 Task: Find a house or guest house in Ilanskiy, Russia for 3 guests from 12th to 15th August, with 2 bedrooms, 3 beds, 1 bathroom, and a washing machine, priced between ₹12,000 and ₹16,000.
Action: Mouse moved to (540, 133)
Screenshot: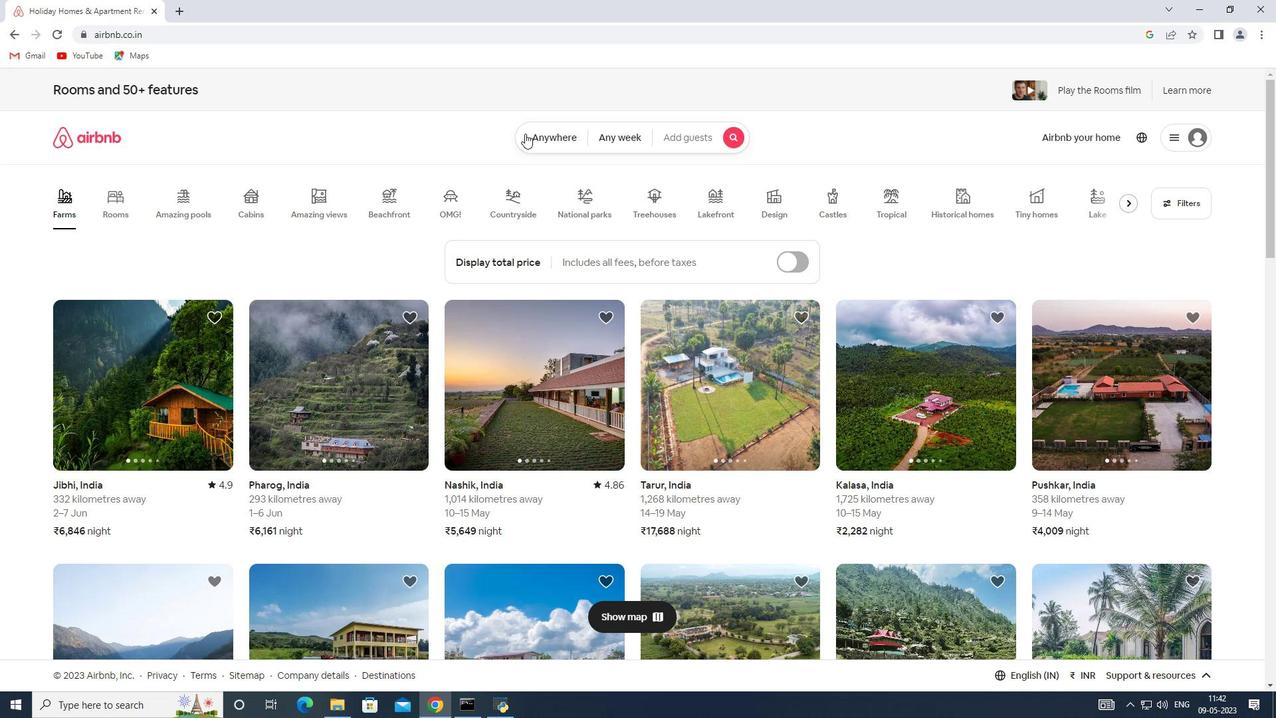 
Action: Mouse pressed left at (540, 133)
Screenshot: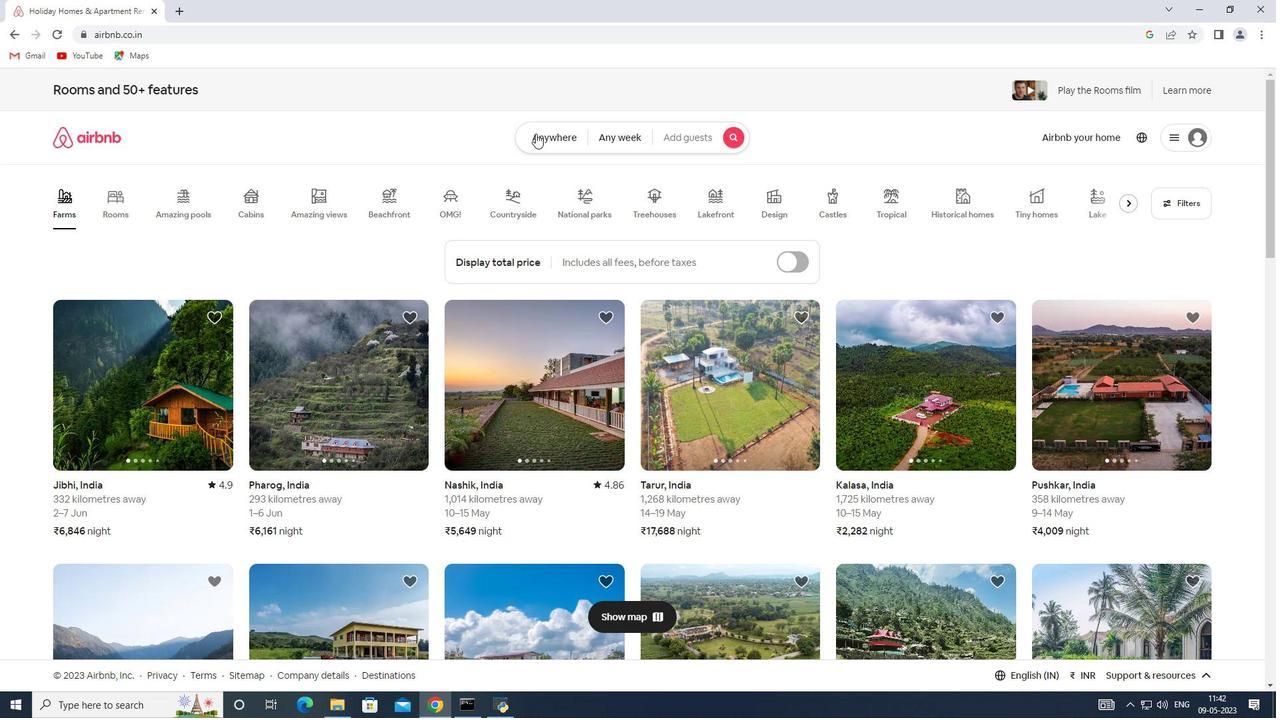 
Action: Mouse moved to (386, 186)
Screenshot: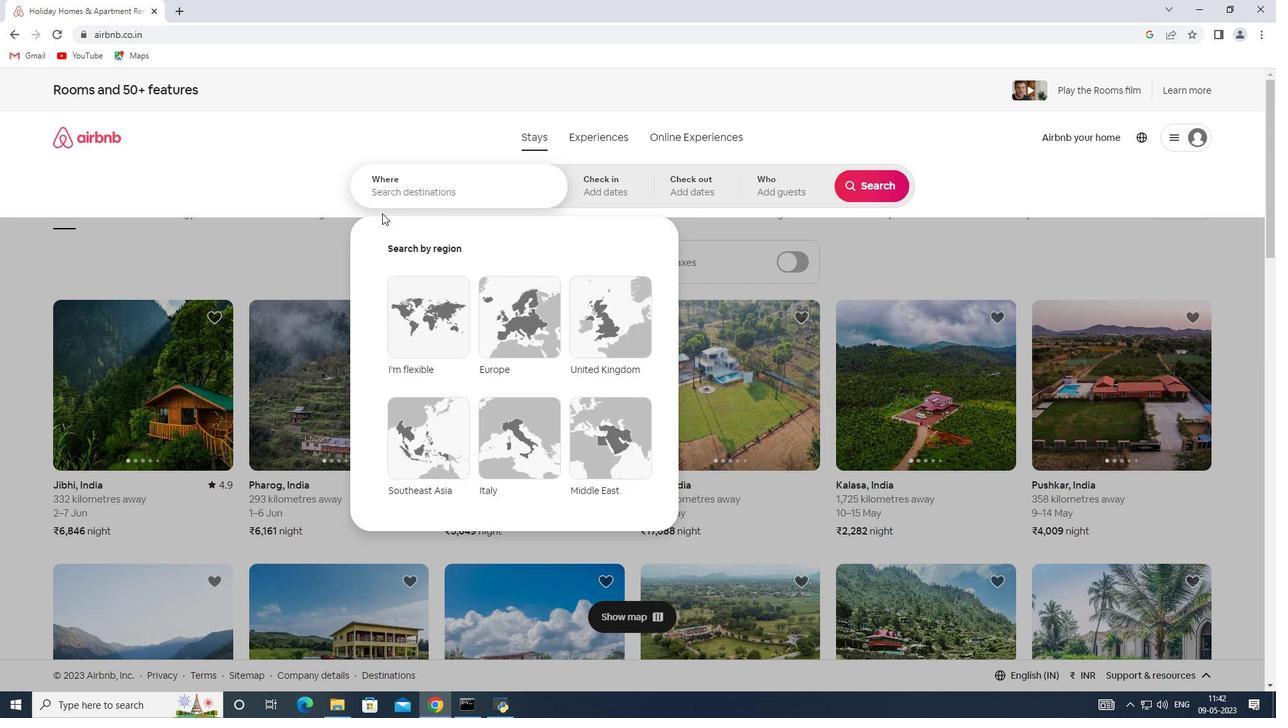 
Action: Mouse pressed left at (386, 186)
Screenshot: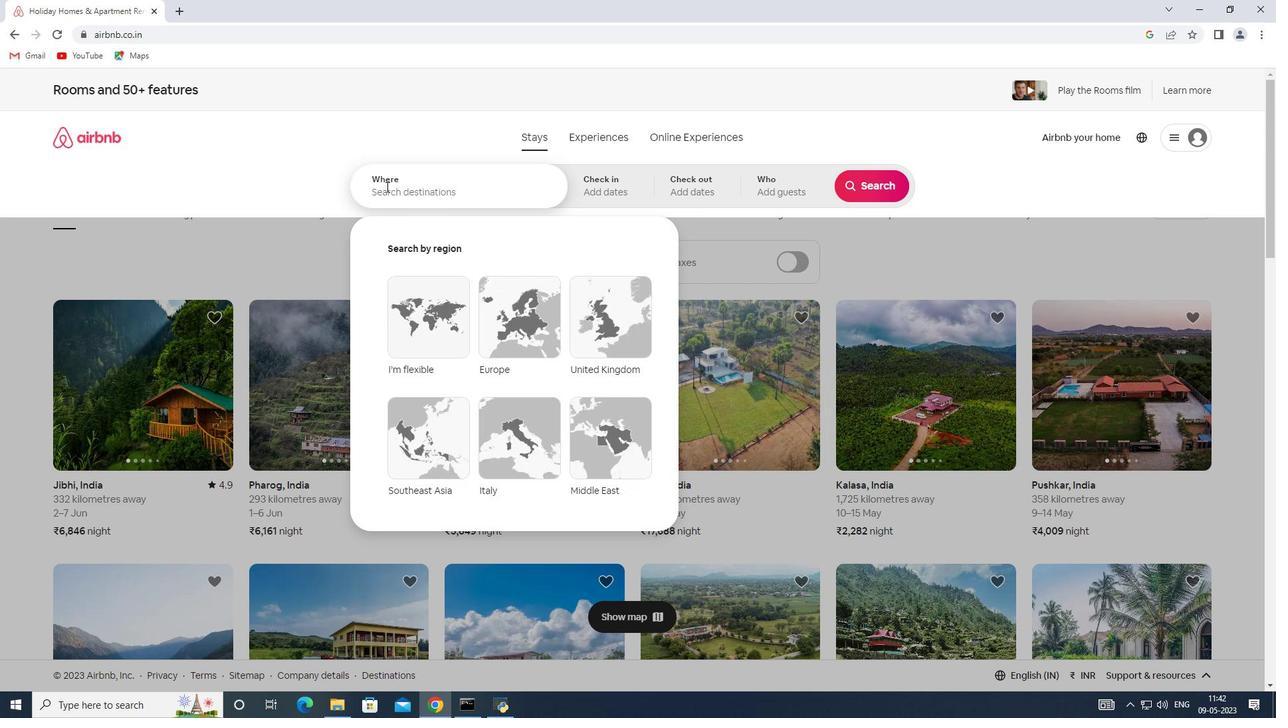 
Action: Mouse moved to (392, 188)
Screenshot: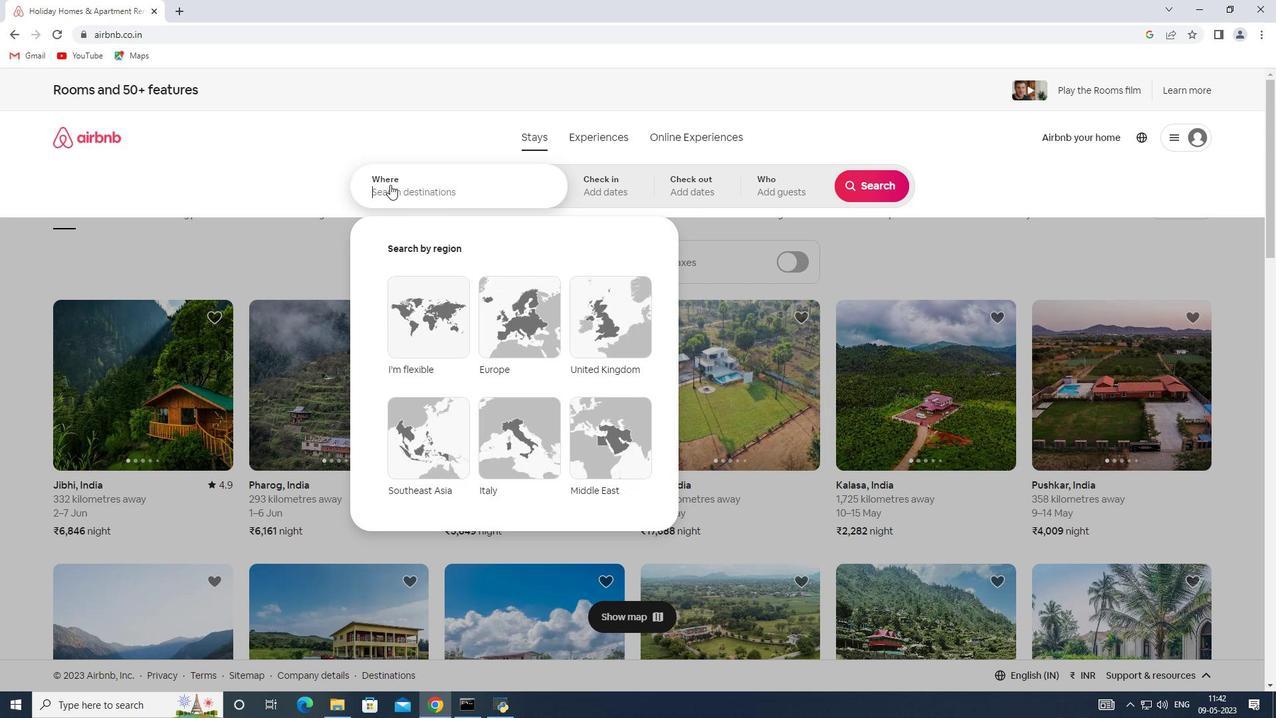 
Action: Key pressed <Key.shift>I<Key.shift>Ianskiy,<Key.shift>Russia
Screenshot: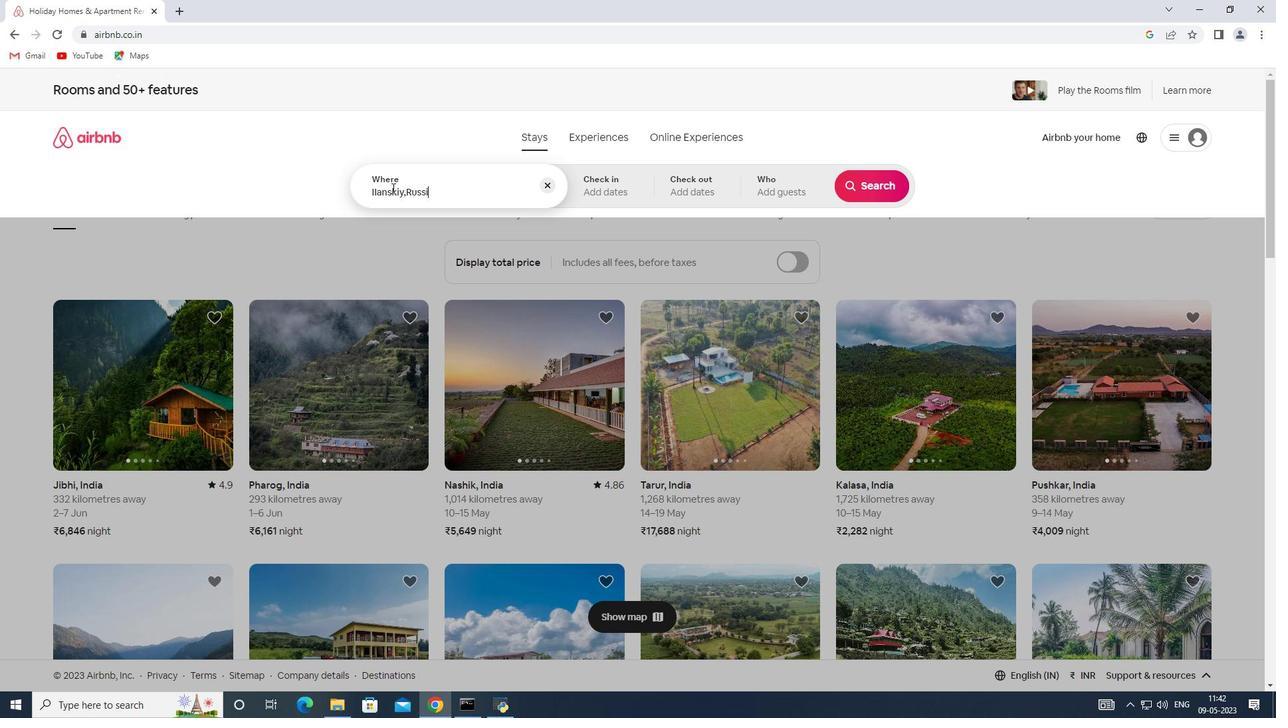 
Action: Mouse moved to (600, 190)
Screenshot: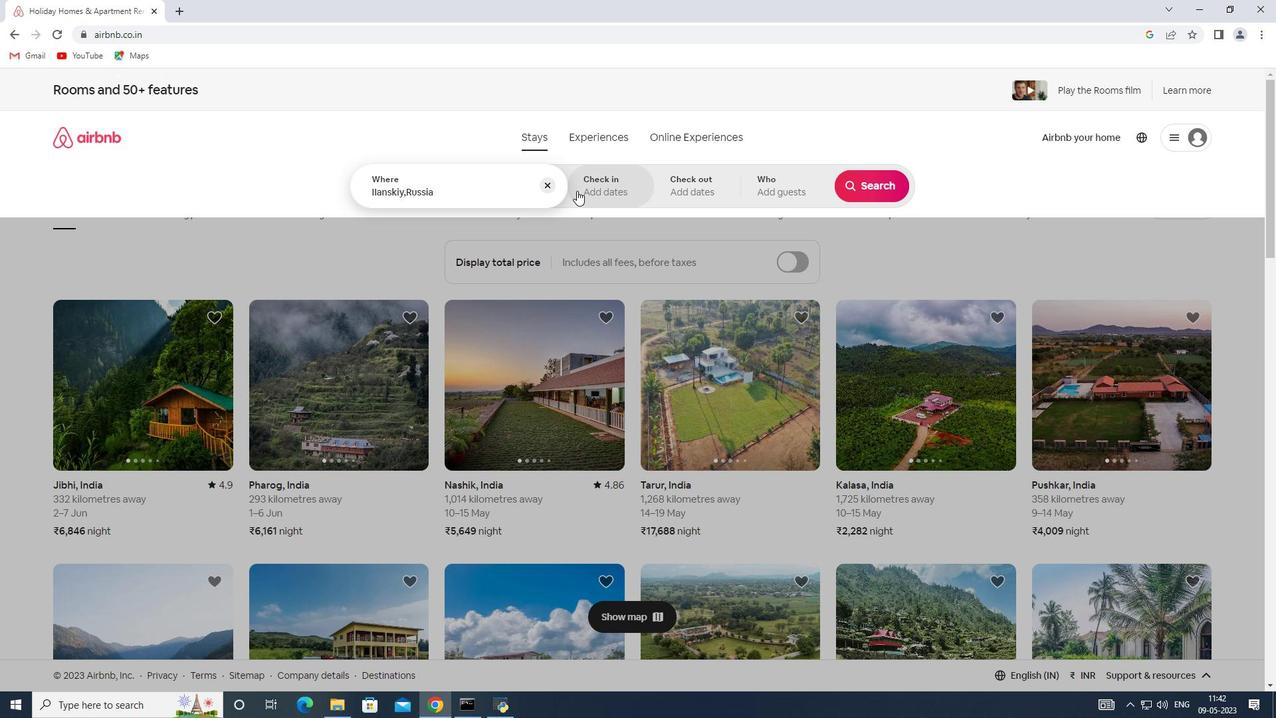 
Action: Mouse pressed left at (600, 190)
Screenshot: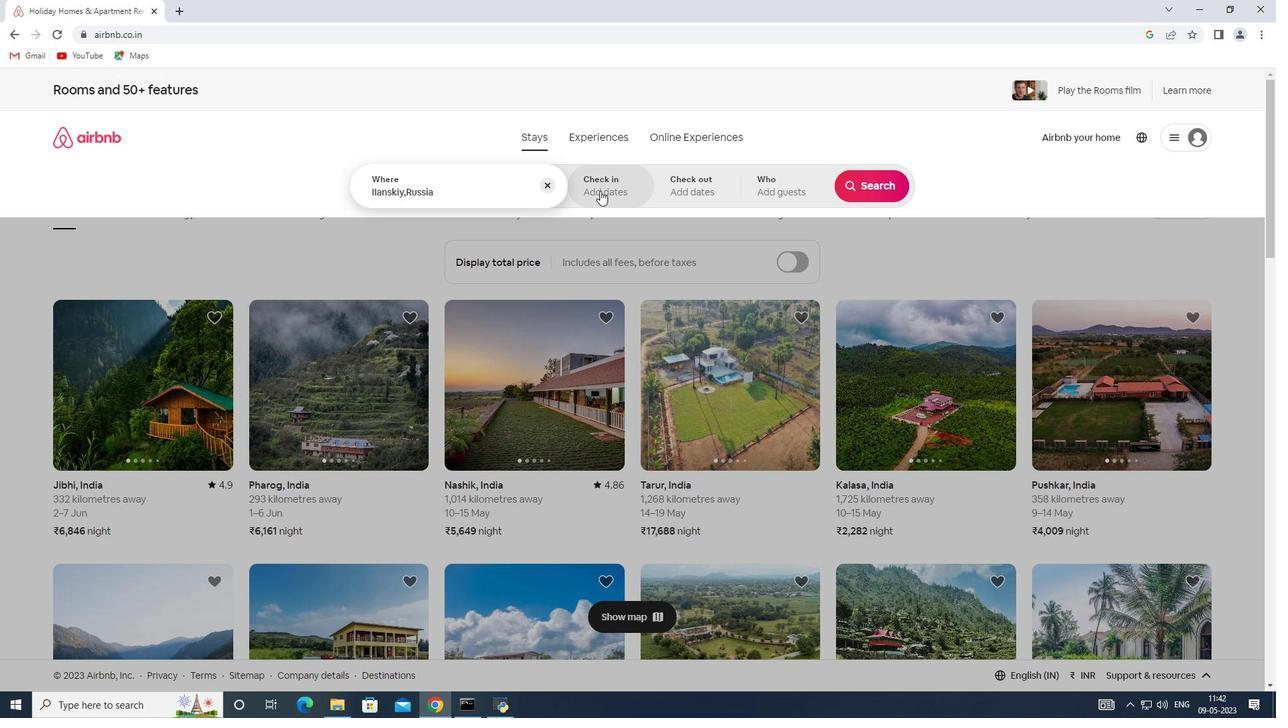 
Action: Mouse moved to (868, 295)
Screenshot: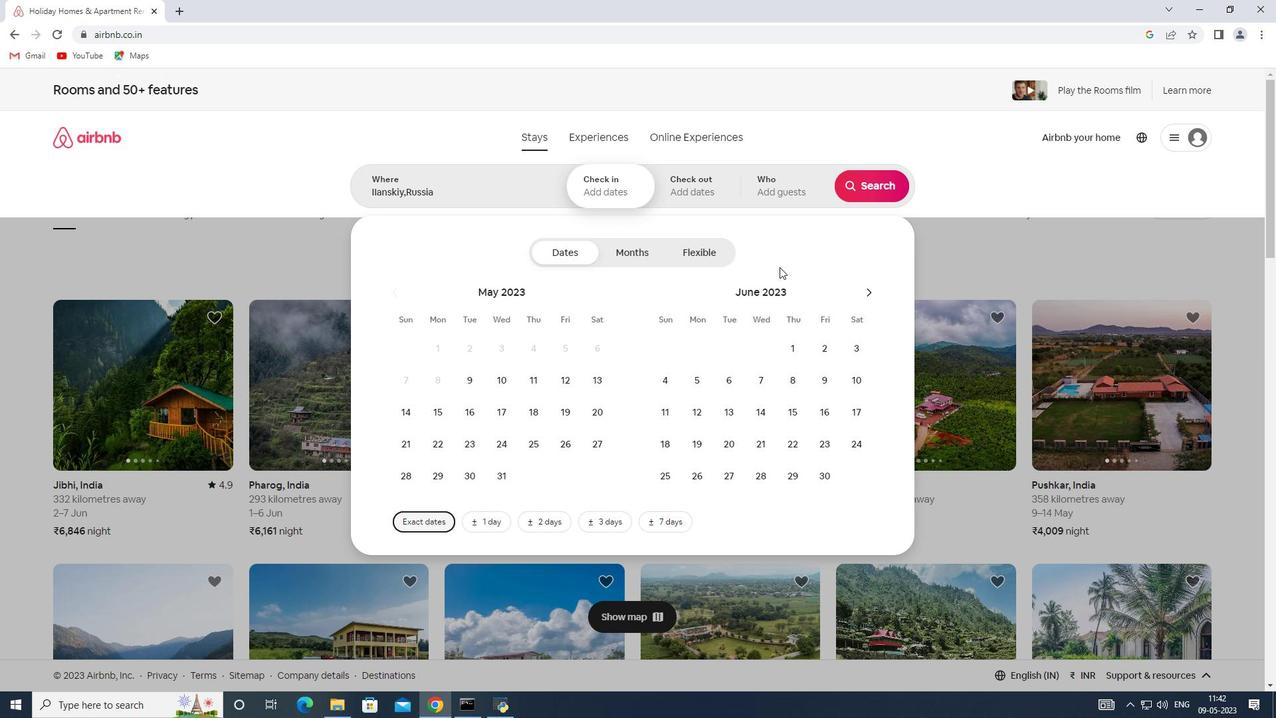 
Action: Mouse pressed left at (868, 295)
Screenshot: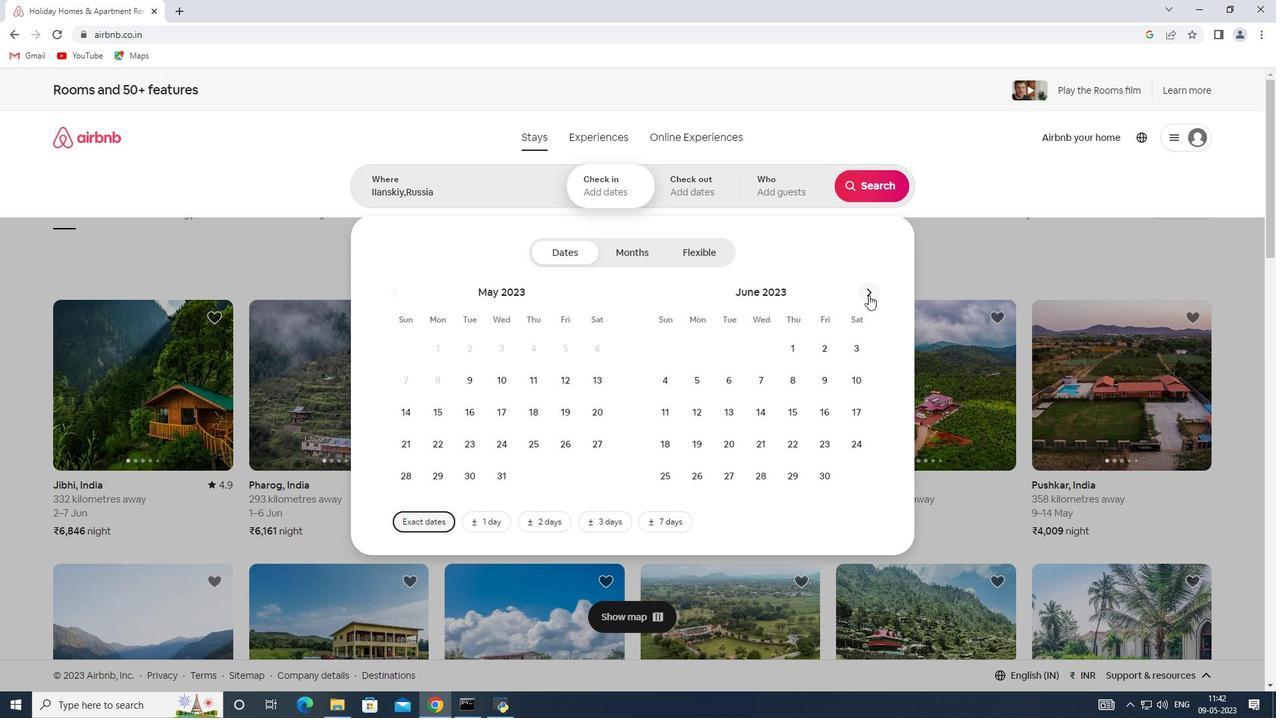 
Action: Mouse pressed left at (868, 295)
Screenshot: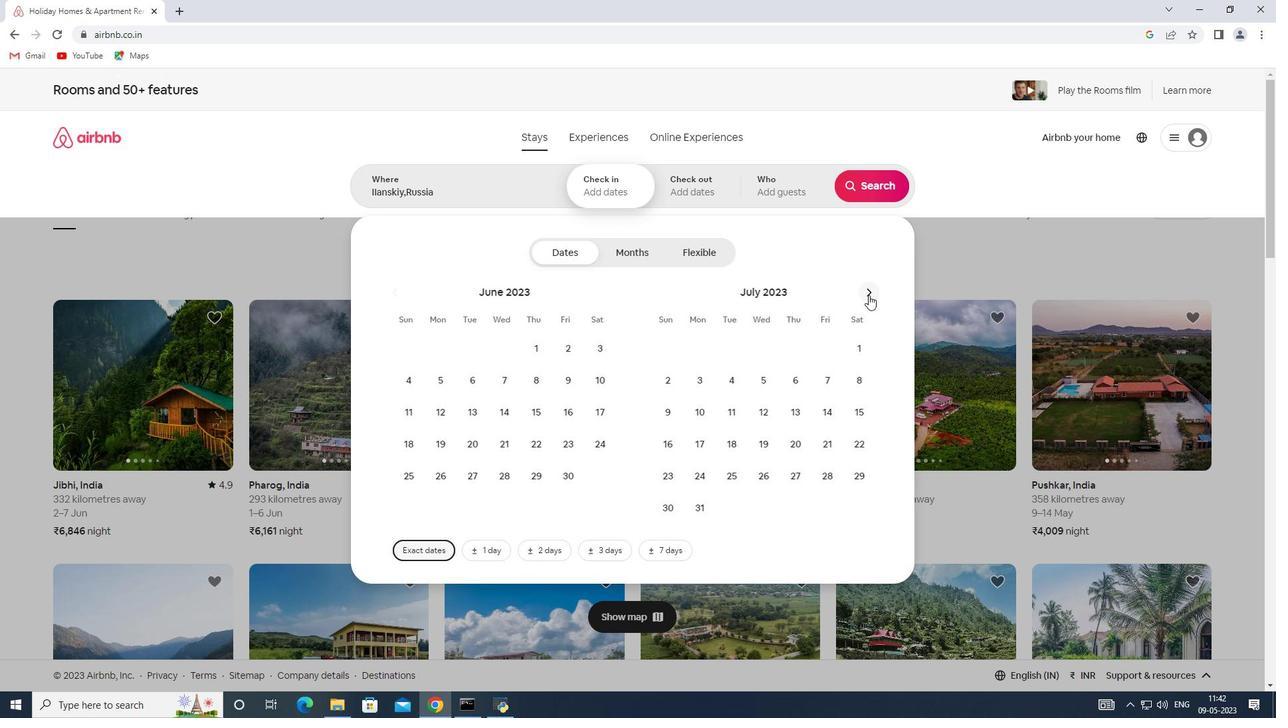 
Action: Mouse moved to (848, 380)
Screenshot: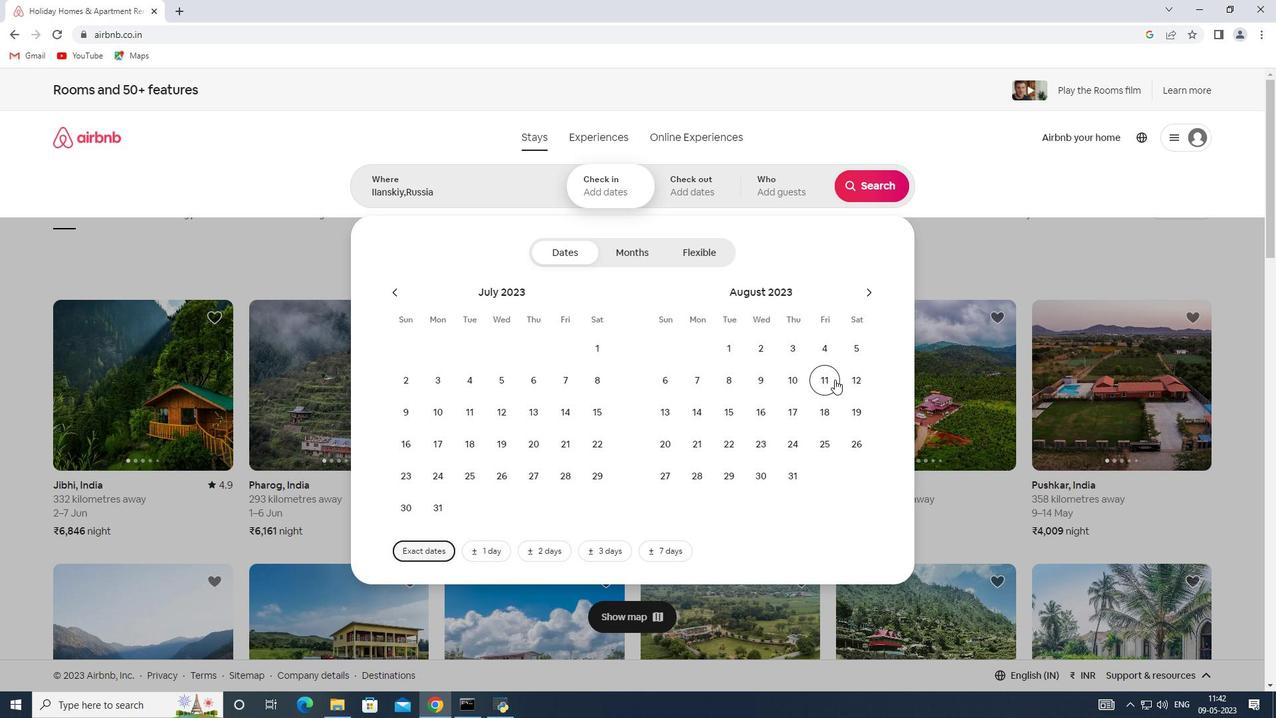 
Action: Mouse pressed left at (848, 380)
Screenshot: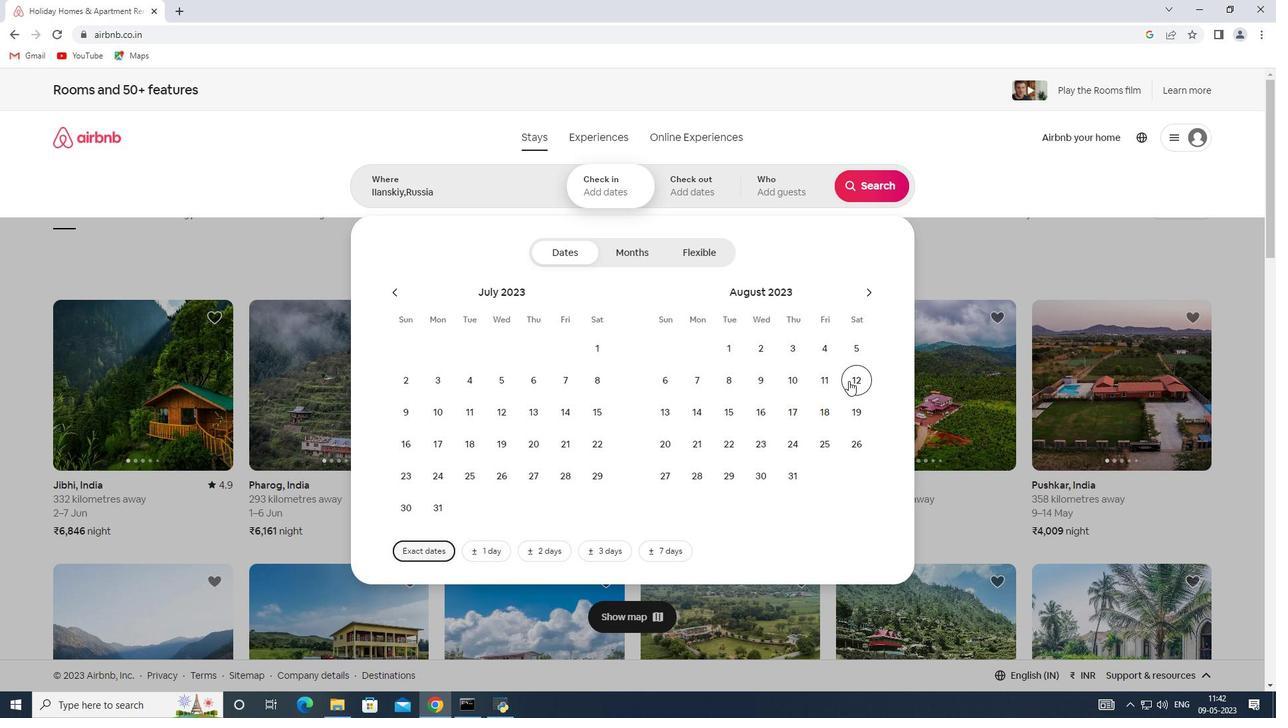 
Action: Mouse moved to (725, 410)
Screenshot: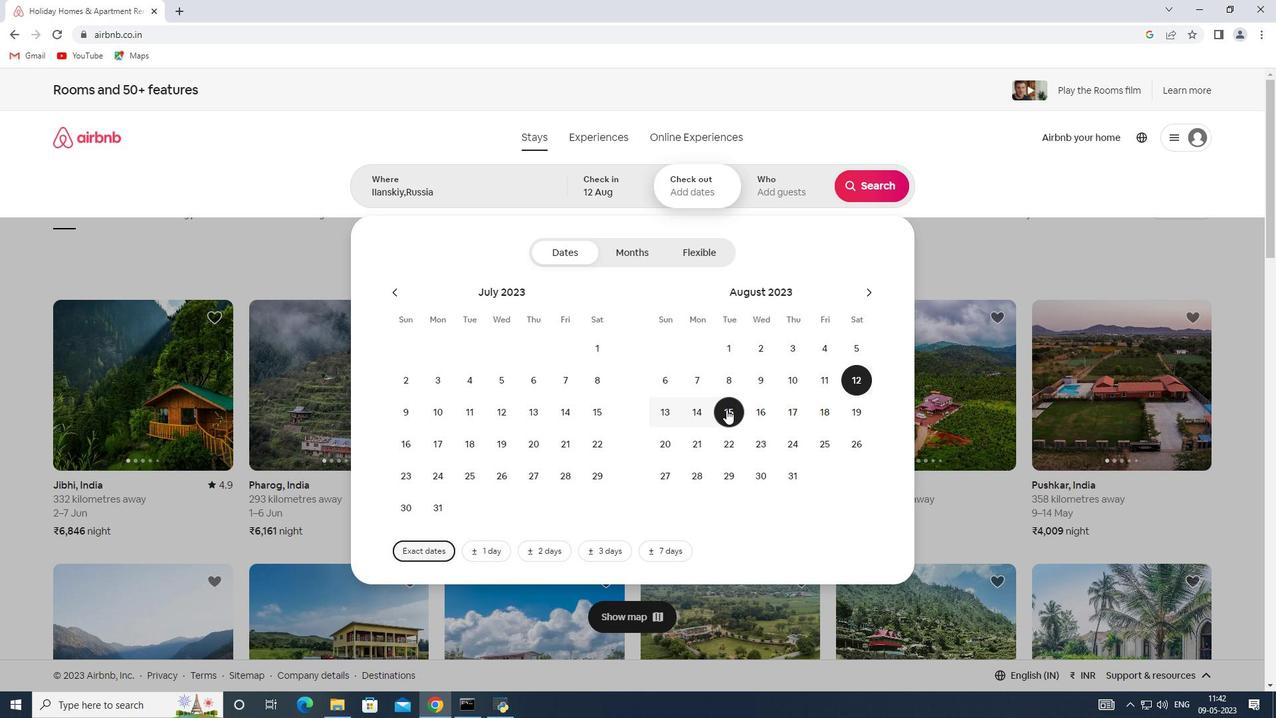 
Action: Mouse pressed left at (725, 410)
Screenshot: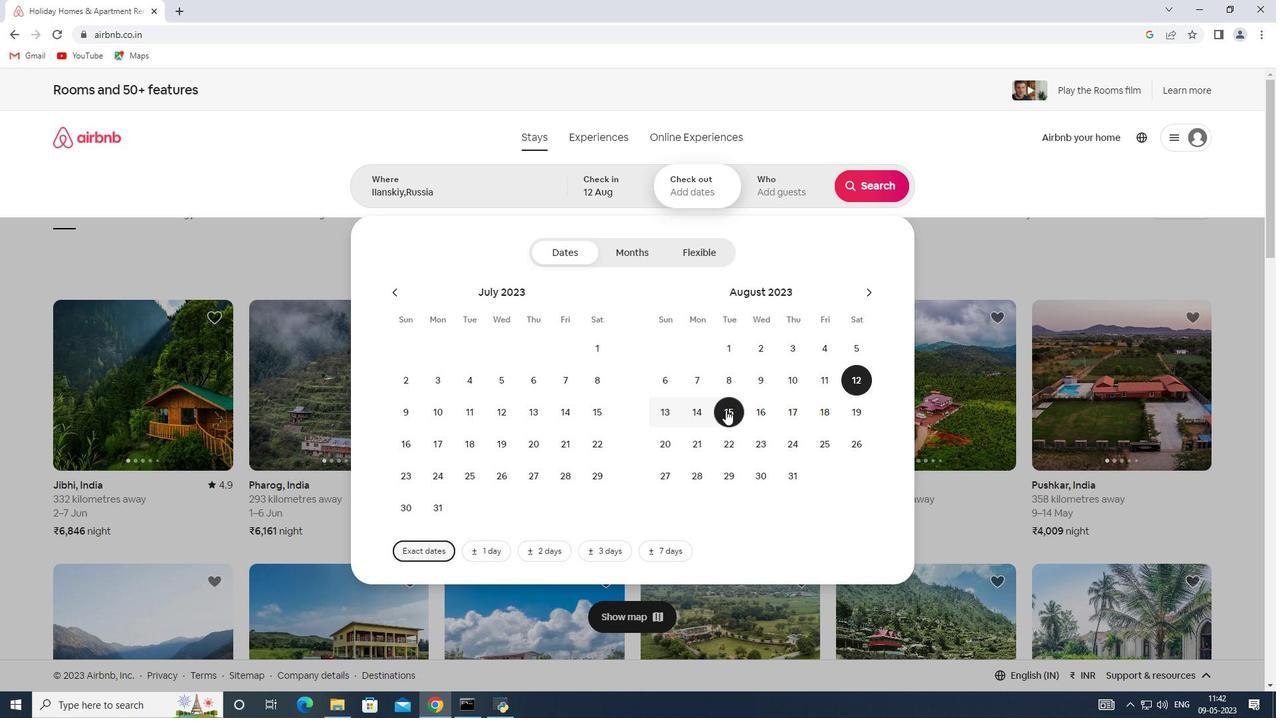 
Action: Mouse moved to (779, 194)
Screenshot: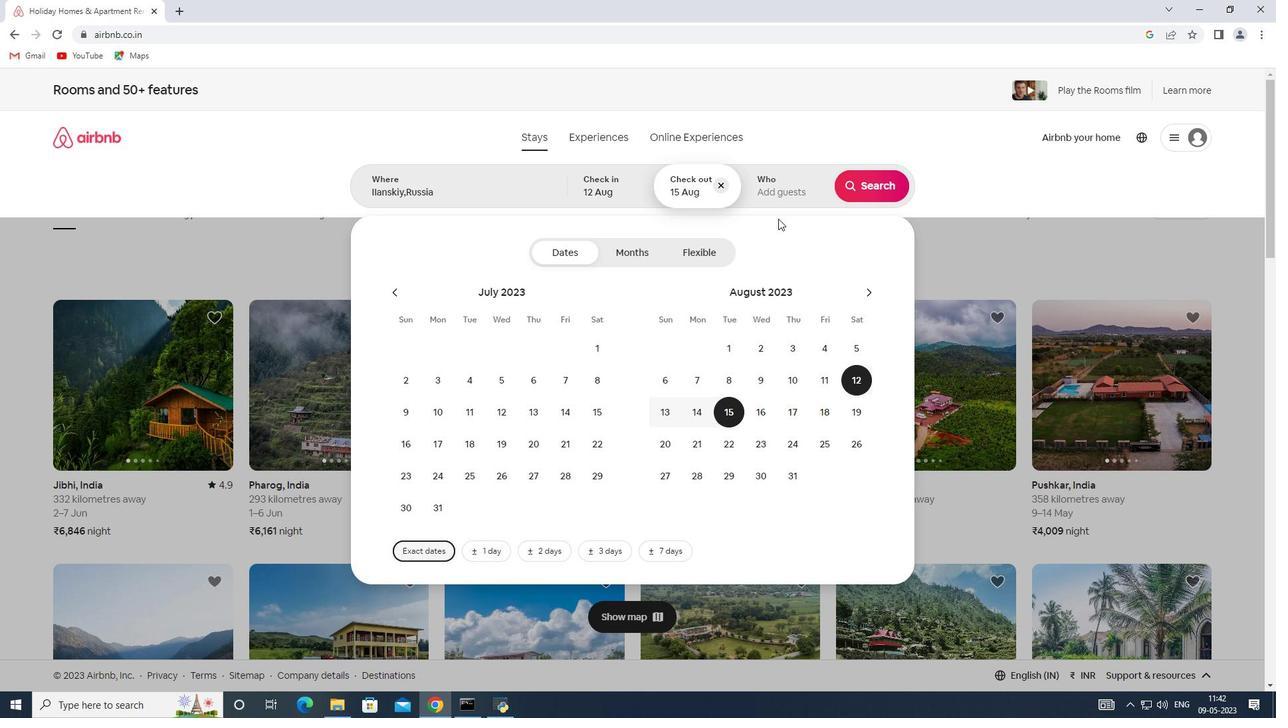 
Action: Mouse pressed left at (779, 194)
Screenshot: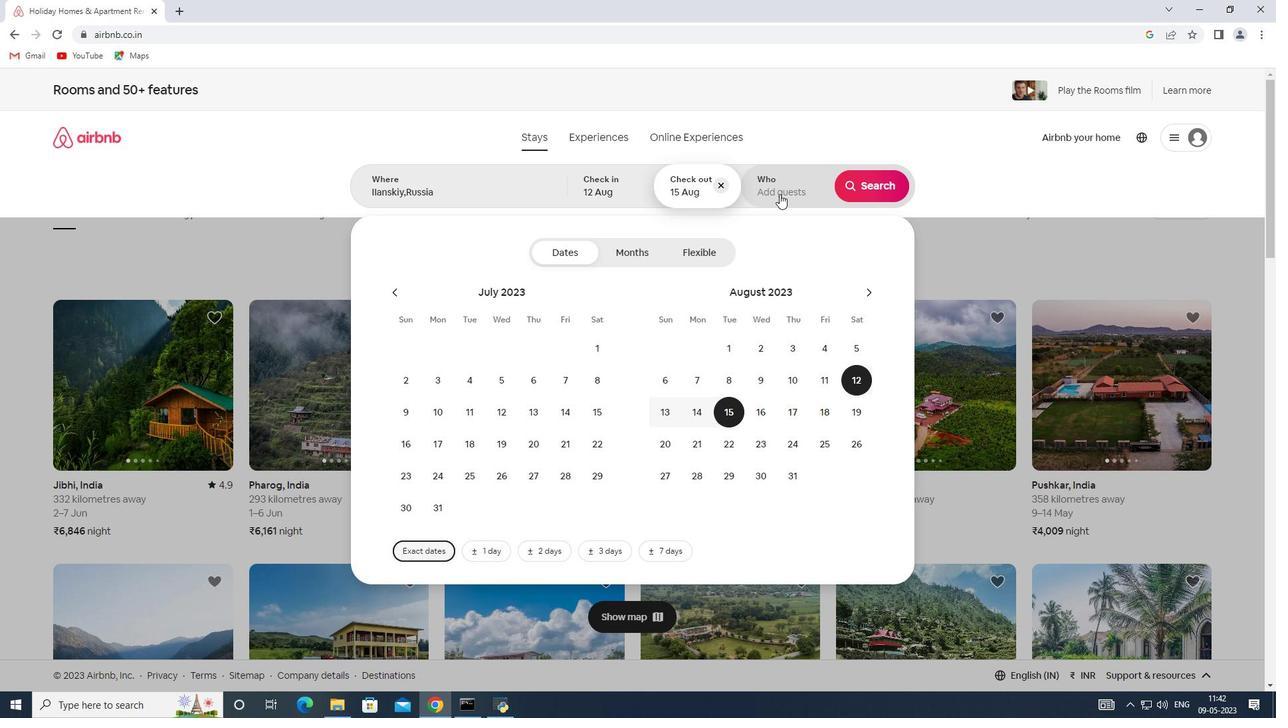 
Action: Mouse moved to (868, 262)
Screenshot: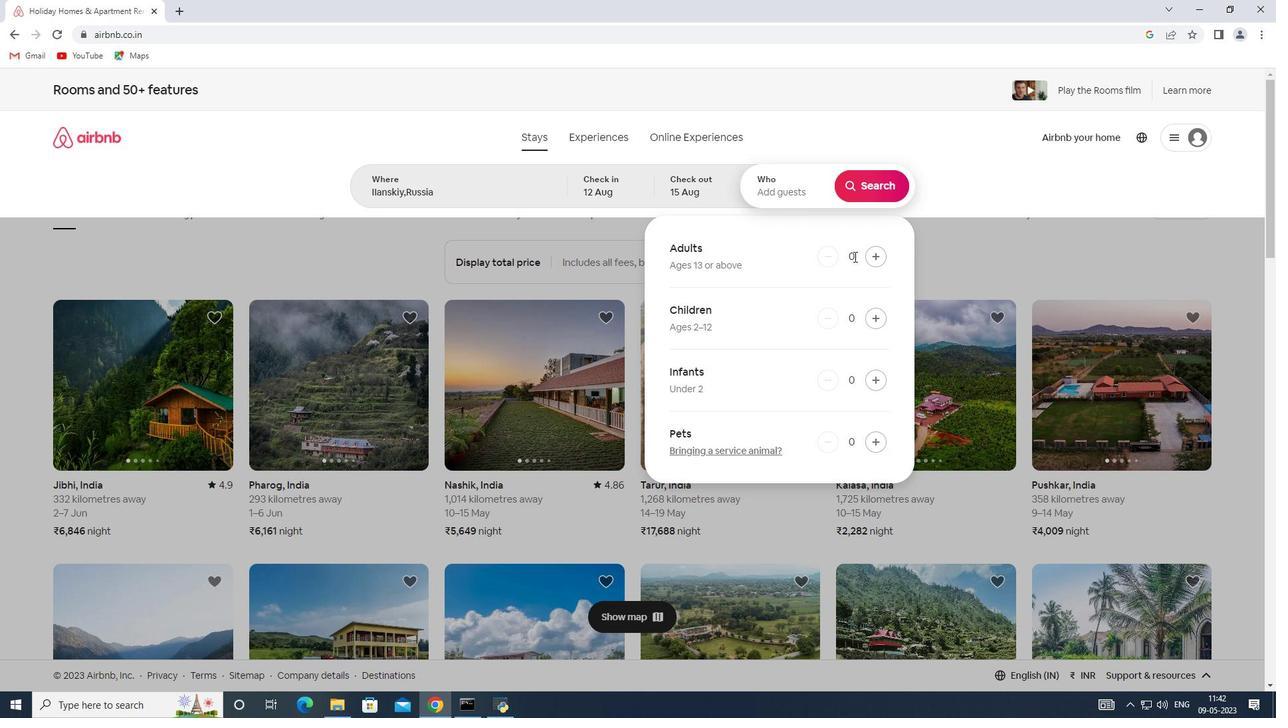 
Action: Mouse pressed left at (868, 262)
Screenshot: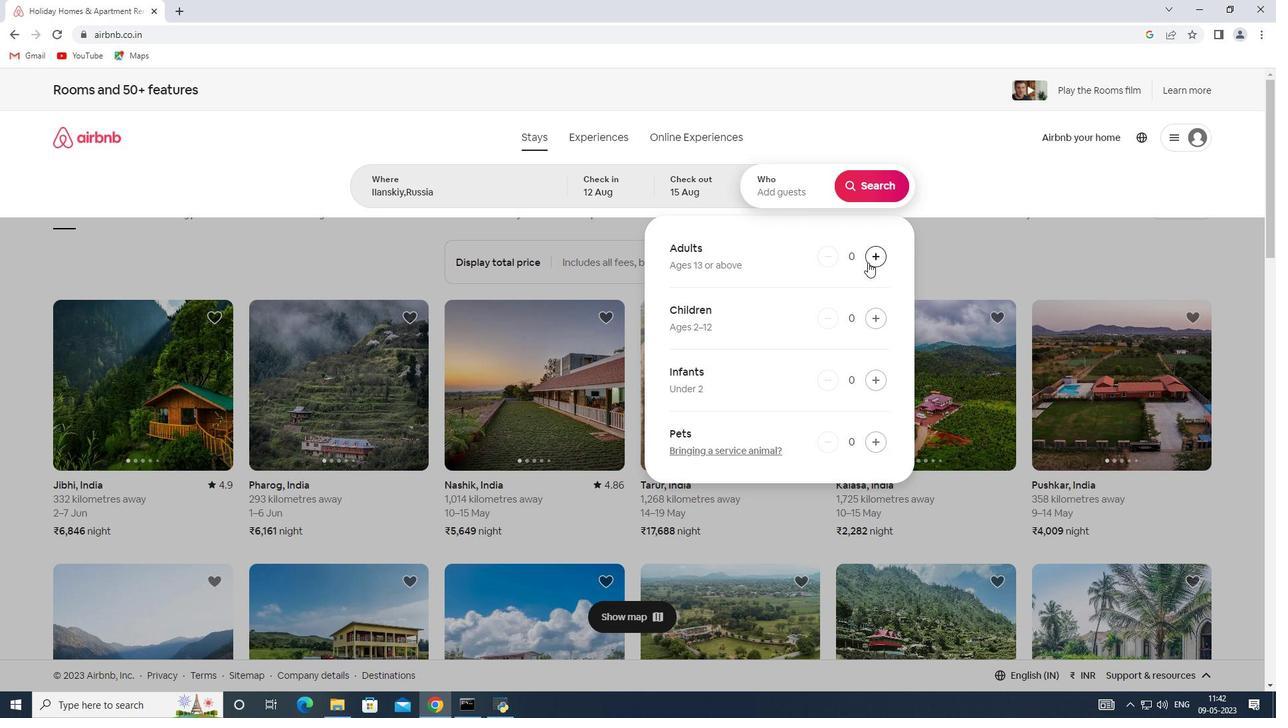 
Action: Mouse pressed left at (868, 262)
Screenshot: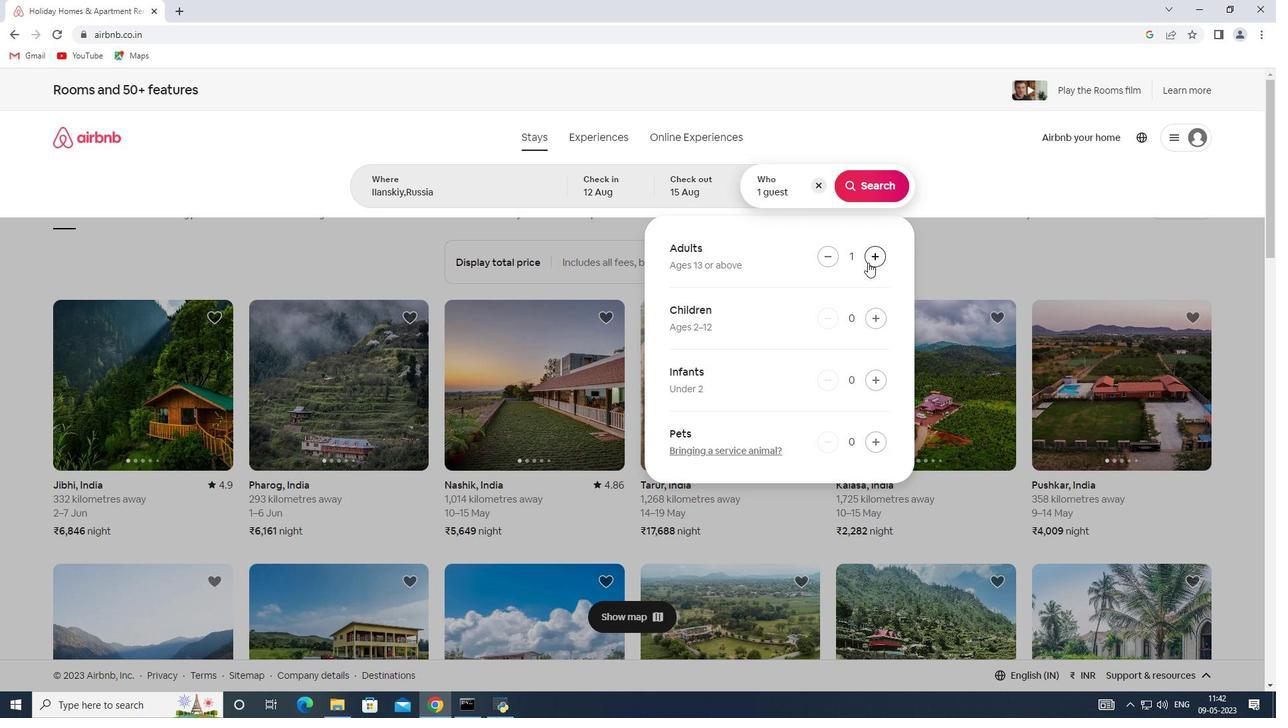 
Action: Mouse pressed left at (868, 262)
Screenshot: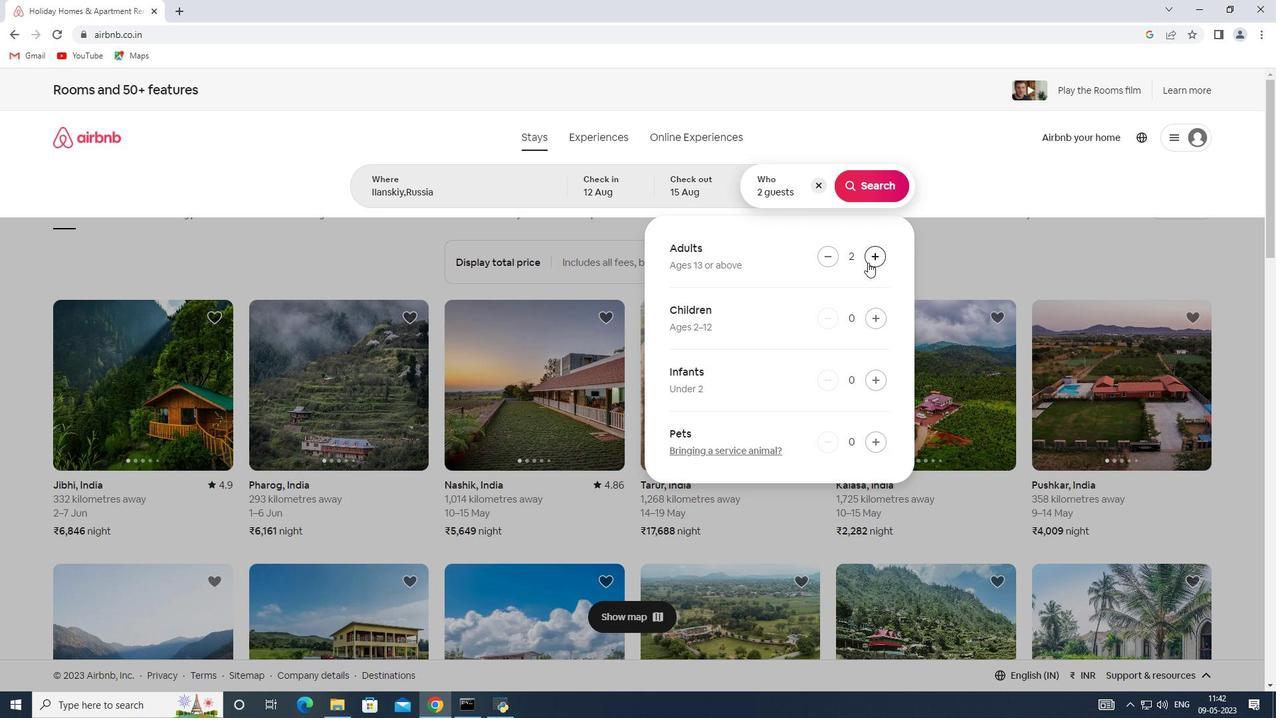 
Action: Mouse moved to (873, 196)
Screenshot: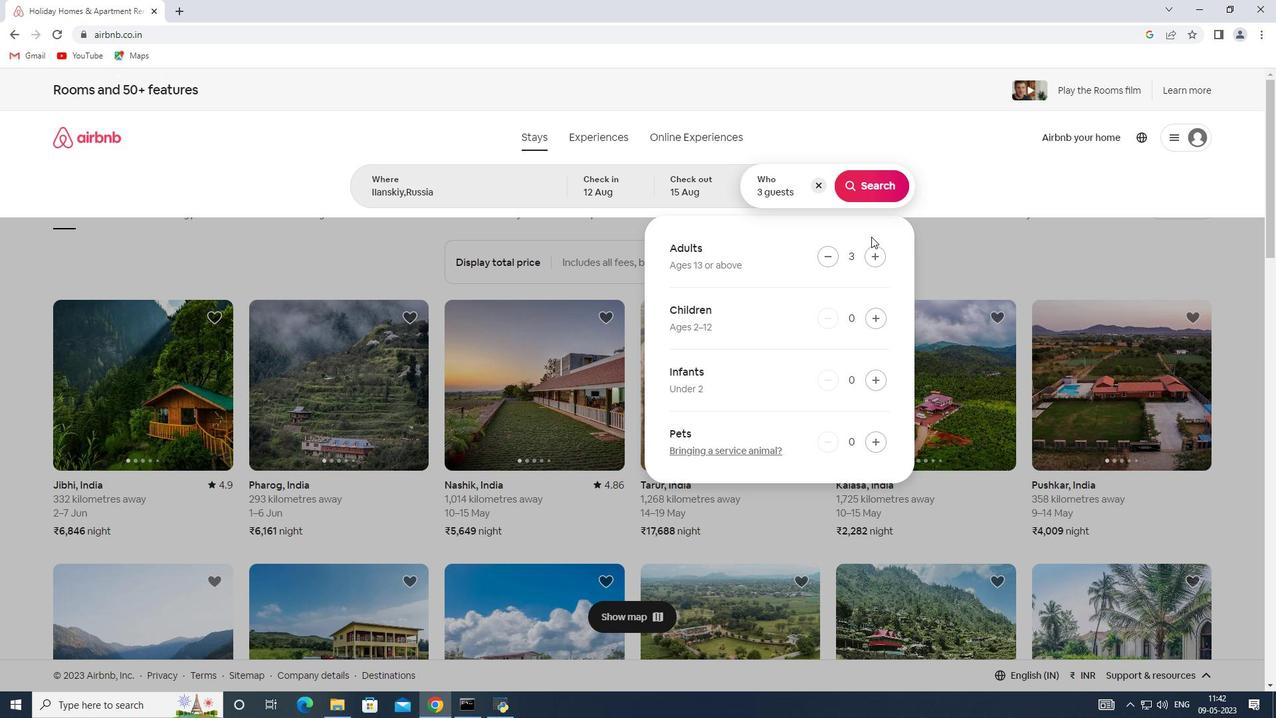 
Action: Mouse pressed left at (873, 196)
Screenshot: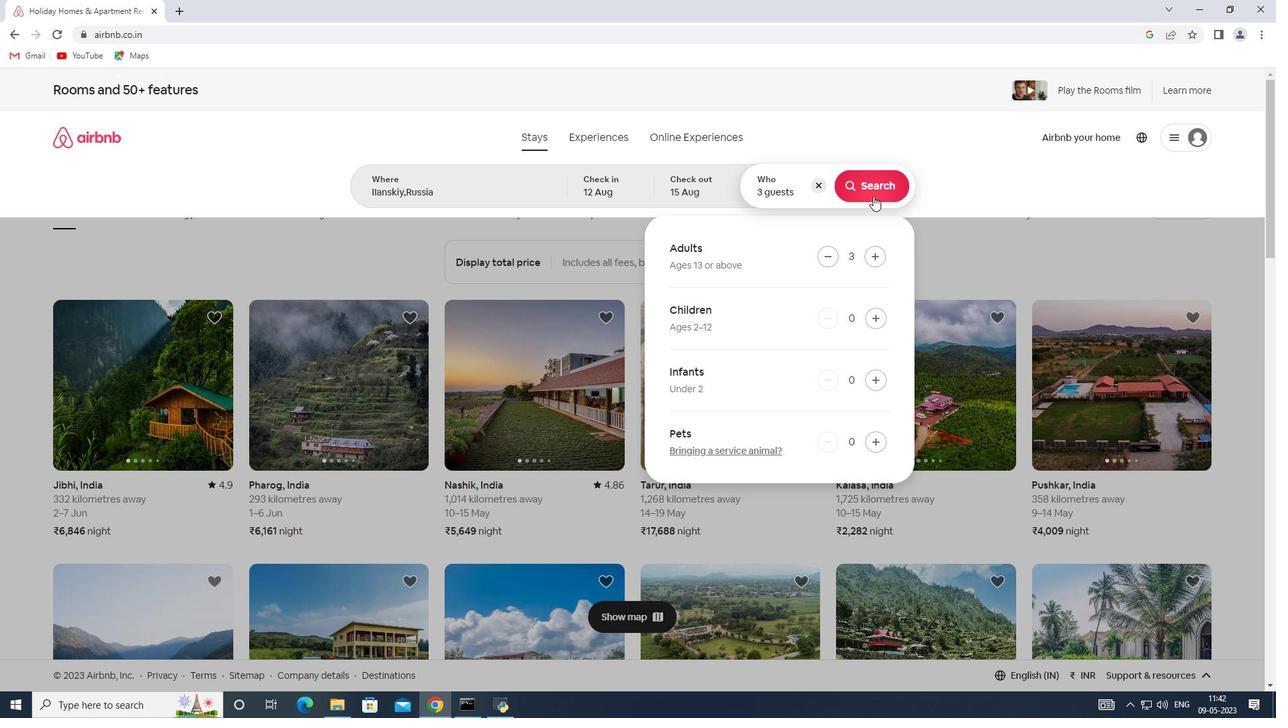 
Action: Mouse moved to (1215, 151)
Screenshot: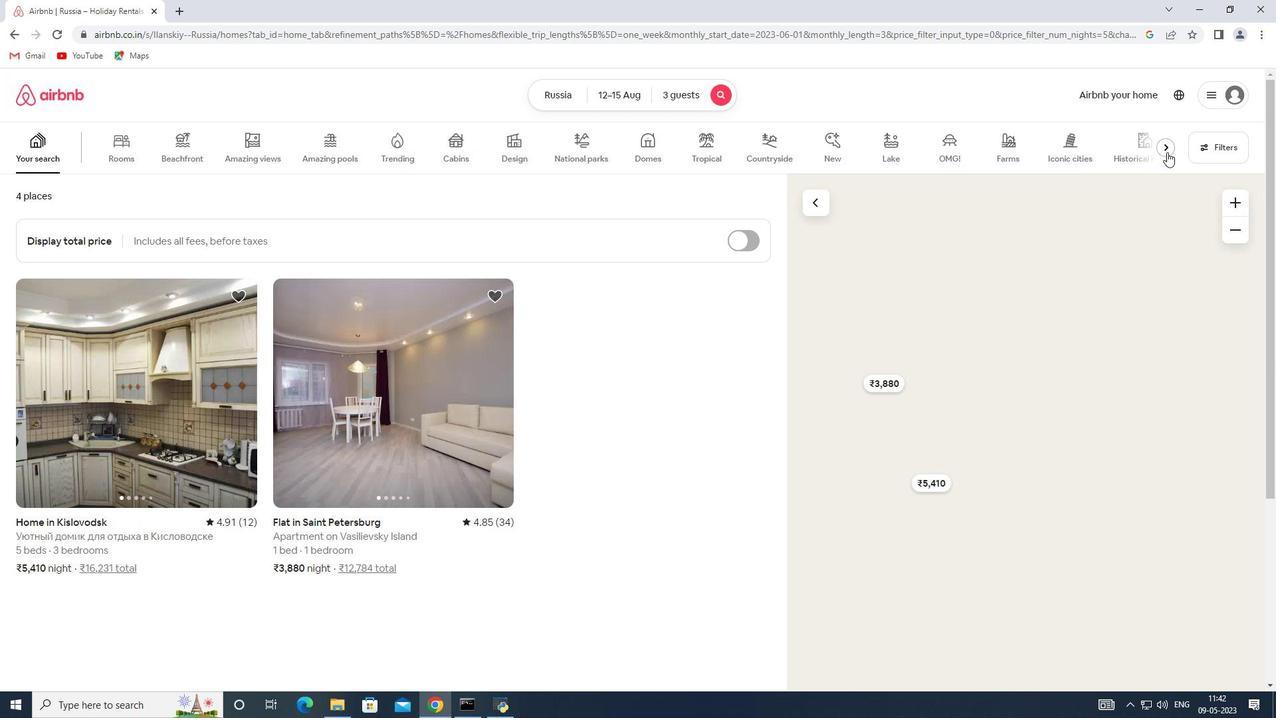
Action: Mouse pressed left at (1215, 151)
Screenshot: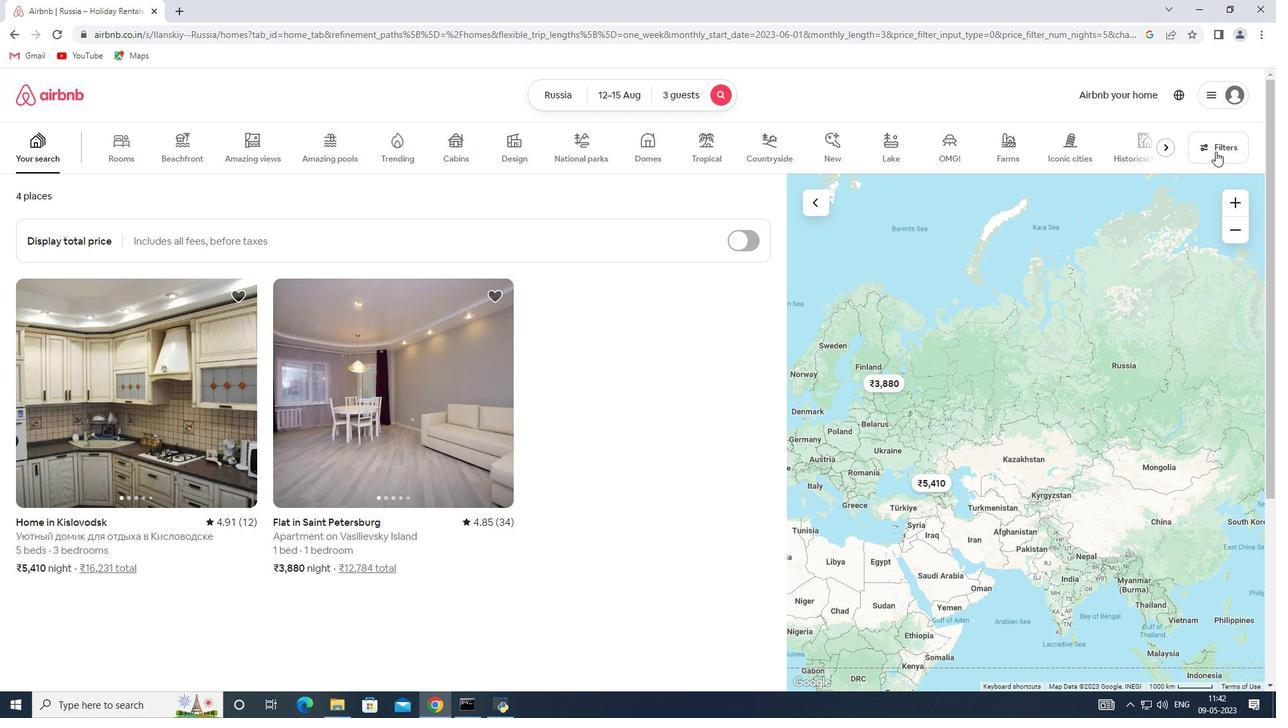 
Action: Mouse moved to (467, 477)
Screenshot: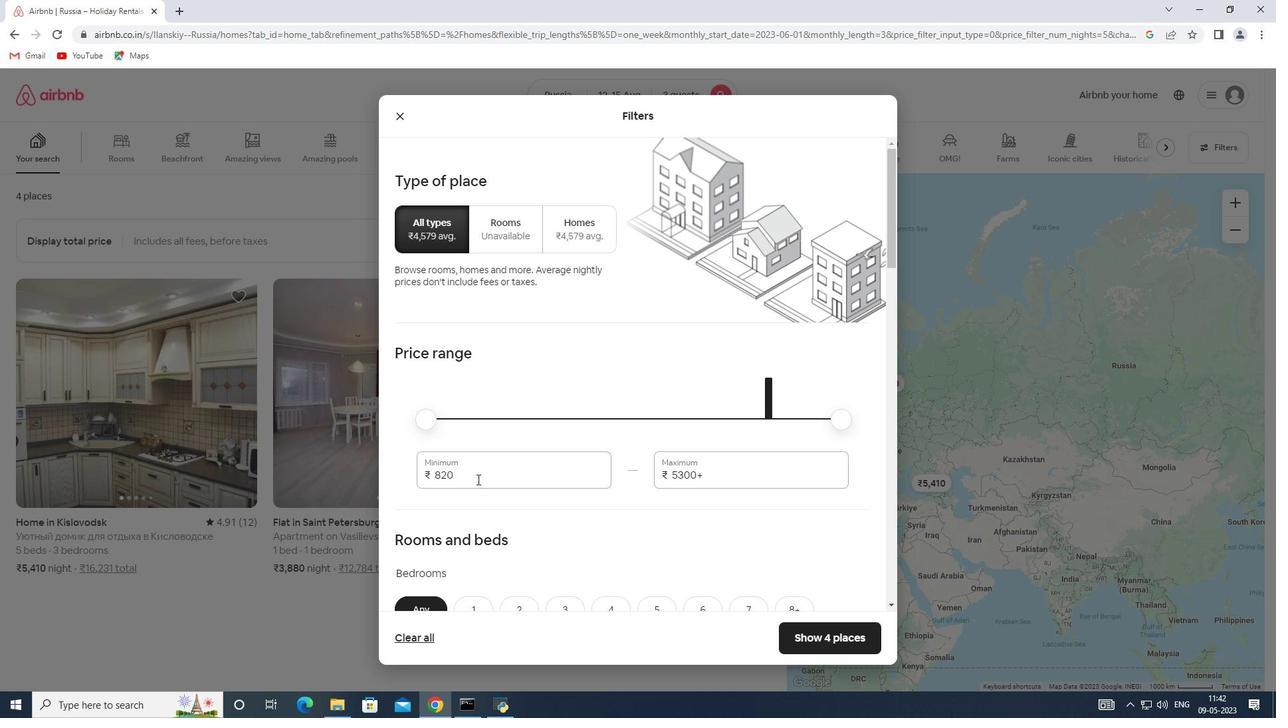 
Action: Mouse pressed left at (467, 477)
Screenshot: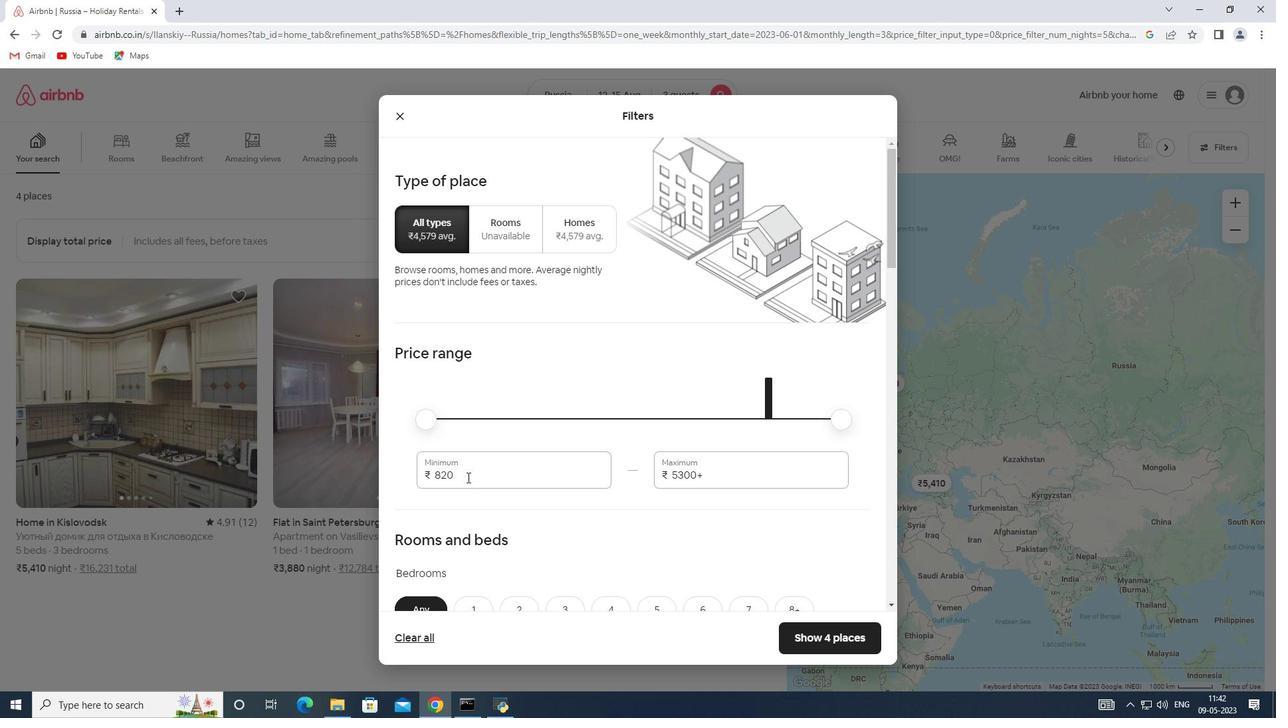 
Action: Mouse moved to (411, 471)
Screenshot: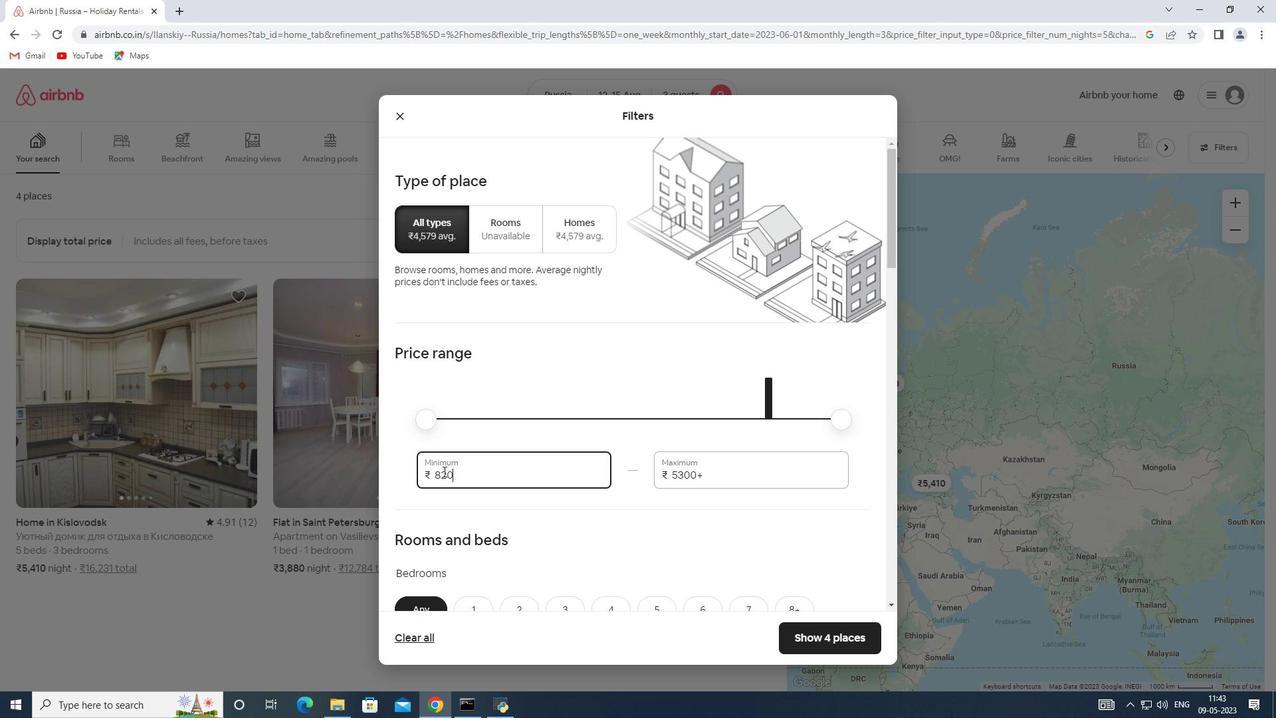 
Action: Key pressed 12000
Screenshot: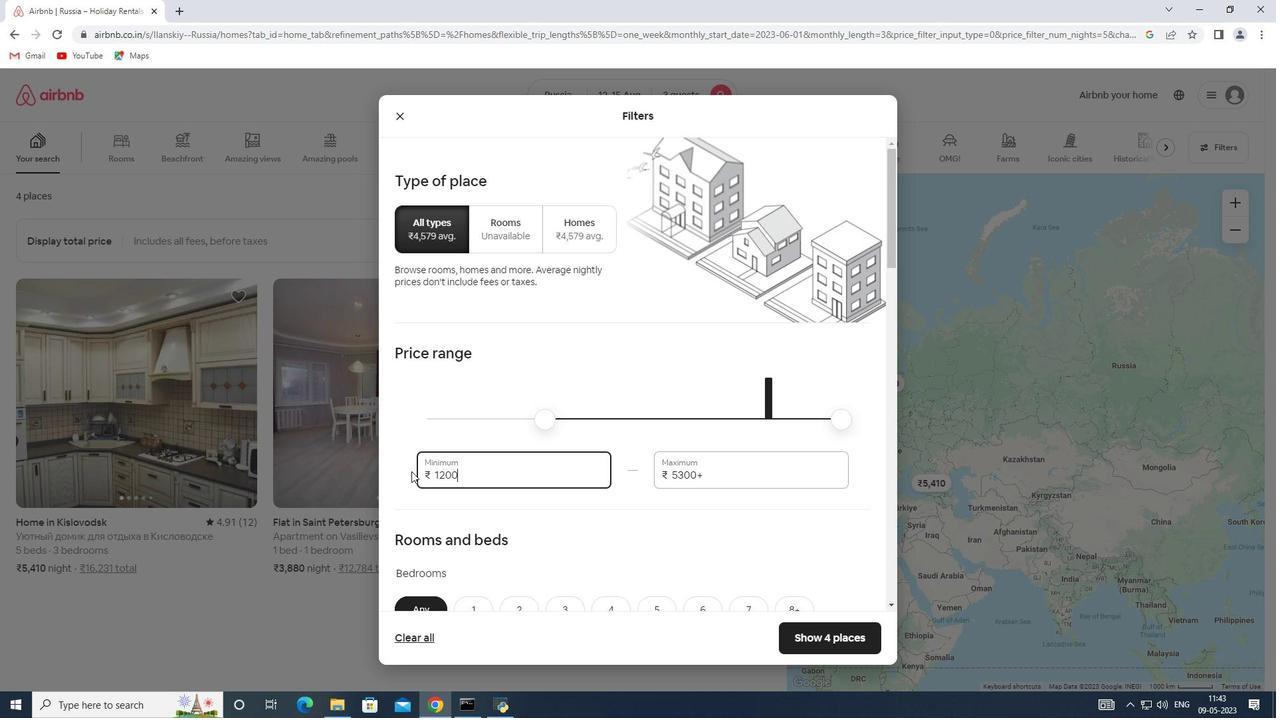 
Action: Mouse moved to (710, 473)
Screenshot: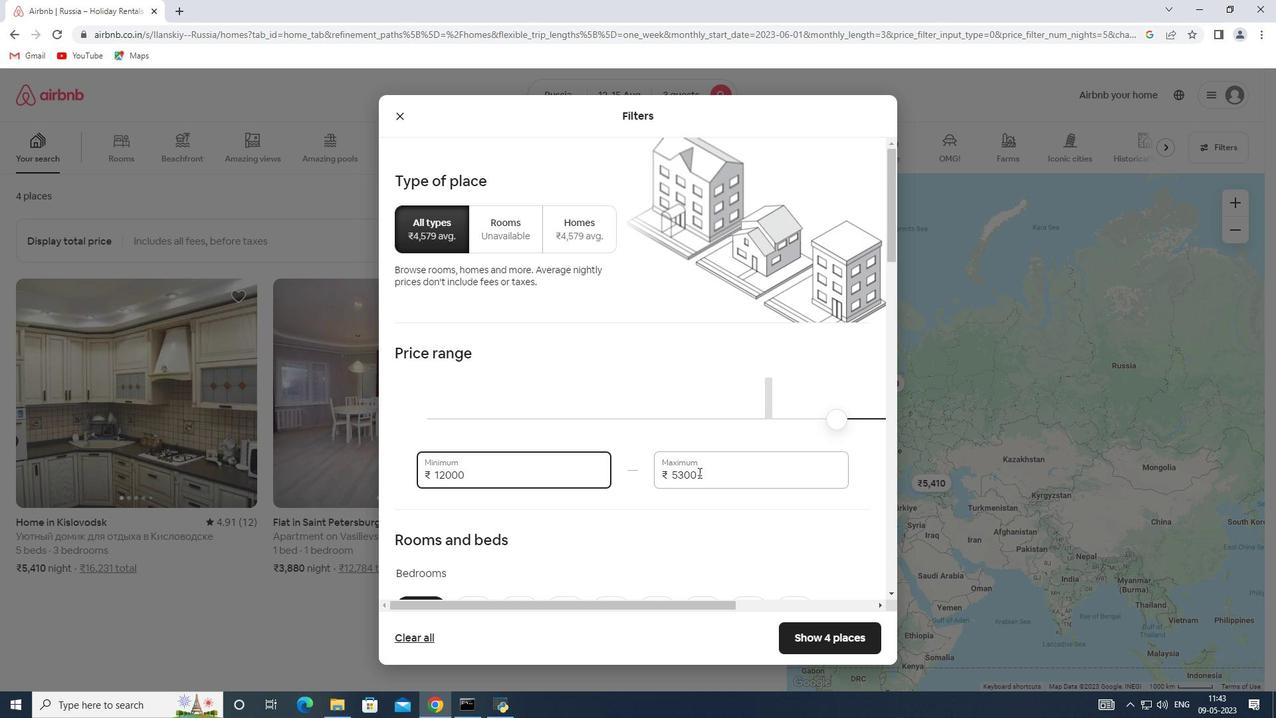 
Action: Mouse pressed left at (710, 473)
Screenshot: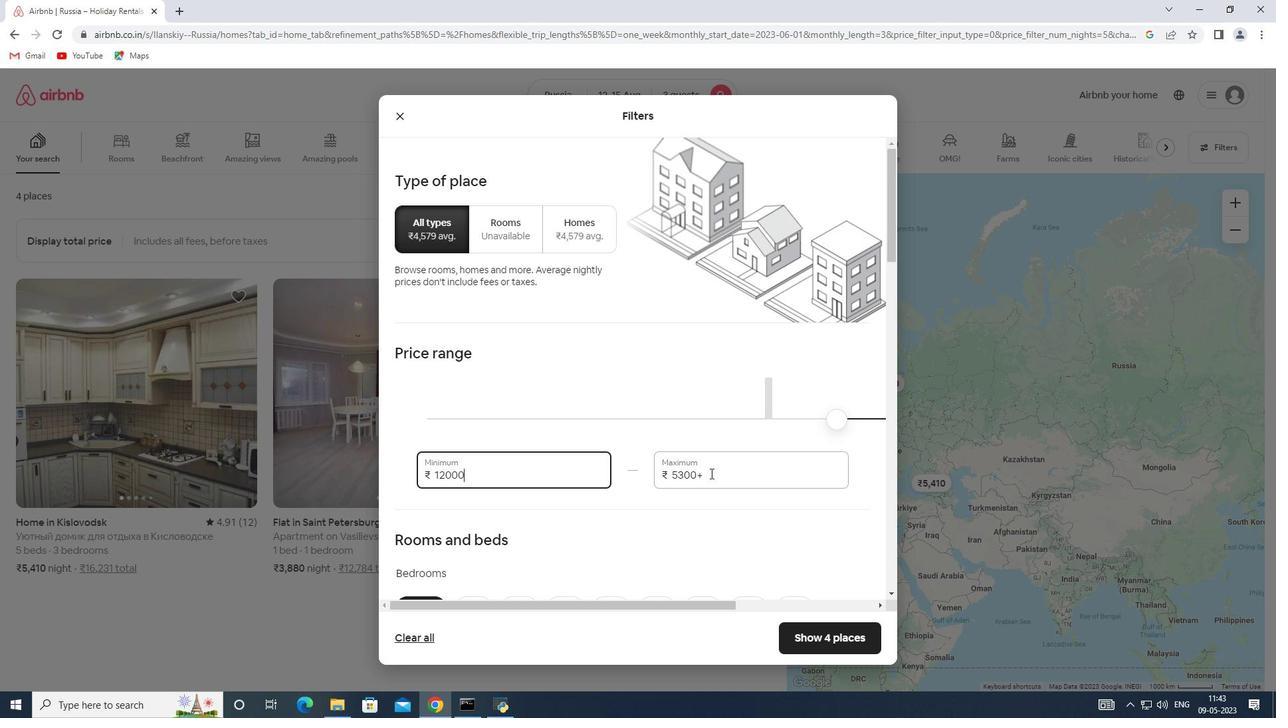 
Action: Mouse moved to (653, 471)
Screenshot: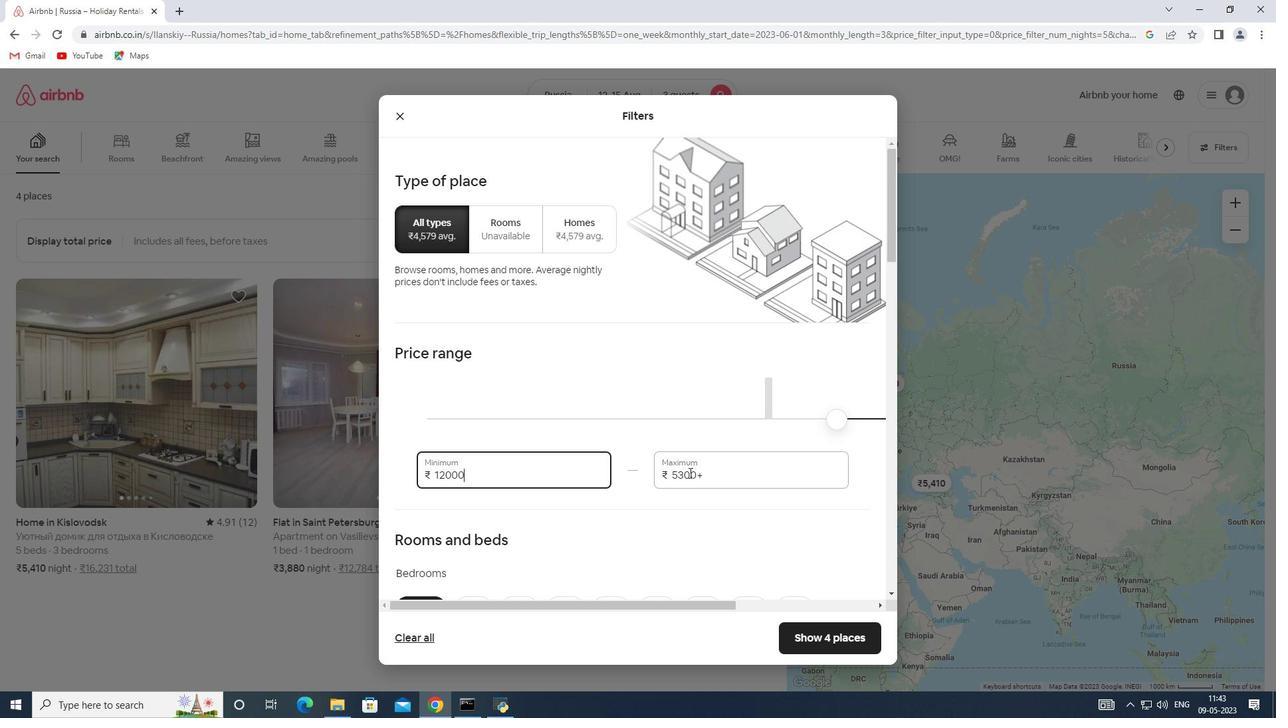 
Action: Key pressed 16000
Screenshot: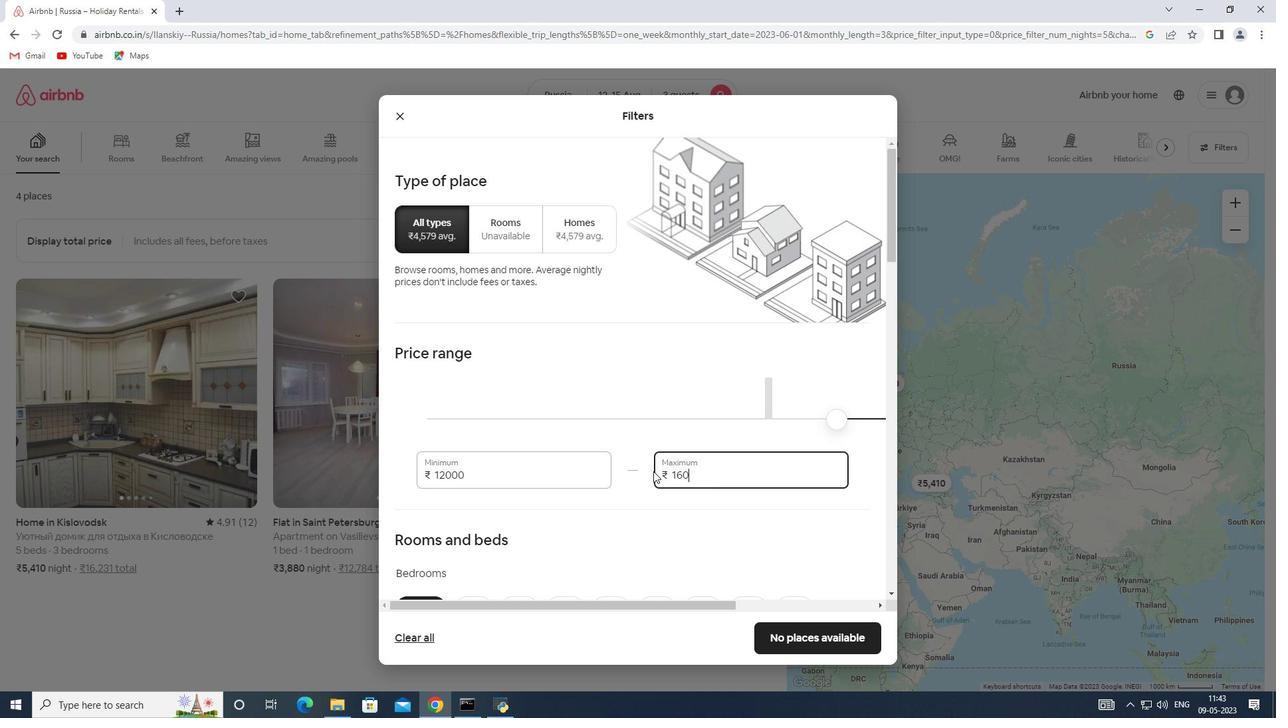 
Action: Mouse scrolled (653, 470) with delta (0, 0)
Screenshot: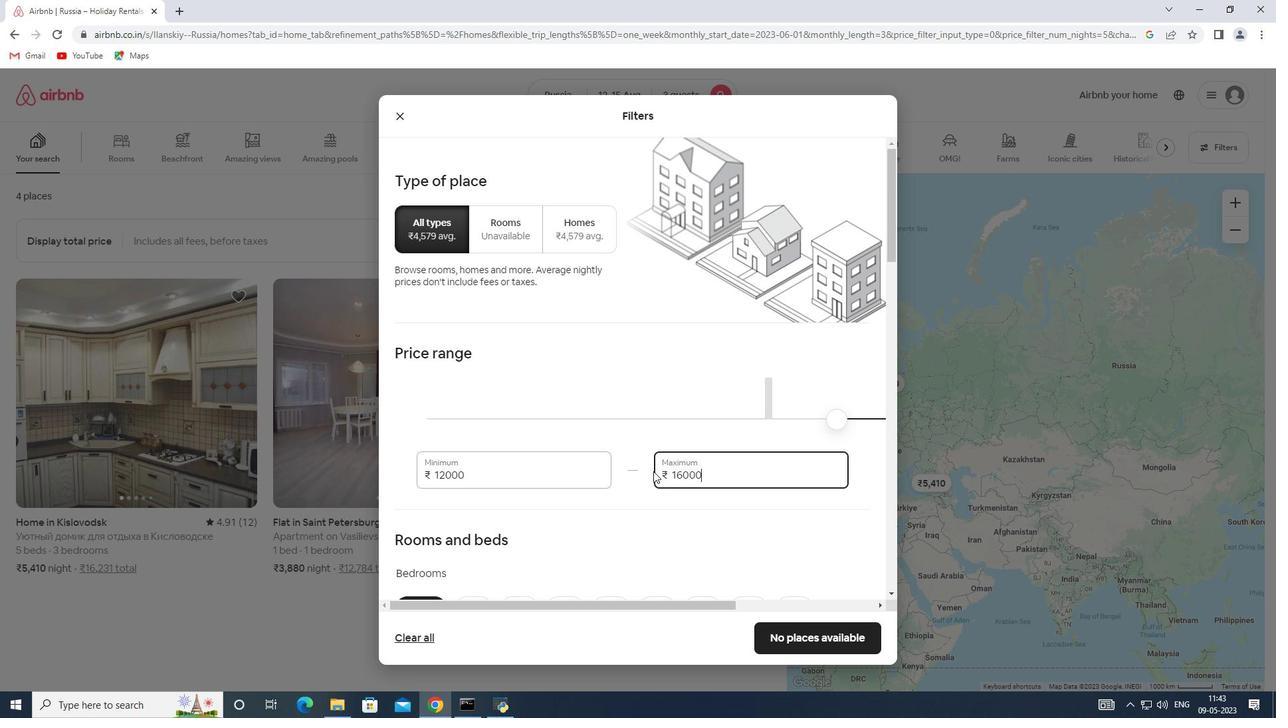 
Action: Mouse scrolled (653, 470) with delta (0, 0)
Screenshot: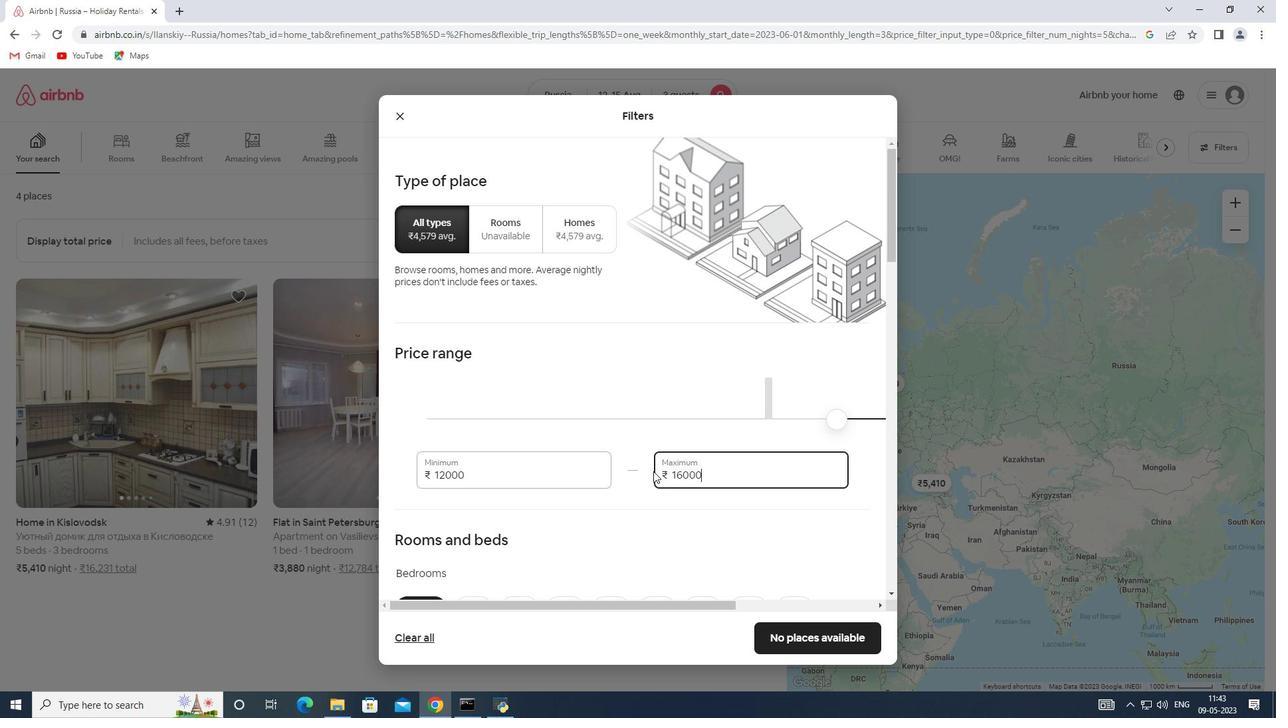 
Action: Mouse scrolled (653, 470) with delta (0, 0)
Screenshot: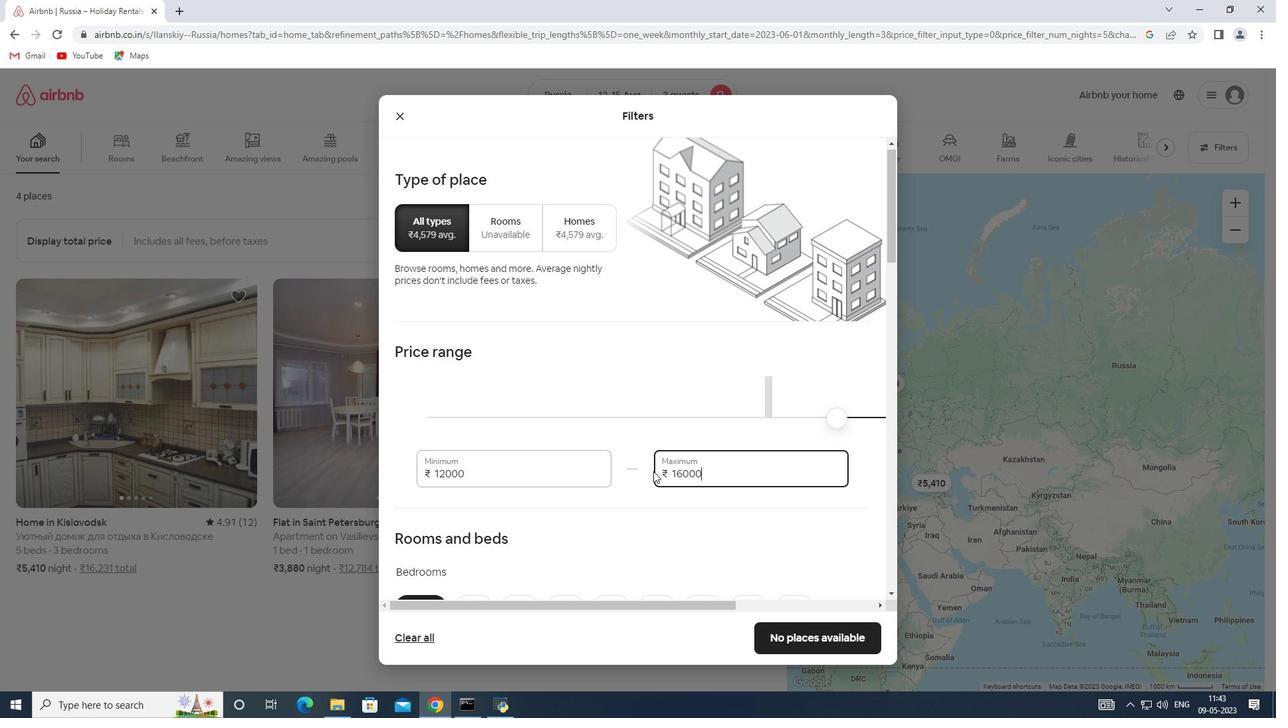 
Action: Mouse scrolled (653, 470) with delta (0, 0)
Screenshot: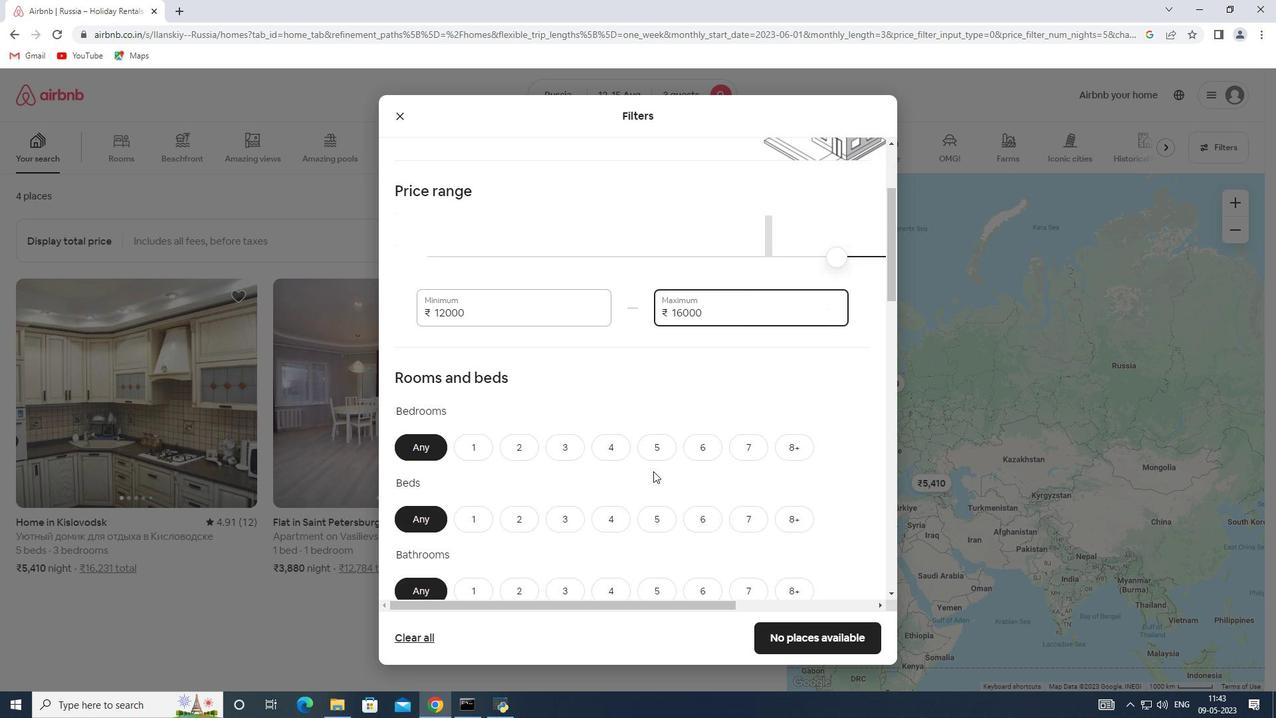 
Action: Mouse moved to (527, 340)
Screenshot: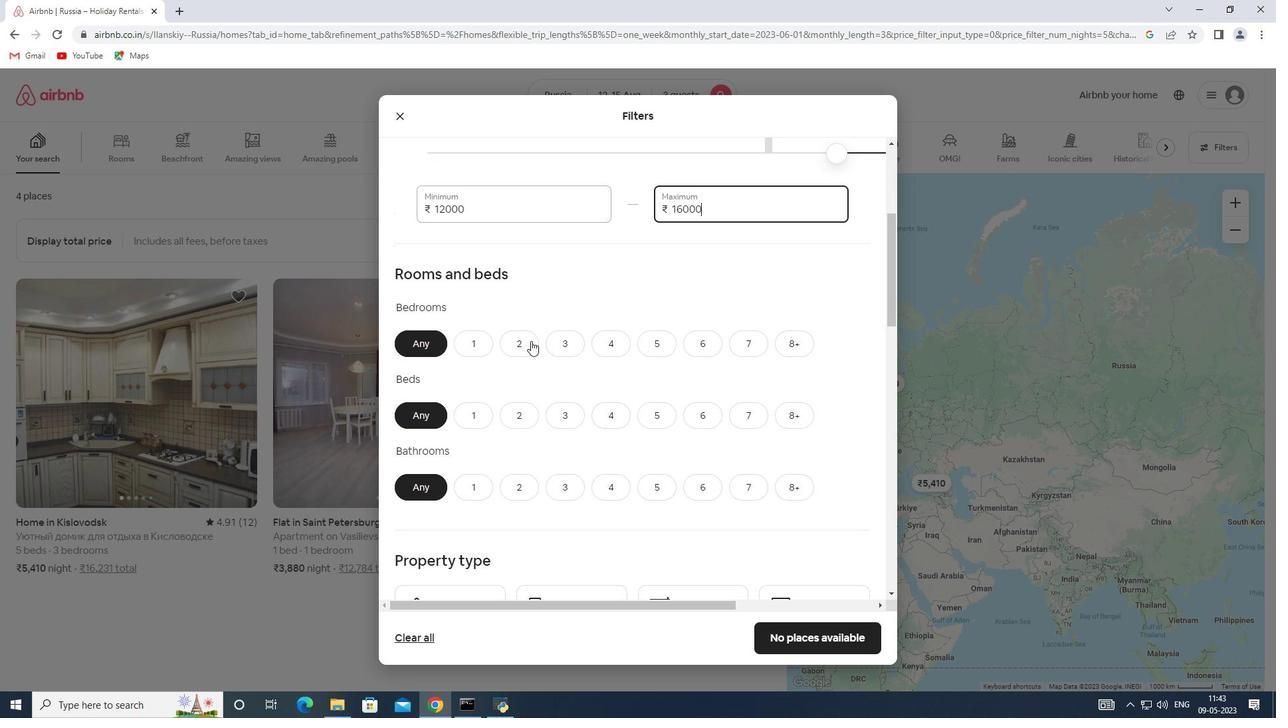 
Action: Mouse pressed left at (527, 340)
Screenshot: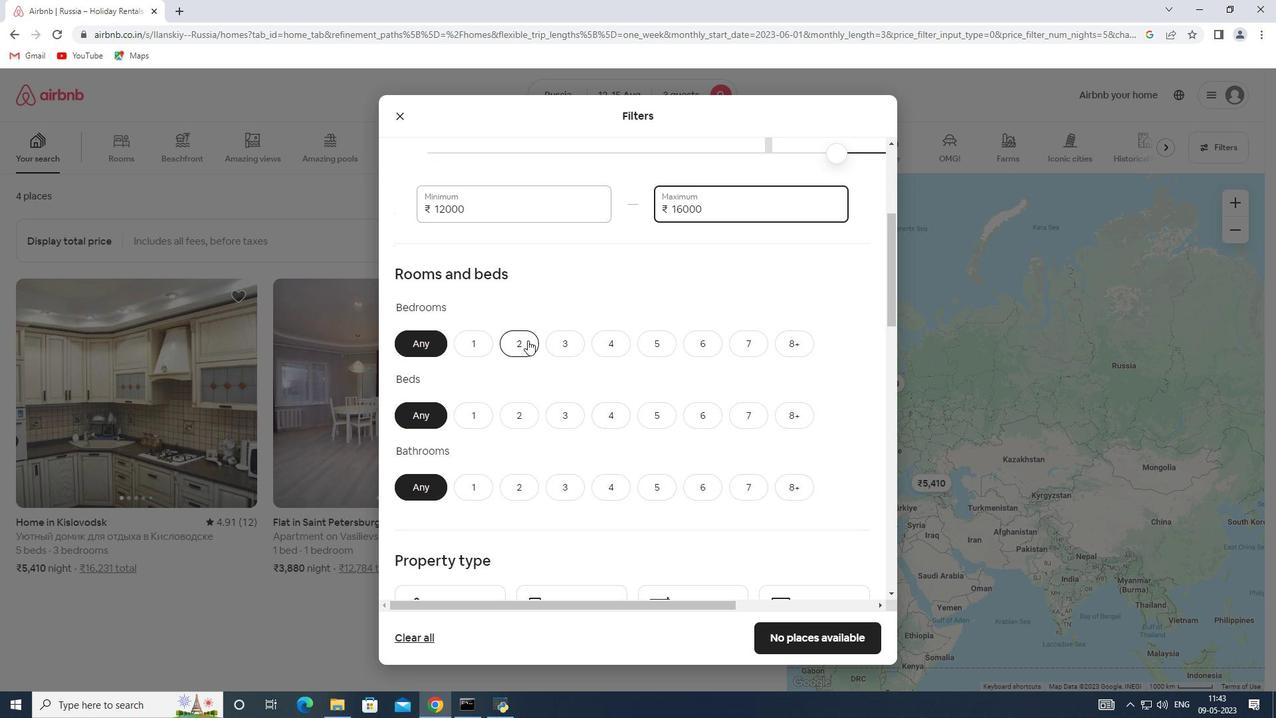 
Action: Mouse moved to (571, 416)
Screenshot: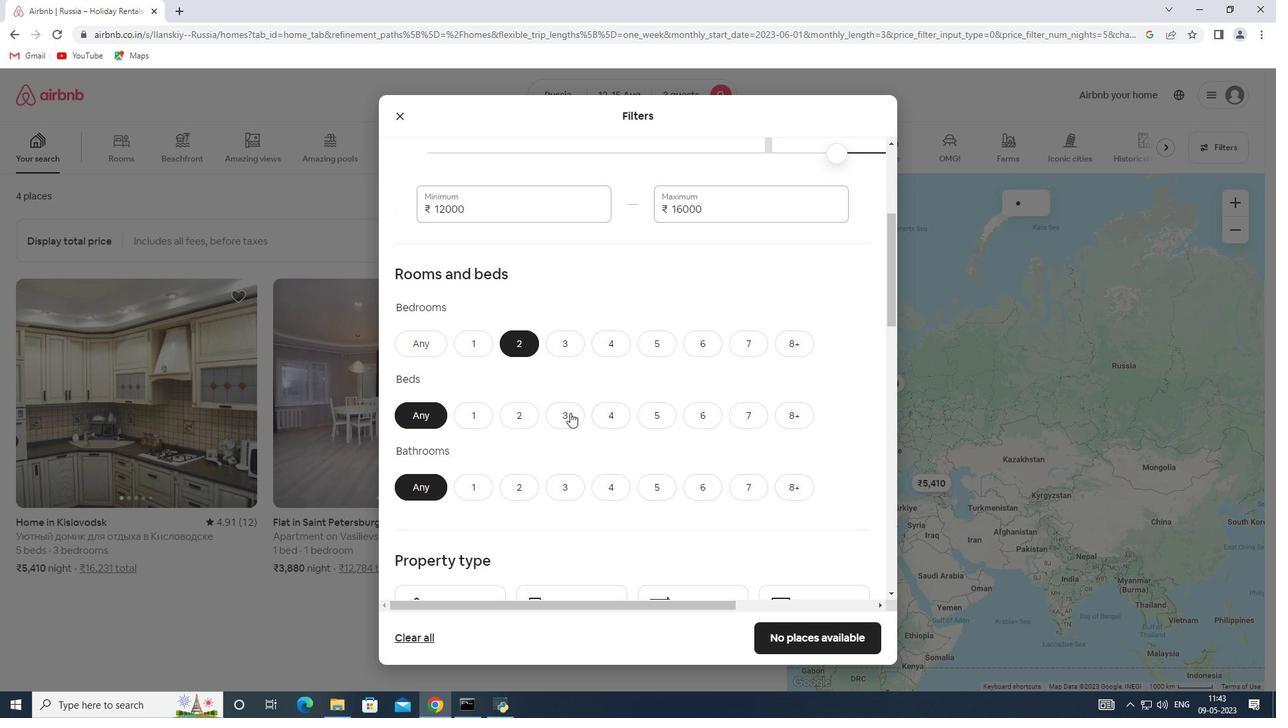 
Action: Mouse pressed left at (571, 416)
Screenshot: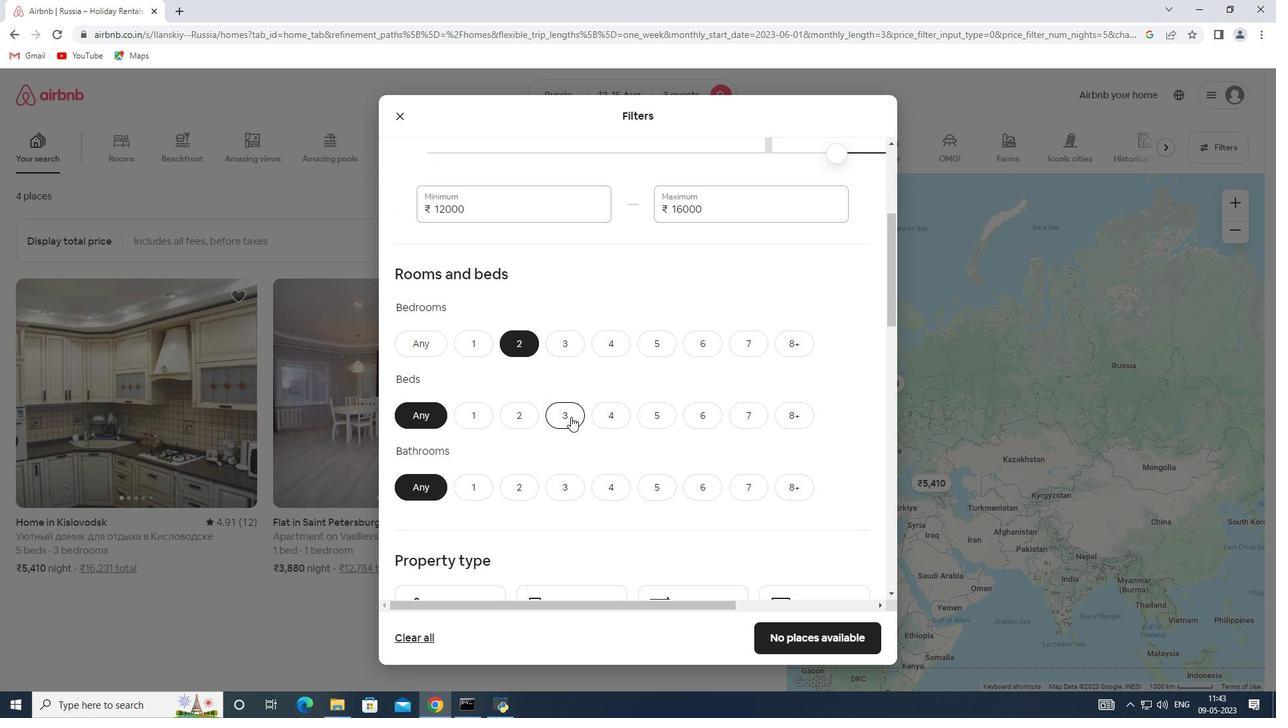 
Action: Mouse moved to (472, 491)
Screenshot: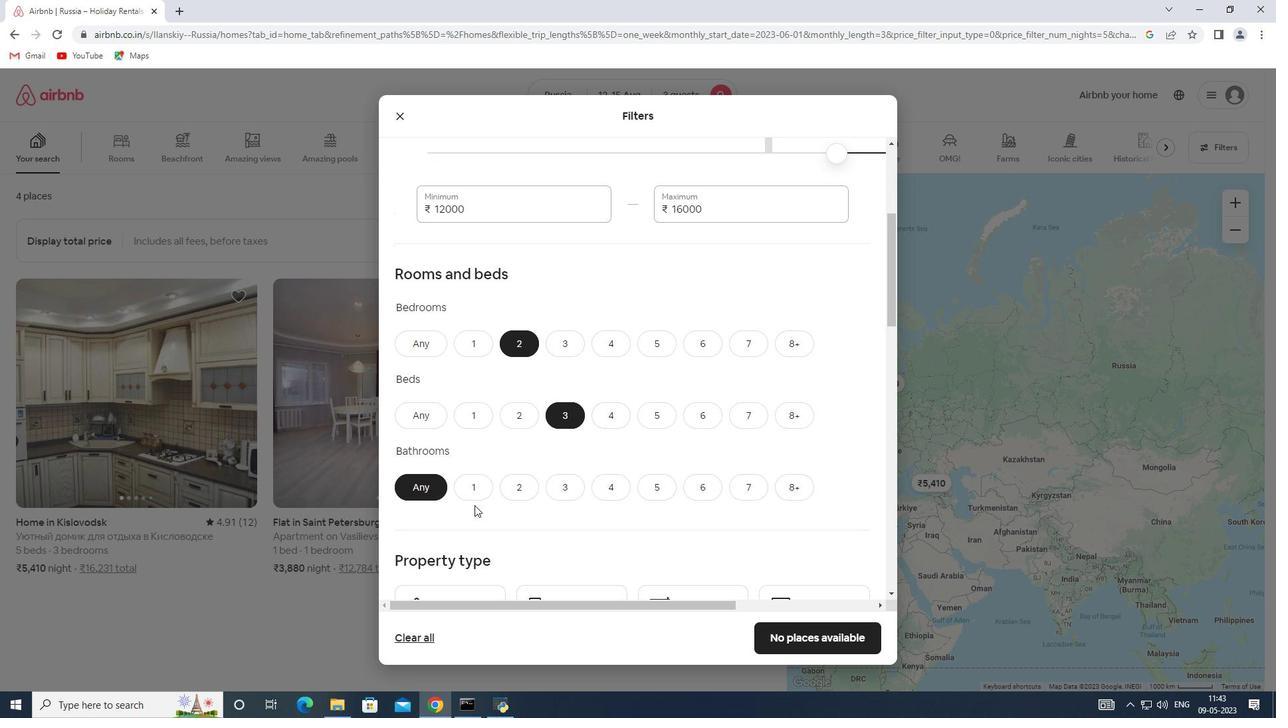 
Action: Mouse pressed left at (472, 491)
Screenshot: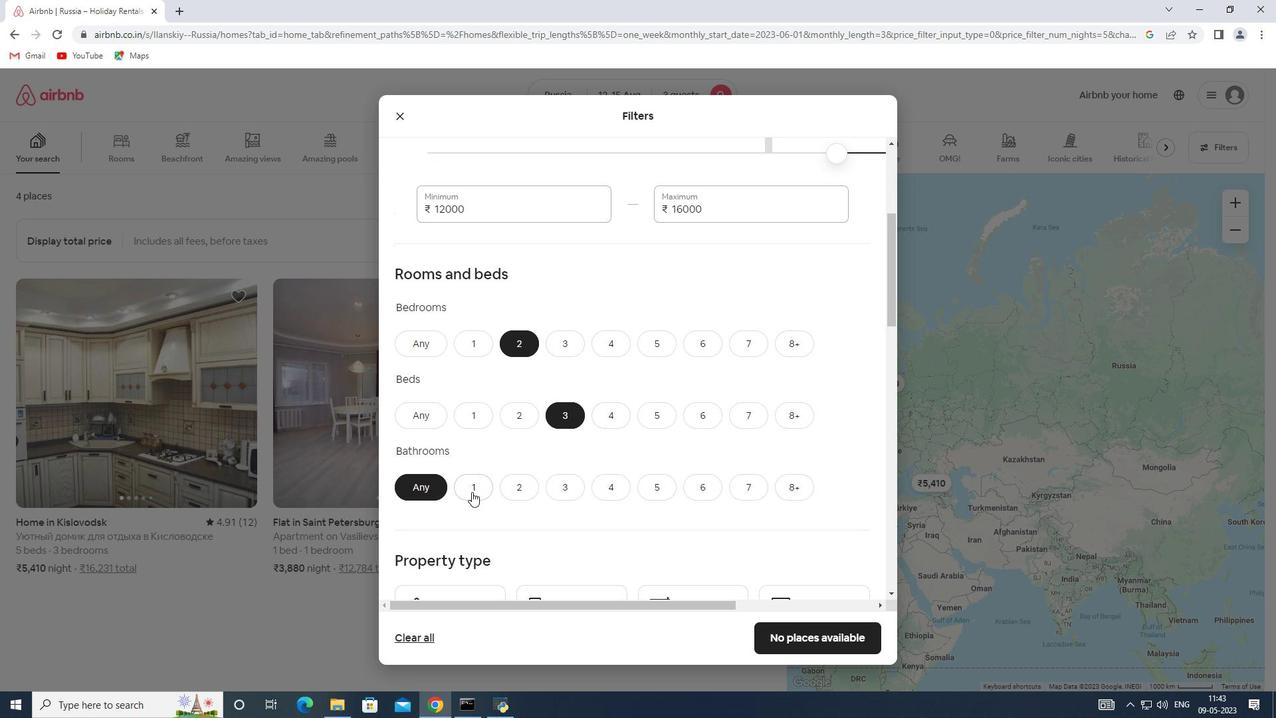
Action: Mouse moved to (555, 432)
Screenshot: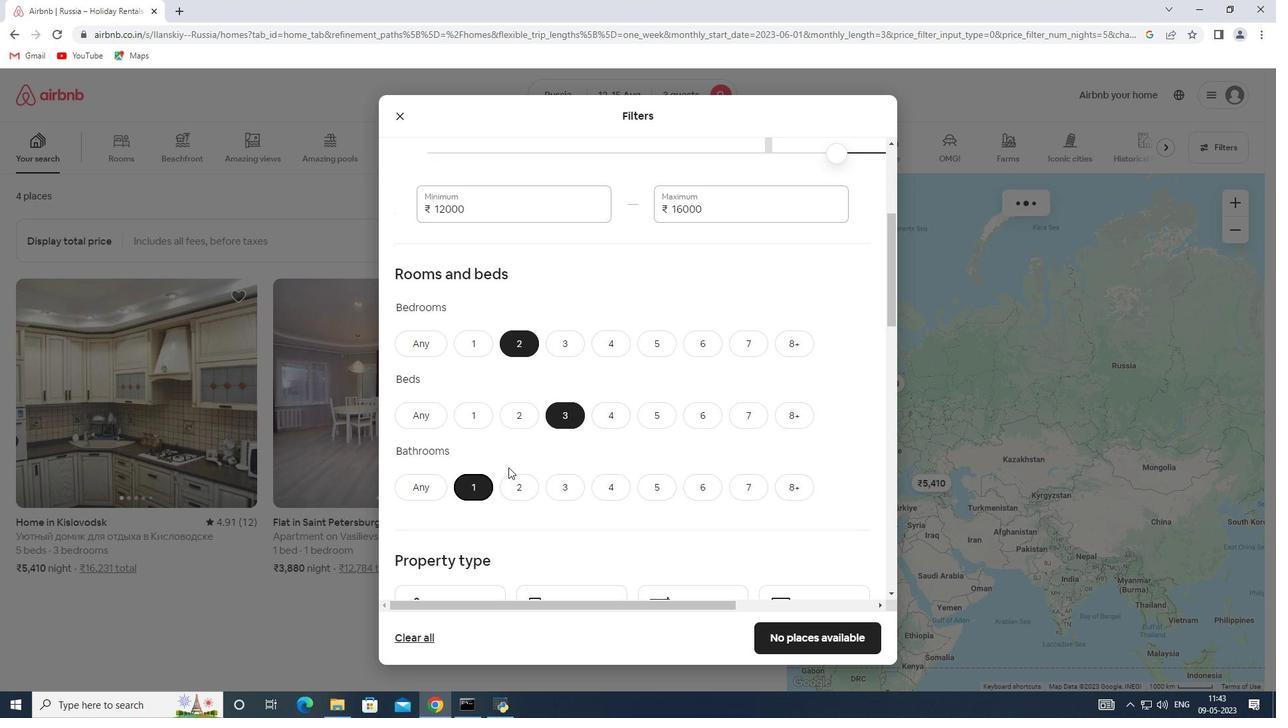 
Action: Mouse scrolled (555, 432) with delta (0, 0)
Screenshot: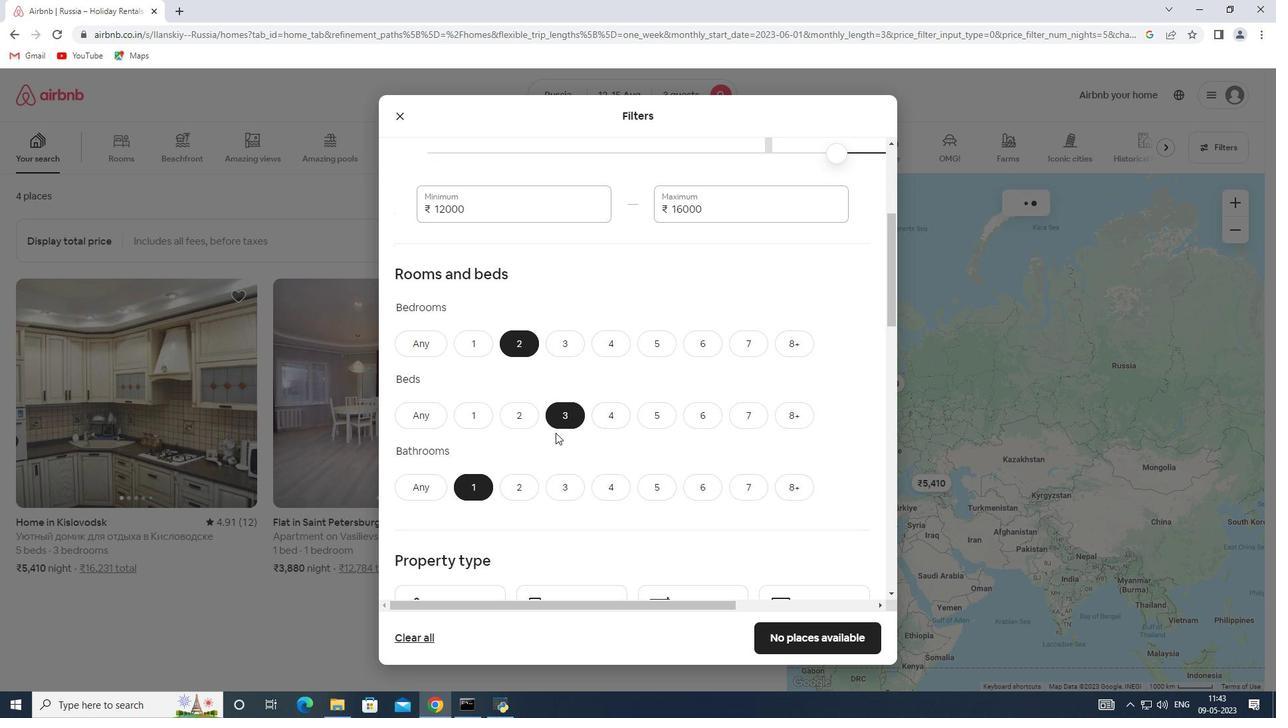 
Action: Mouse scrolled (555, 432) with delta (0, 0)
Screenshot: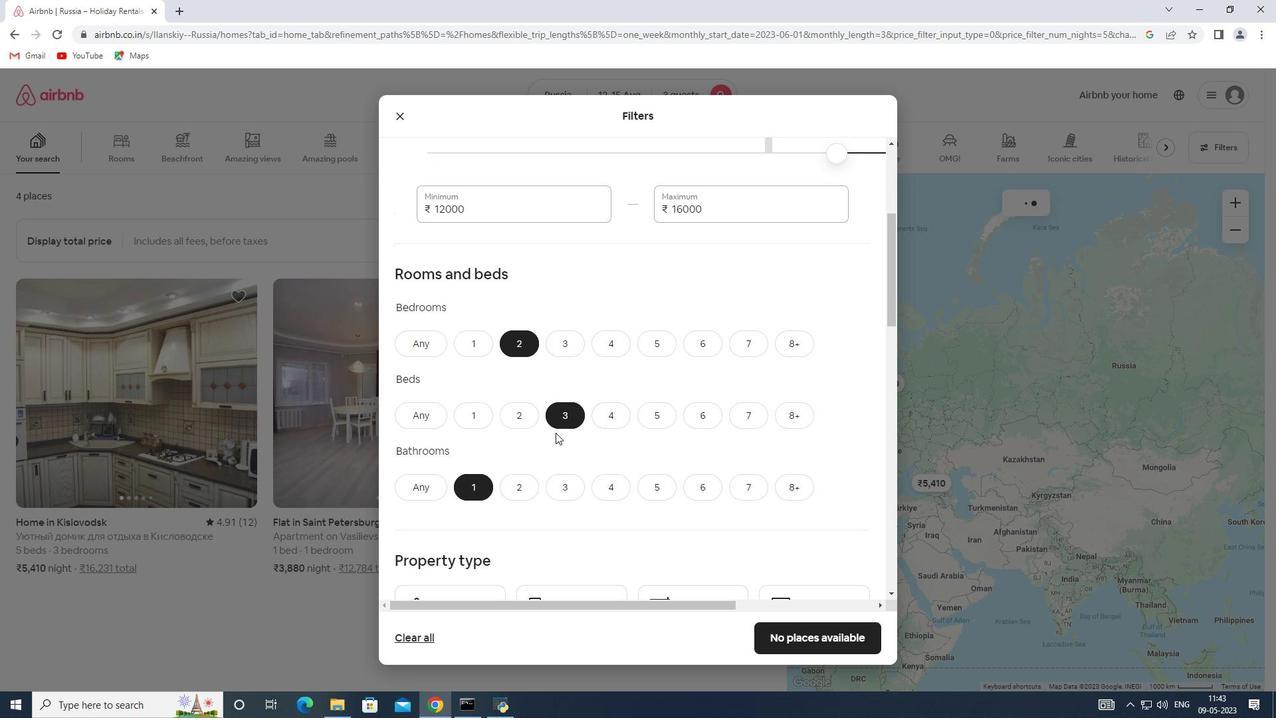 
Action: Mouse scrolled (555, 432) with delta (0, 0)
Screenshot: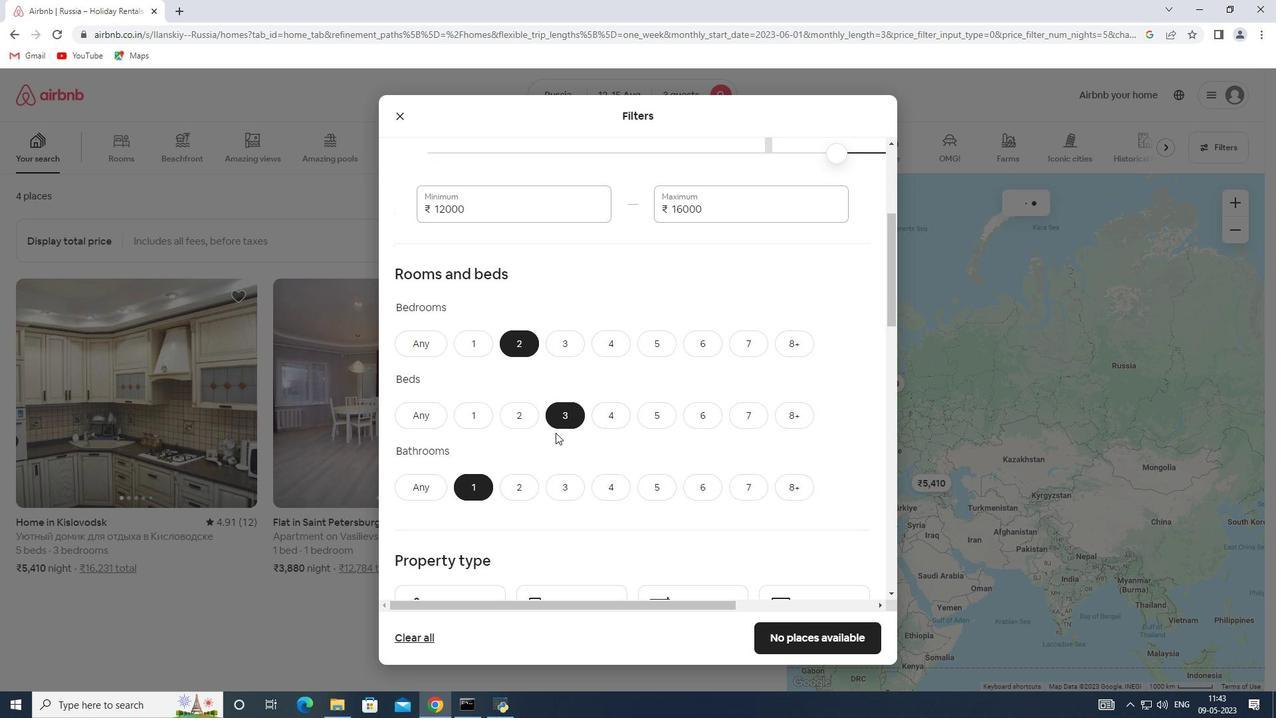 
Action: Mouse moved to (555, 432)
Screenshot: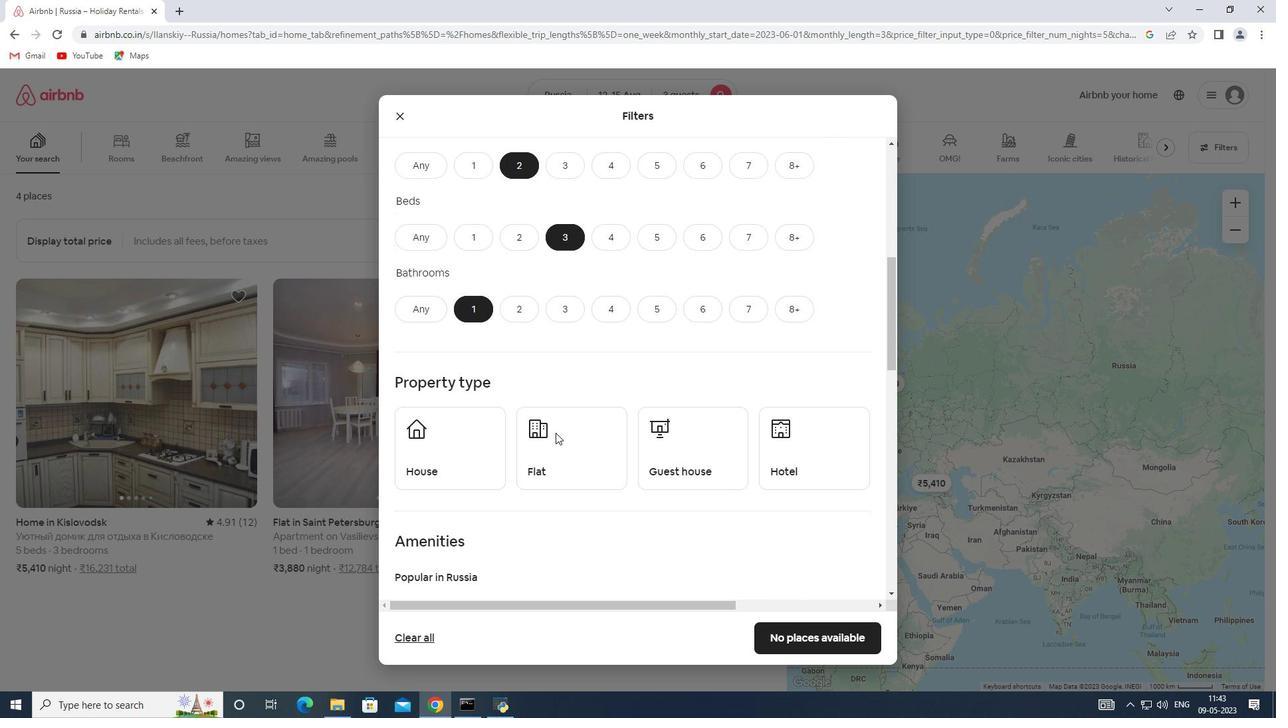 
Action: Mouse scrolled (555, 431) with delta (0, 0)
Screenshot: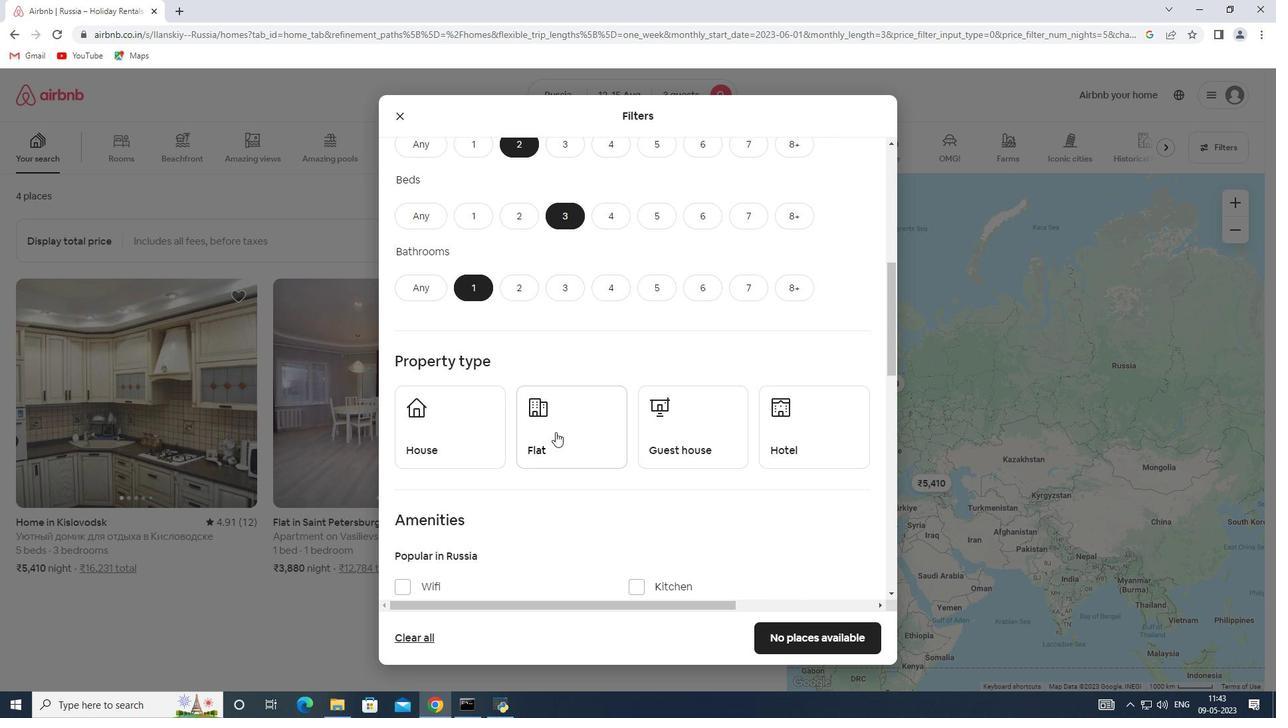 
Action: Mouse moved to (485, 384)
Screenshot: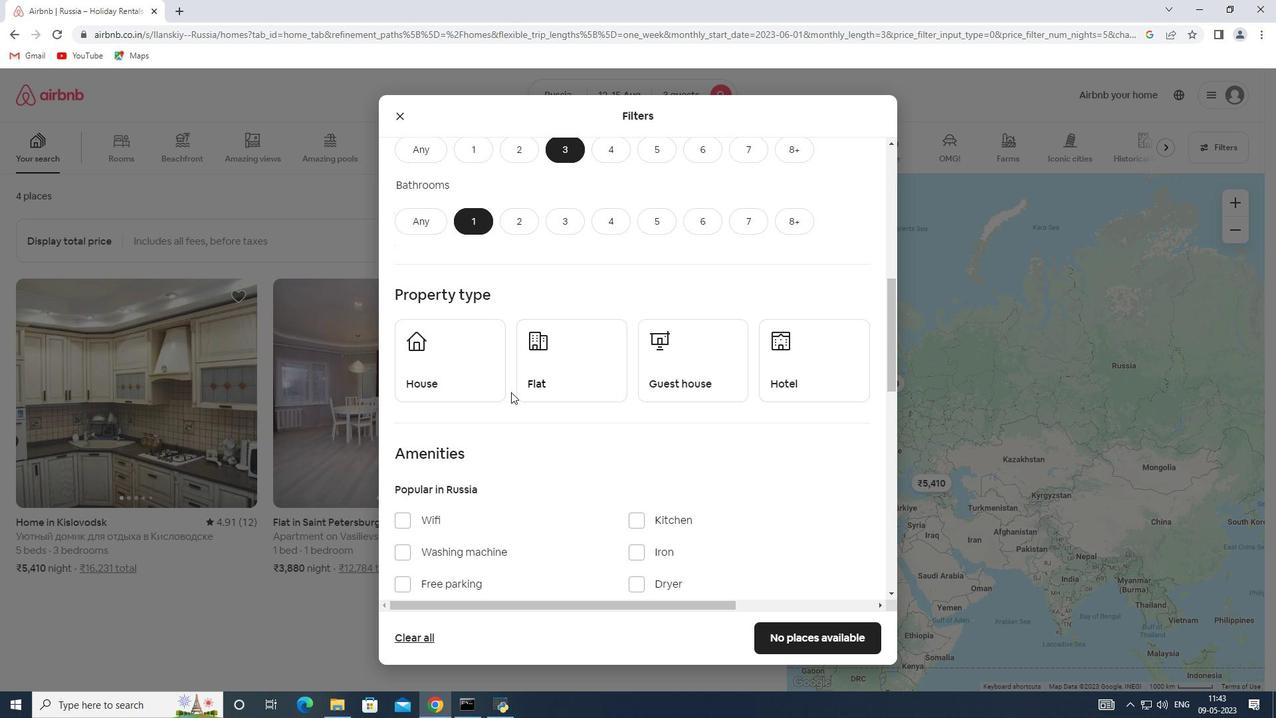 
Action: Mouse pressed left at (485, 384)
Screenshot: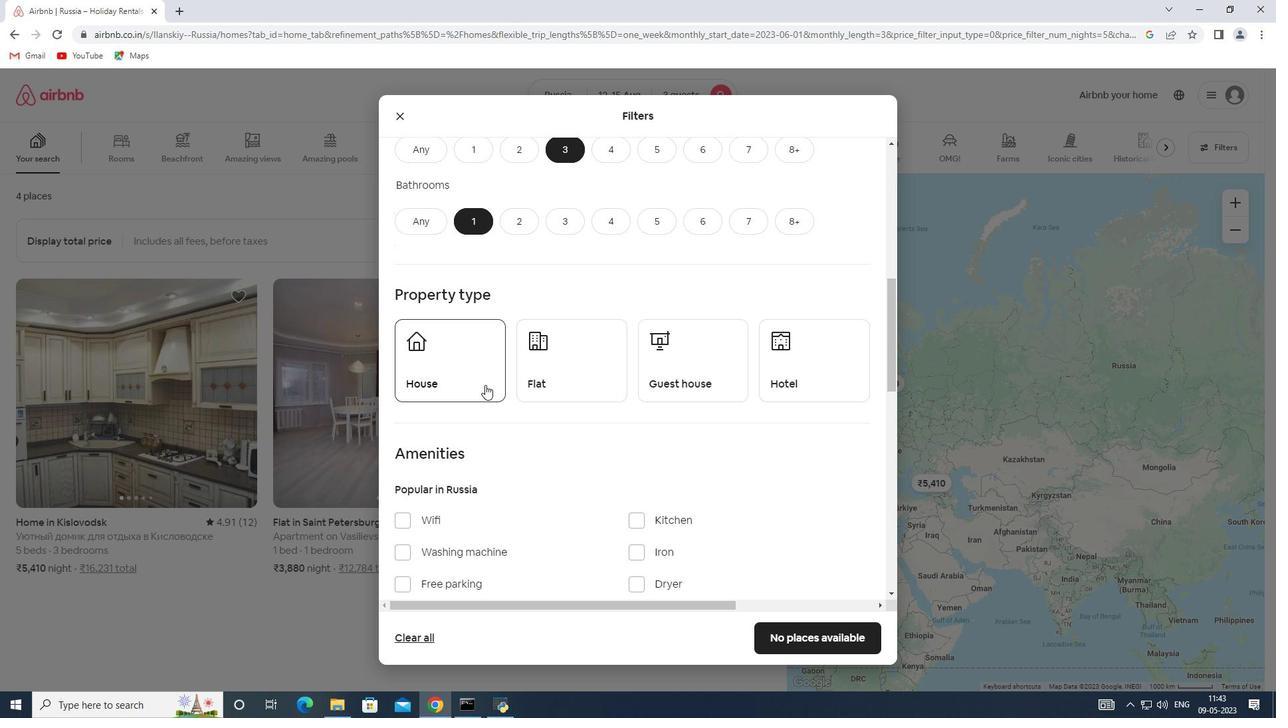 
Action: Mouse moved to (552, 375)
Screenshot: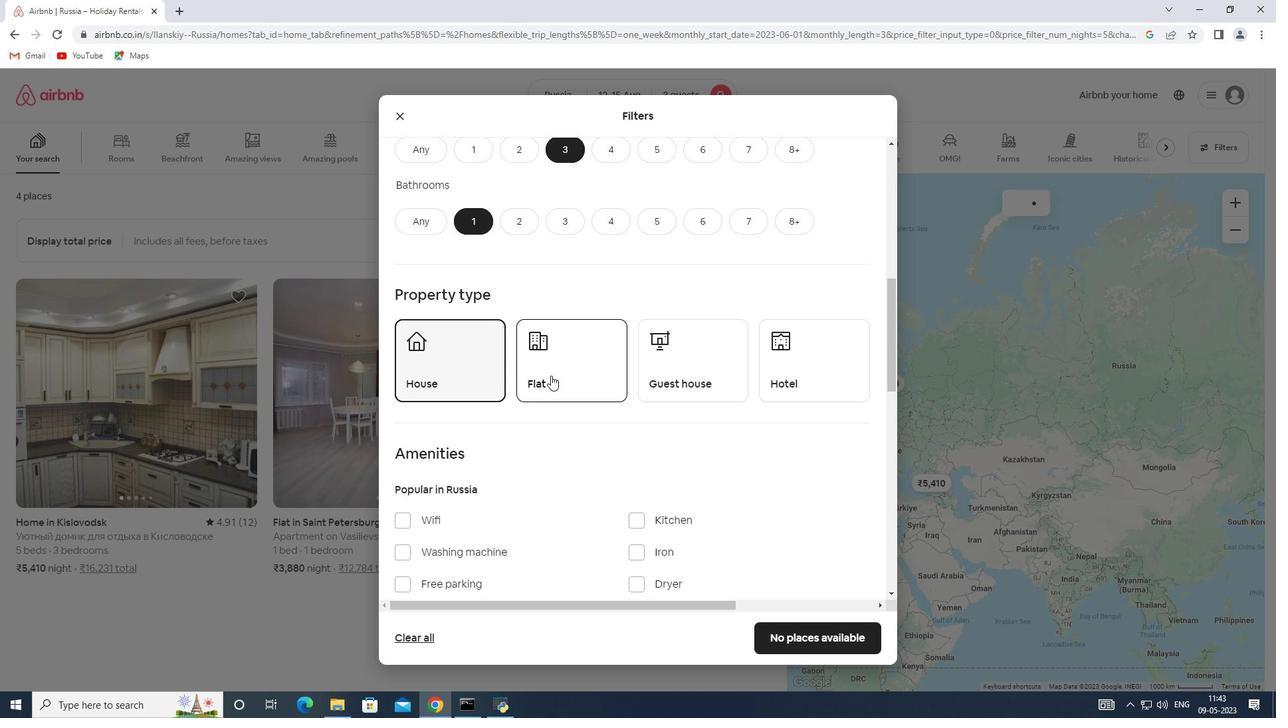 
Action: Mouse pressed left at (552, 375)
Screenshot: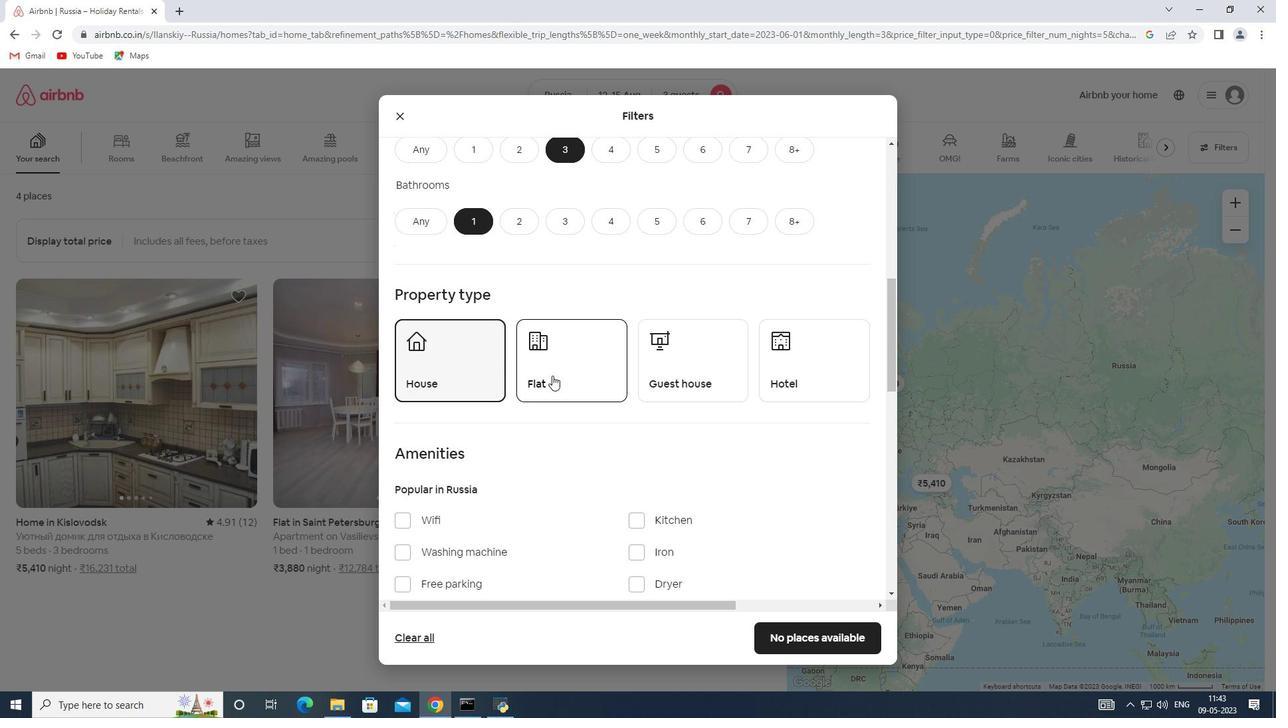 
Action: Mouse moved to (704, 364)
Screenshot: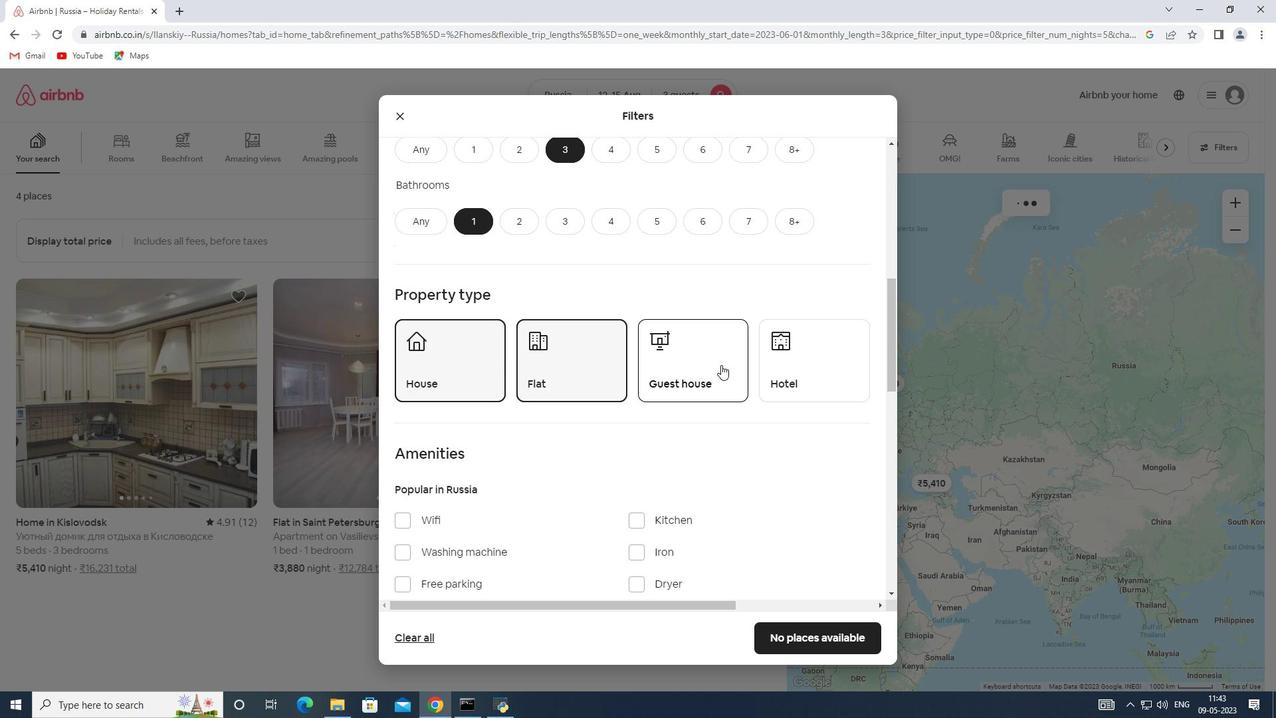 
Action: Mouse pressed left at (704, 364)
Screenshot: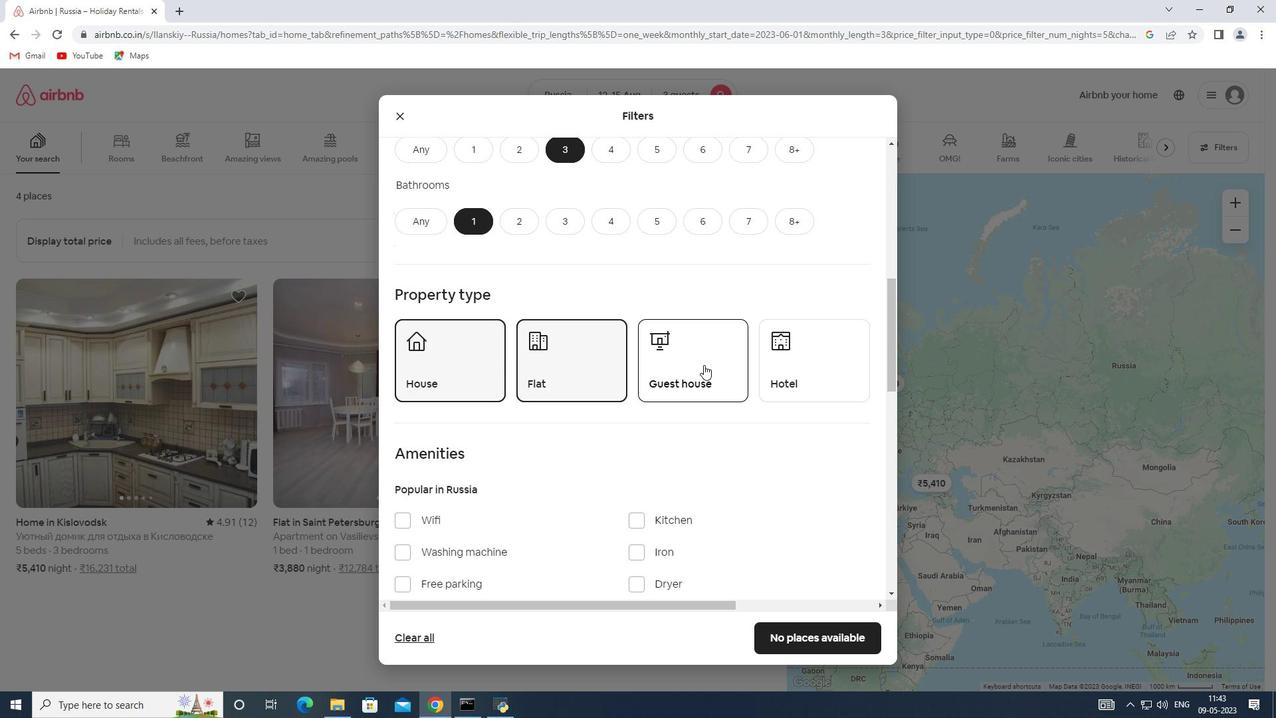 
Action: Mouse scrolled (704, 364) with delta (0, 0)
Screenshot: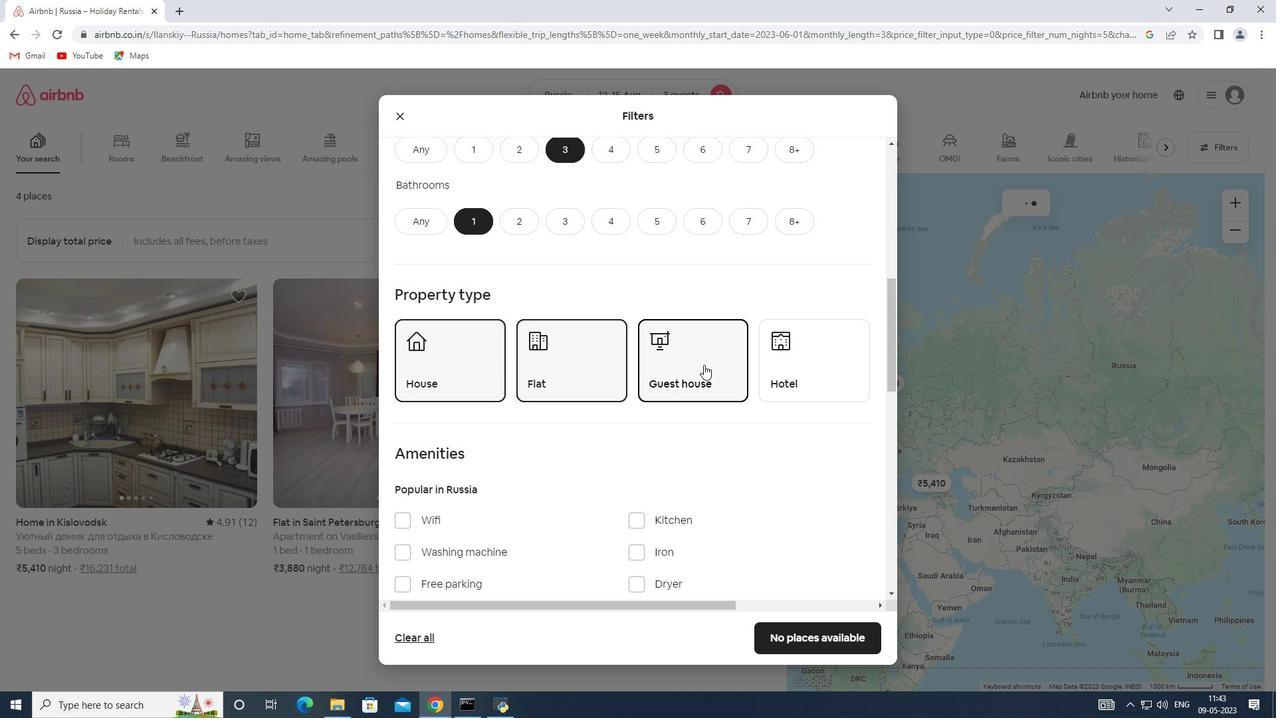 
Action: Mouse scrolled (704, 364) with delta (0, 0)
Screenshot: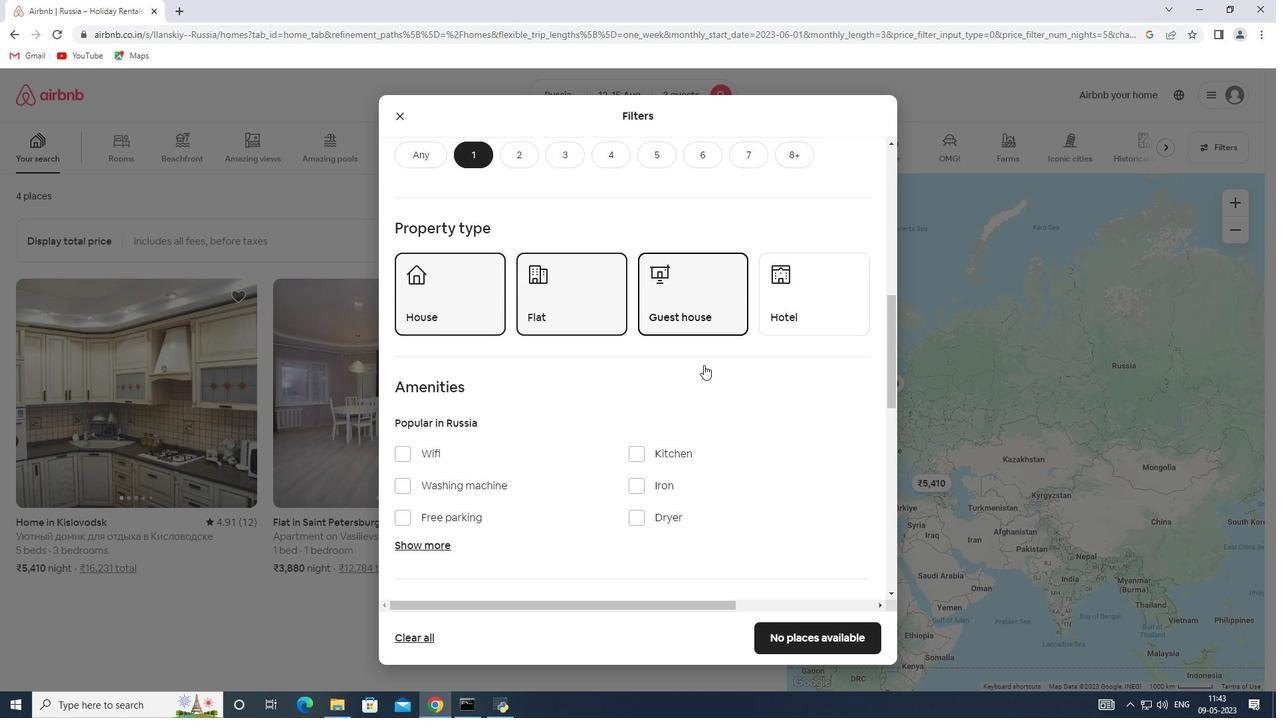 
Action: Mouse moved to (441, 416)
Screenshot: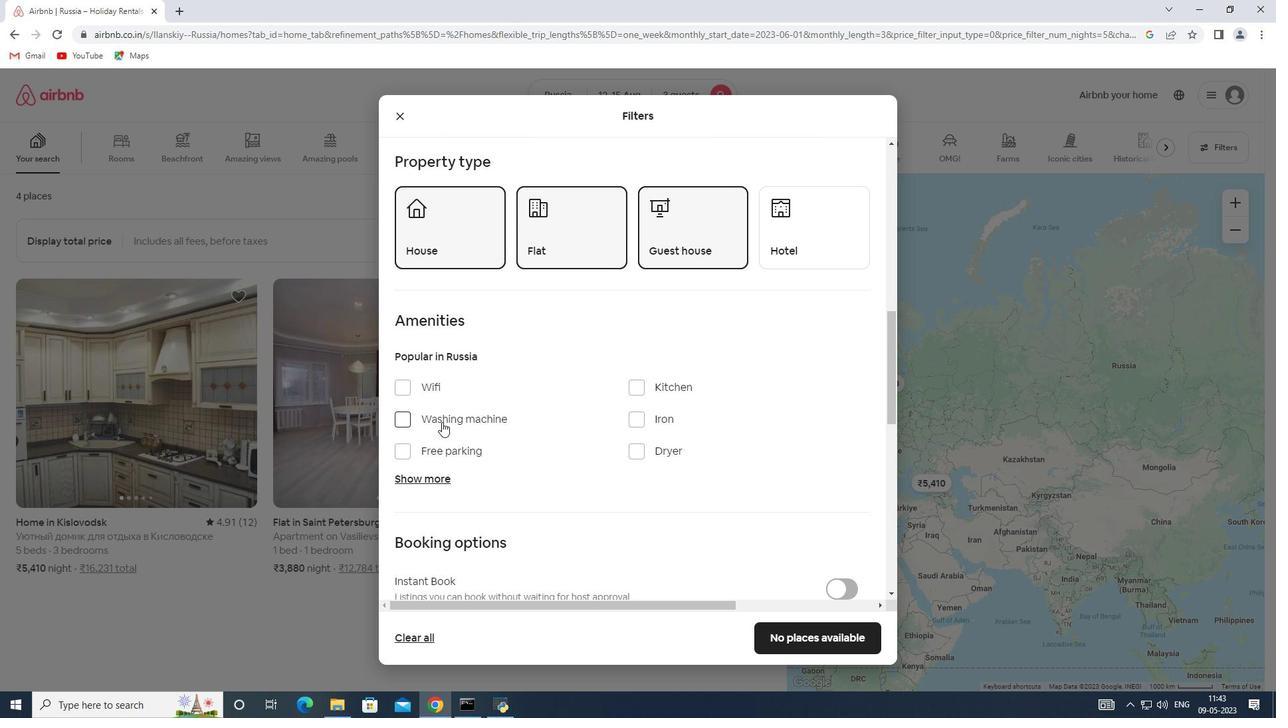 
Action: Mouse pressed left at (441, 416)
Screenshot: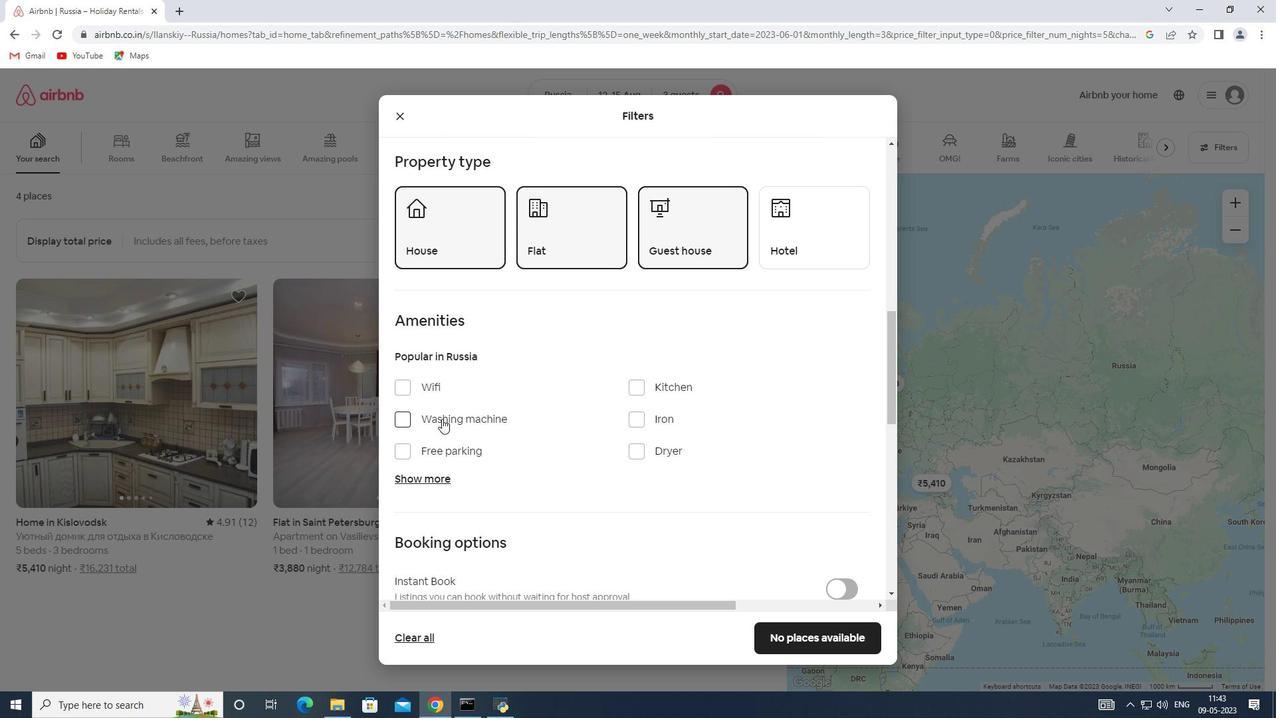 
Action: Mouse moved to (693, 412)
Screenshot: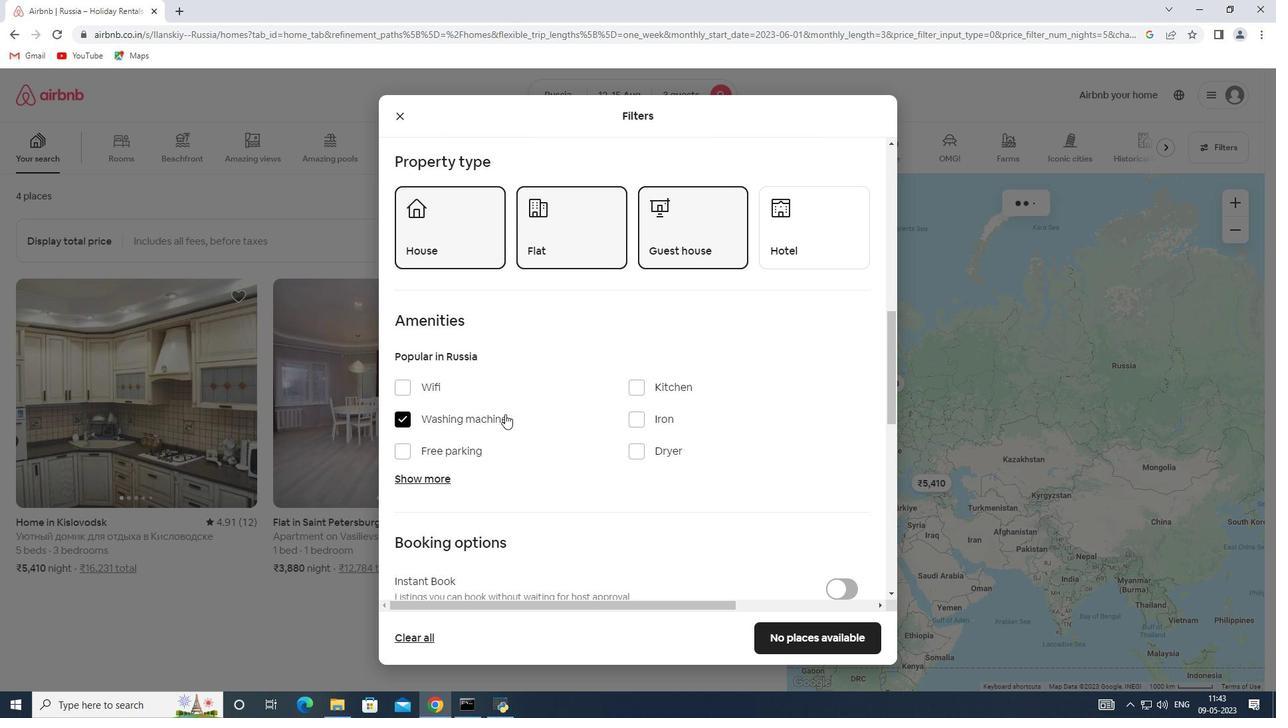 
Action: Mouse scrolled (693, 411) with delta (0, 0)
Screenshot: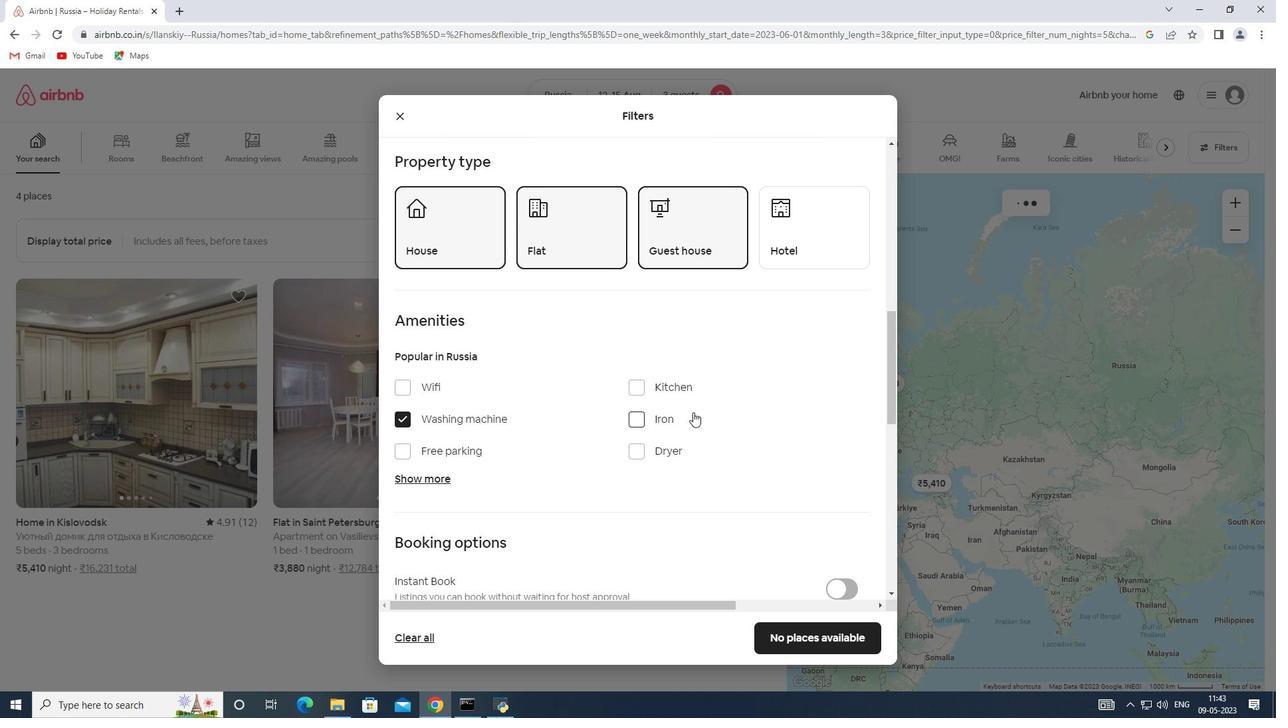 
Action: Mouse scrolled (693, 411) with delta (0, 0)
Screenshot: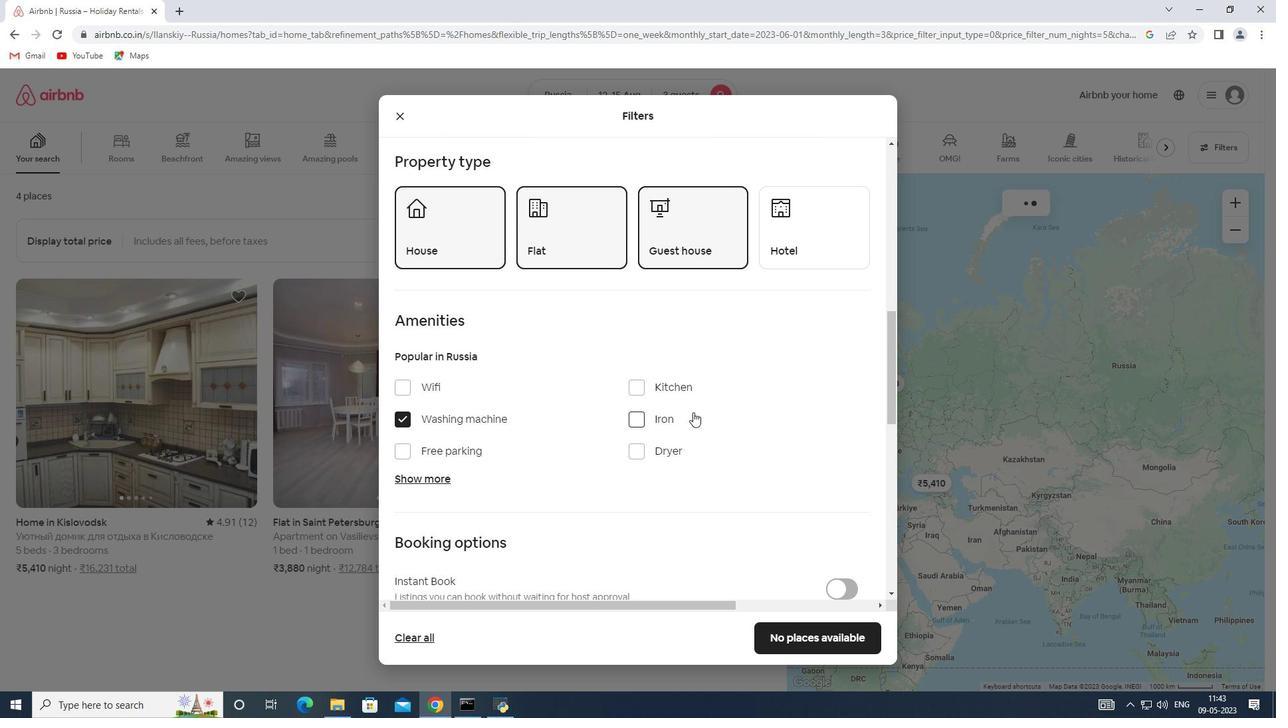 
Action: Mouse scrolled (693, 411) with delta (0, 0)
Screenshot: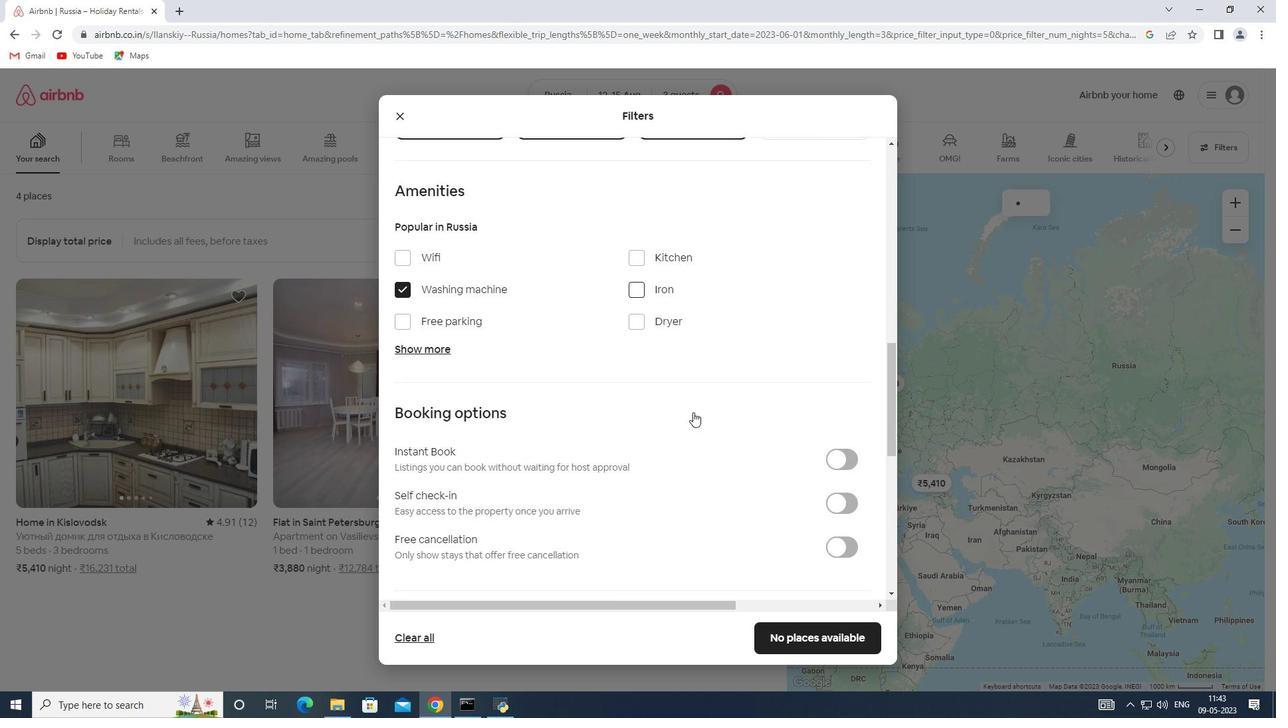 
Action: Mouse moved to (697, 410)
Screenshot: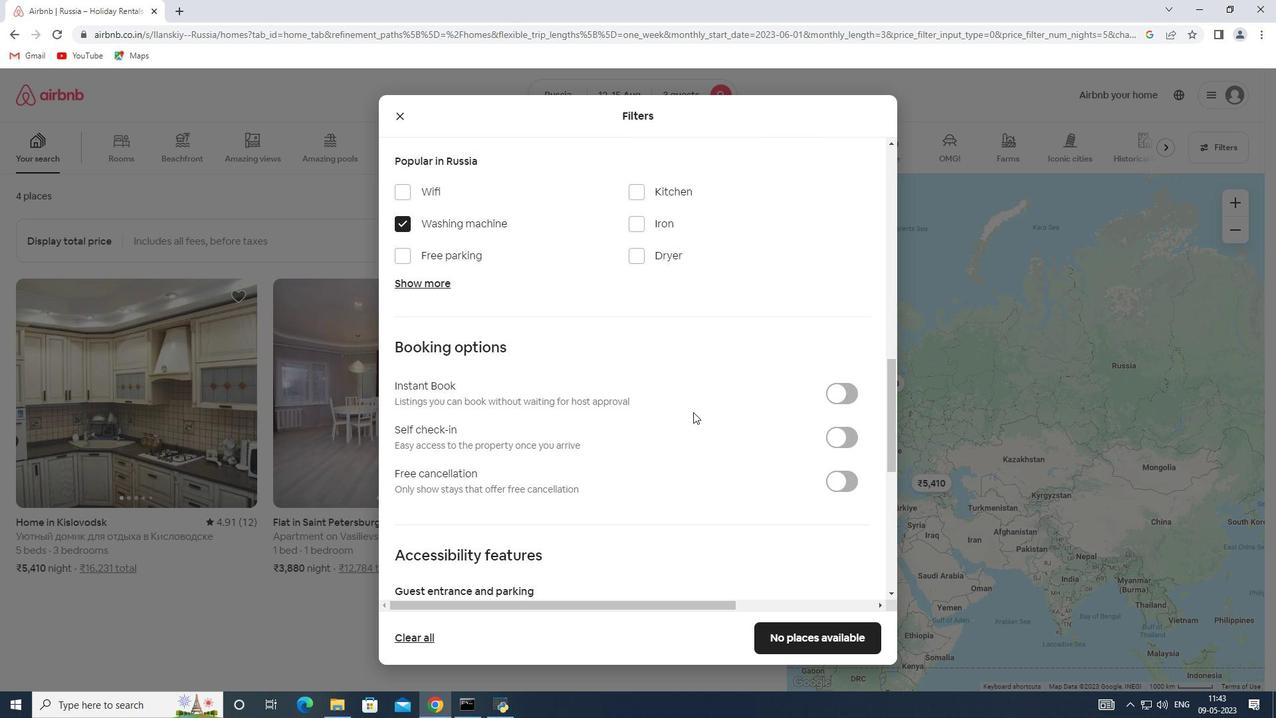 
Action: Mouse scrolled (697, 409) with delta (0, 0)
Screenshot: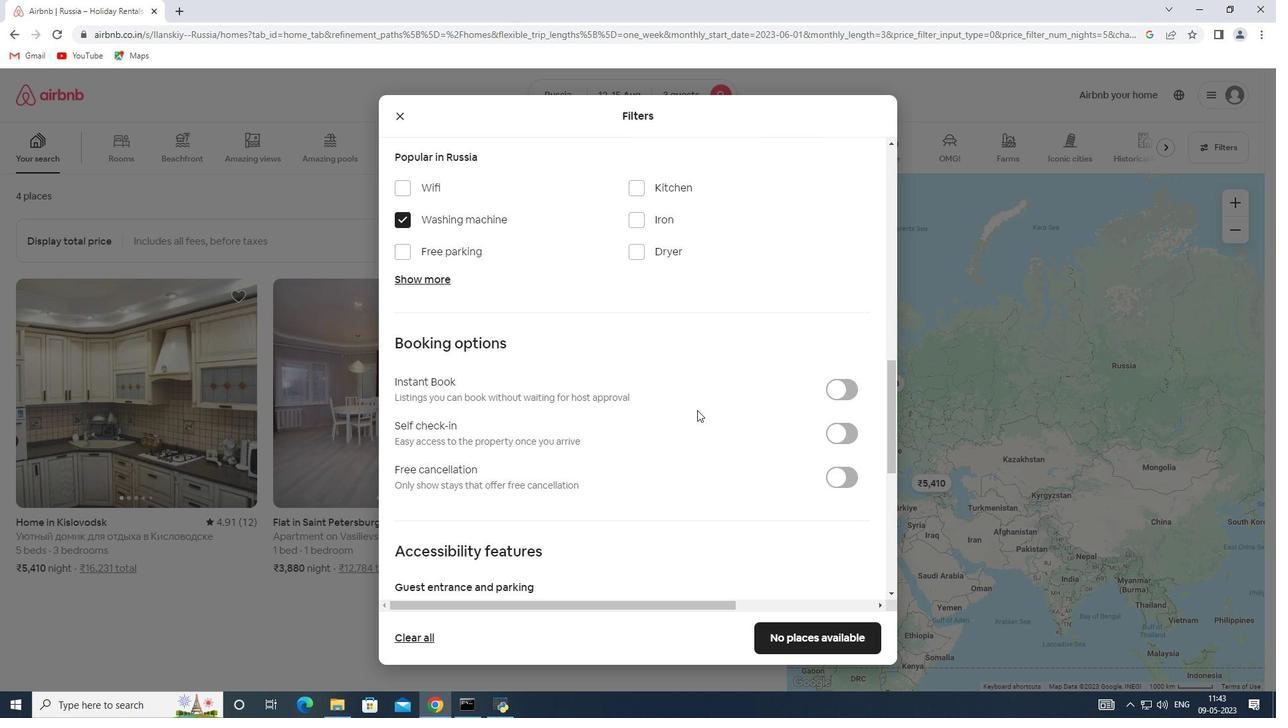 
Action: Mouse moved to (842, 362)
Screenshot: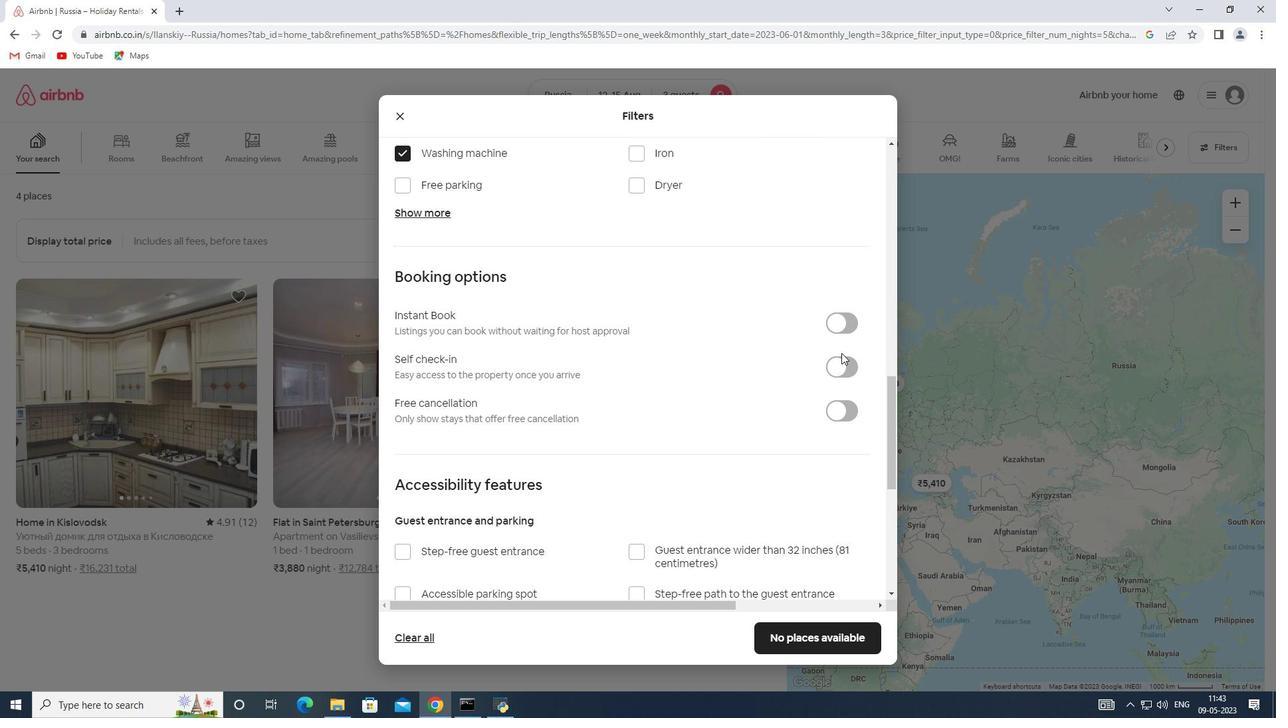 
Action: Mouse pressed left at (842, 362)
Screenshot: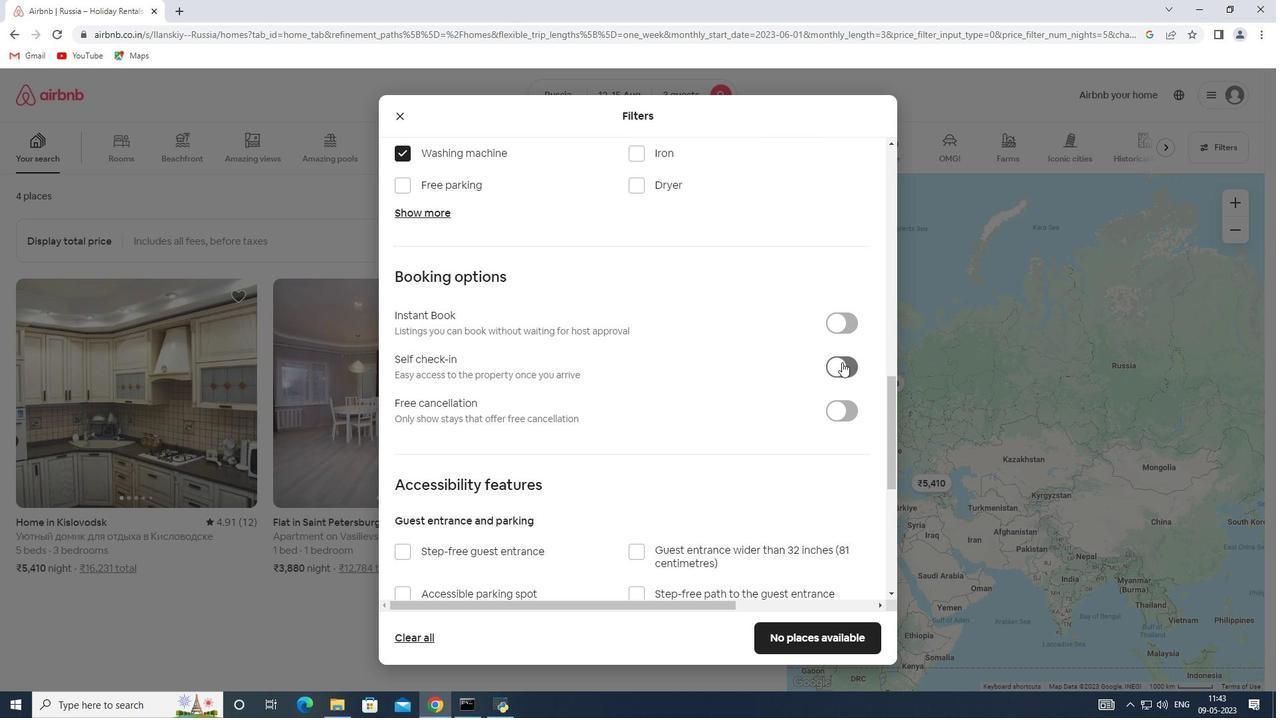 
Action: Mouse moved to (598, 385)
Screenshot: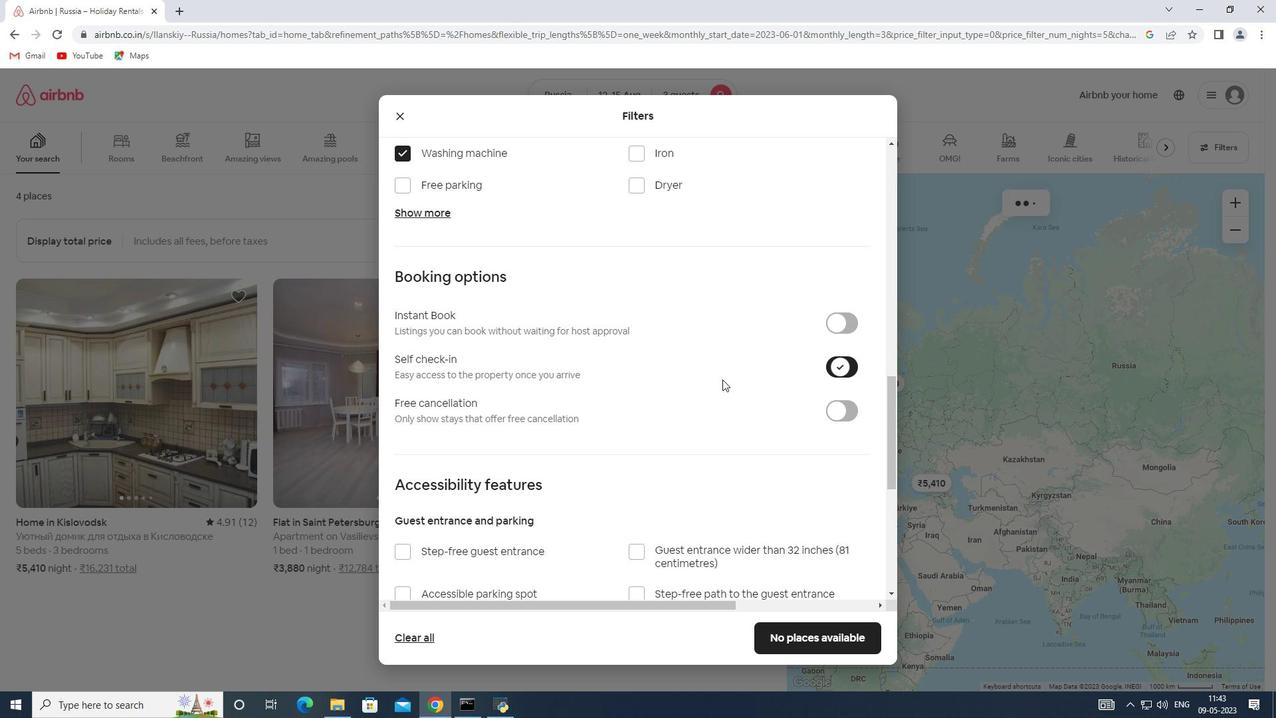 
Action: Mouse scrolled (598, 384) with delta (0, 0)
Screenshot: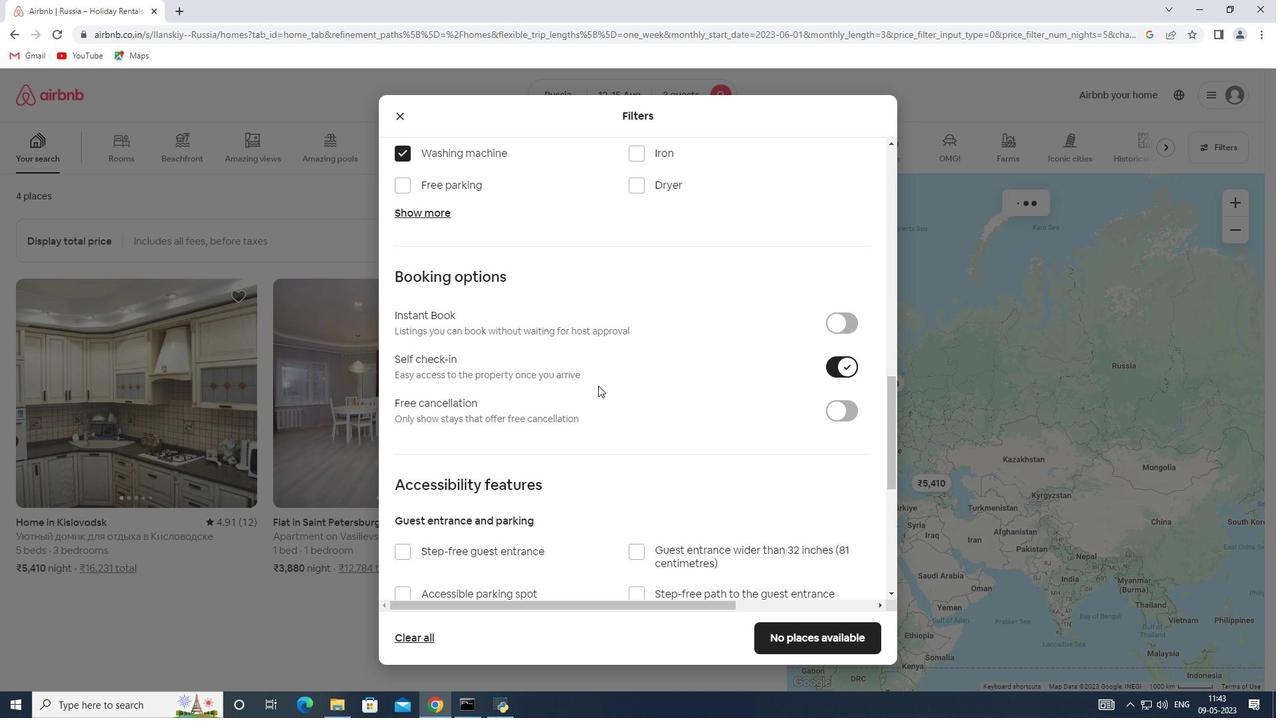 
Action: Mouse scrolled (598, 384) with delta (0, 0)
Screenshot: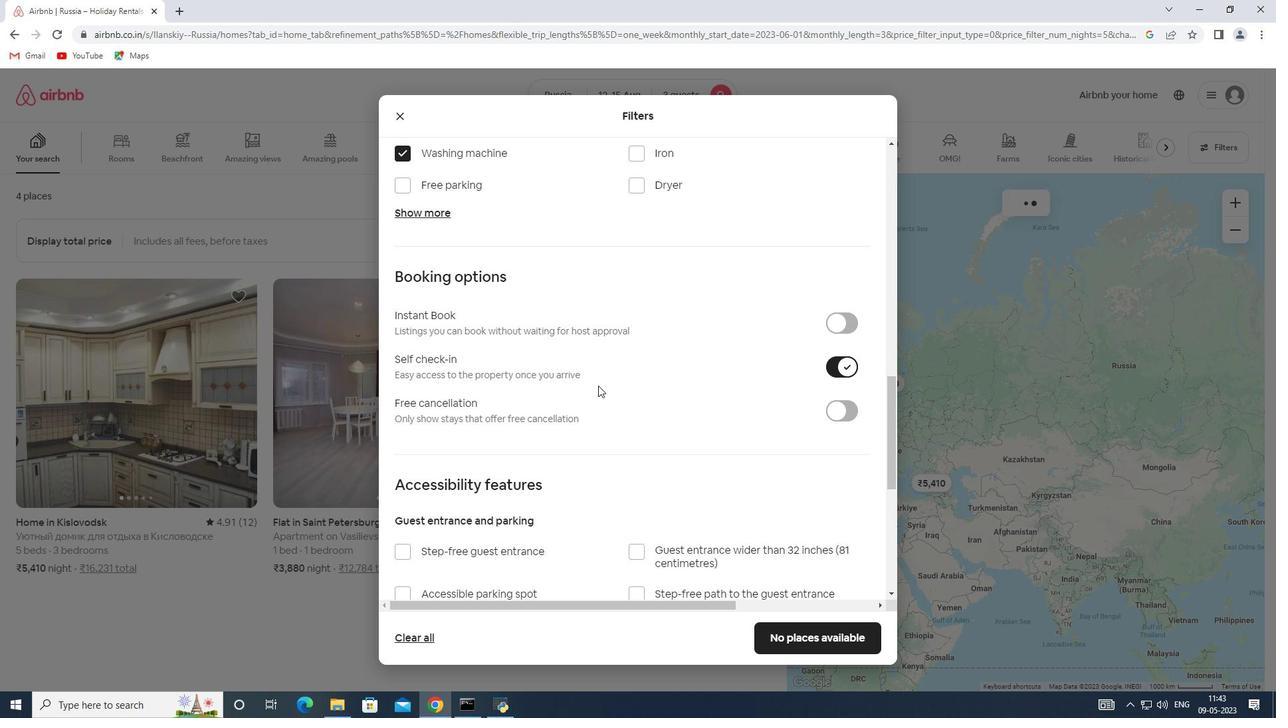 
Action: Mouse scrolled (598, 384) with delta (0, 0)
Screenshot: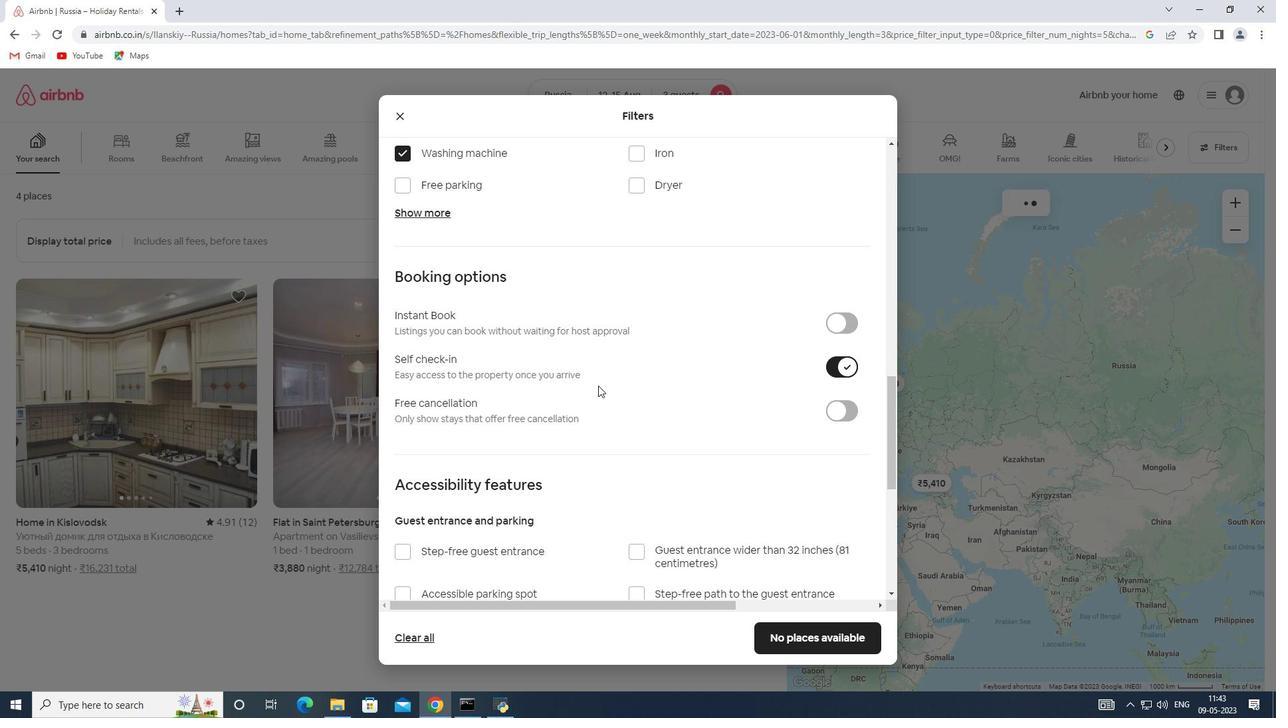 
Action: Mouse scrolled (598, 384) with delta (0, 0)
Screenshot: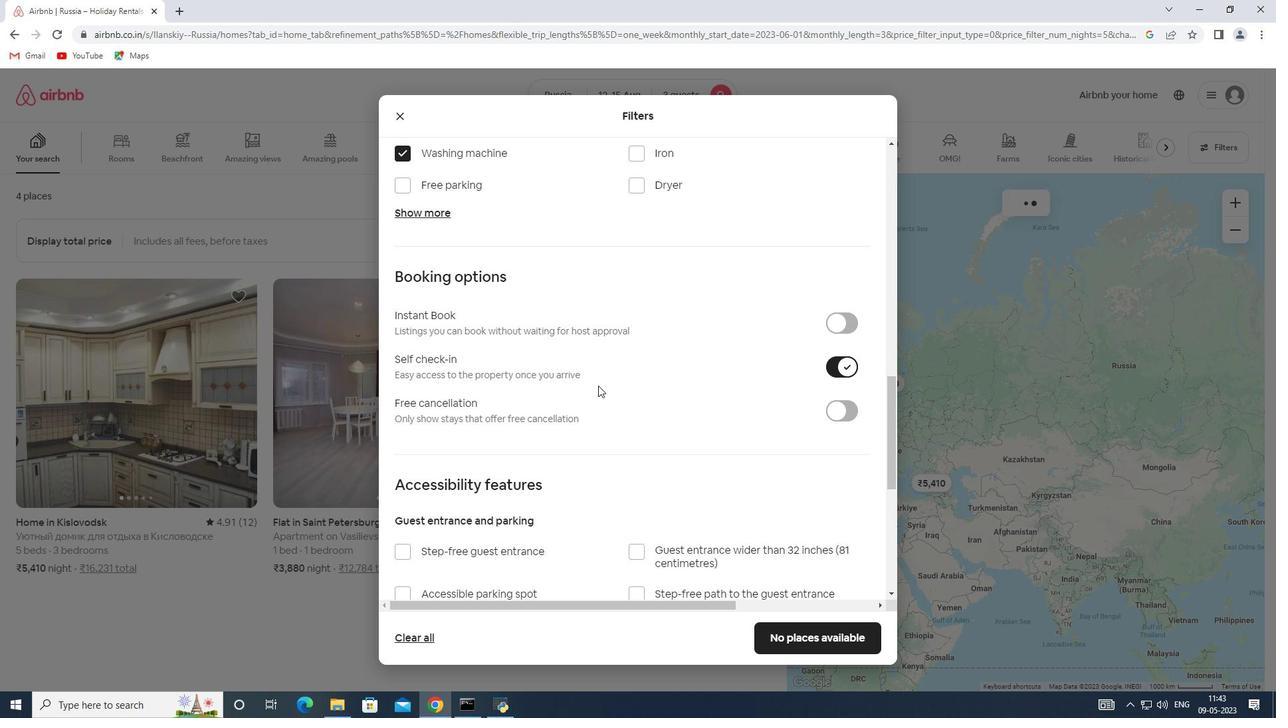 
Action: Mouse moved to (598, 384)
Screenshot: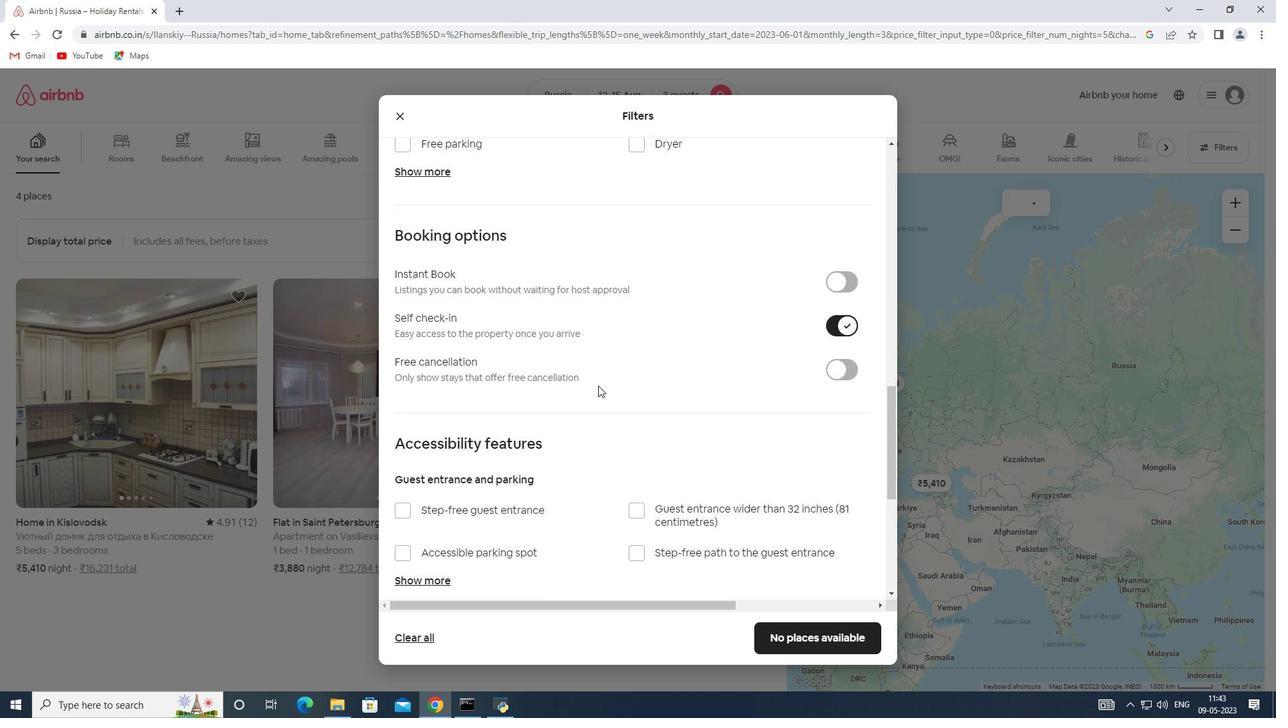 
Action: Mouse scrolled (598, 384) with delta (0, 0)
Screenshot: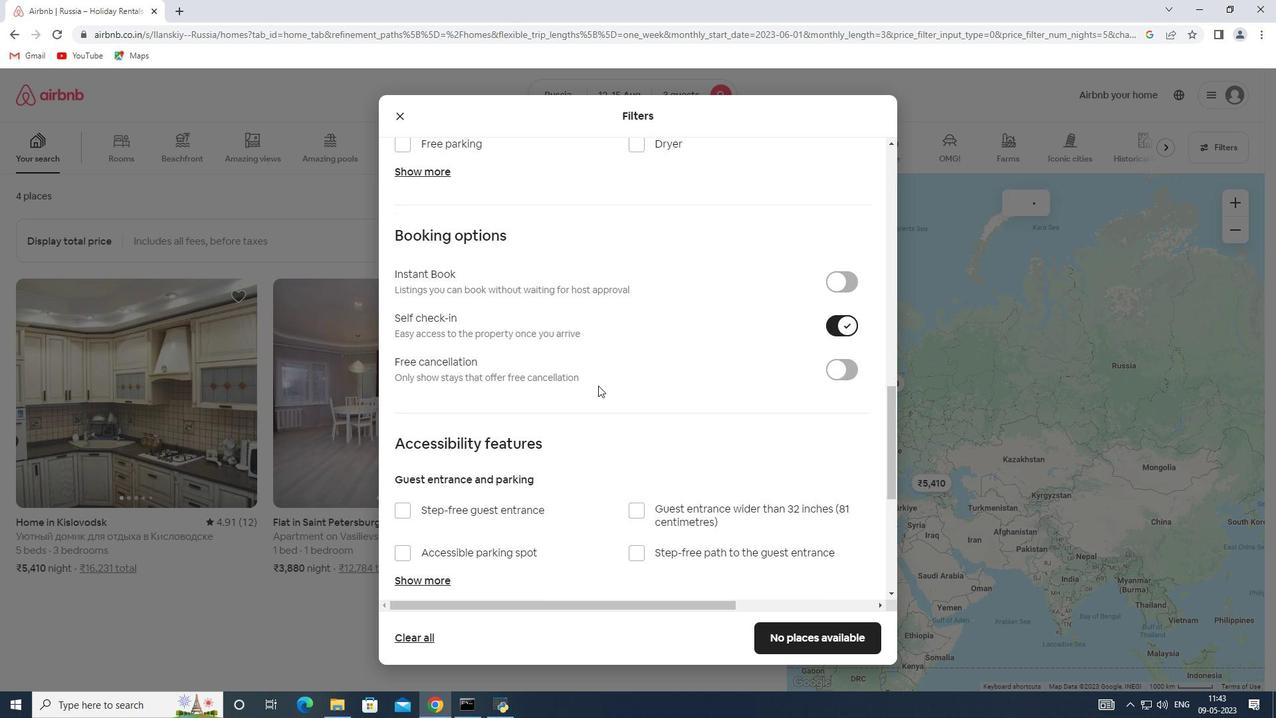 
Action: Mouse scrolled (598, 384) with delta (0, 0)
Screenshot: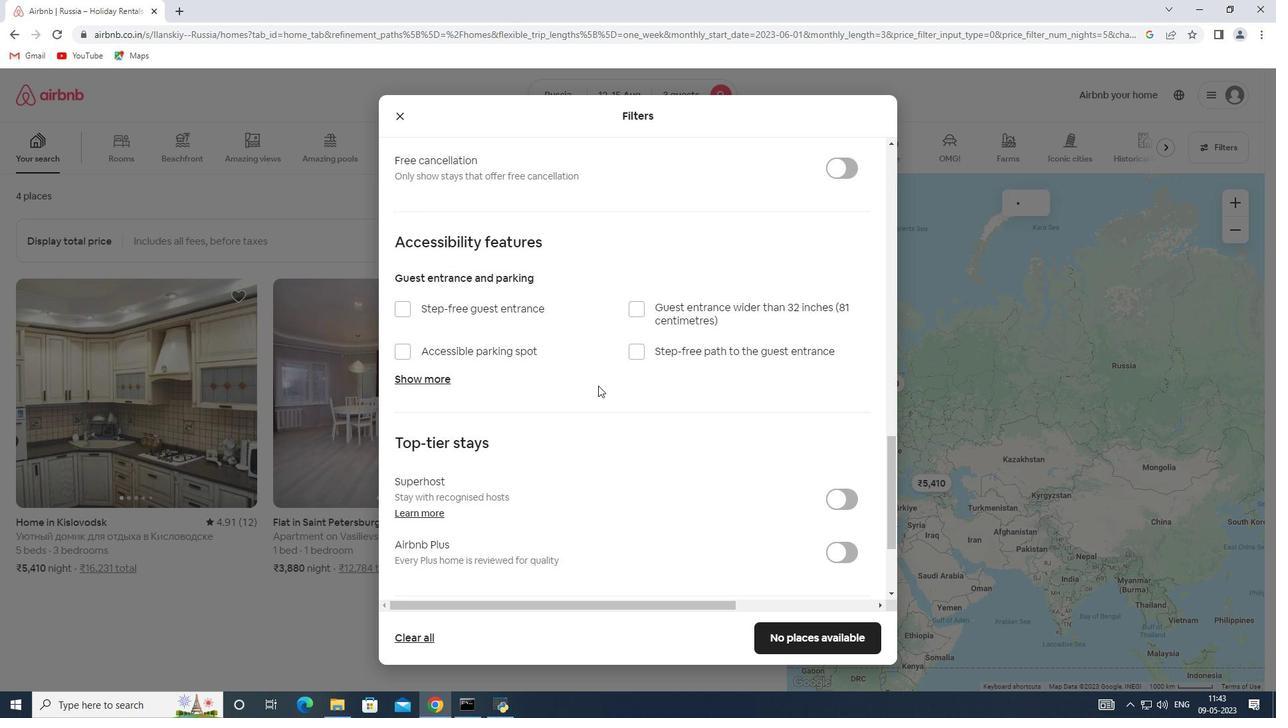 
Action: Mouse scrolled (598, 384) with delta (0, 0)
Screenshot: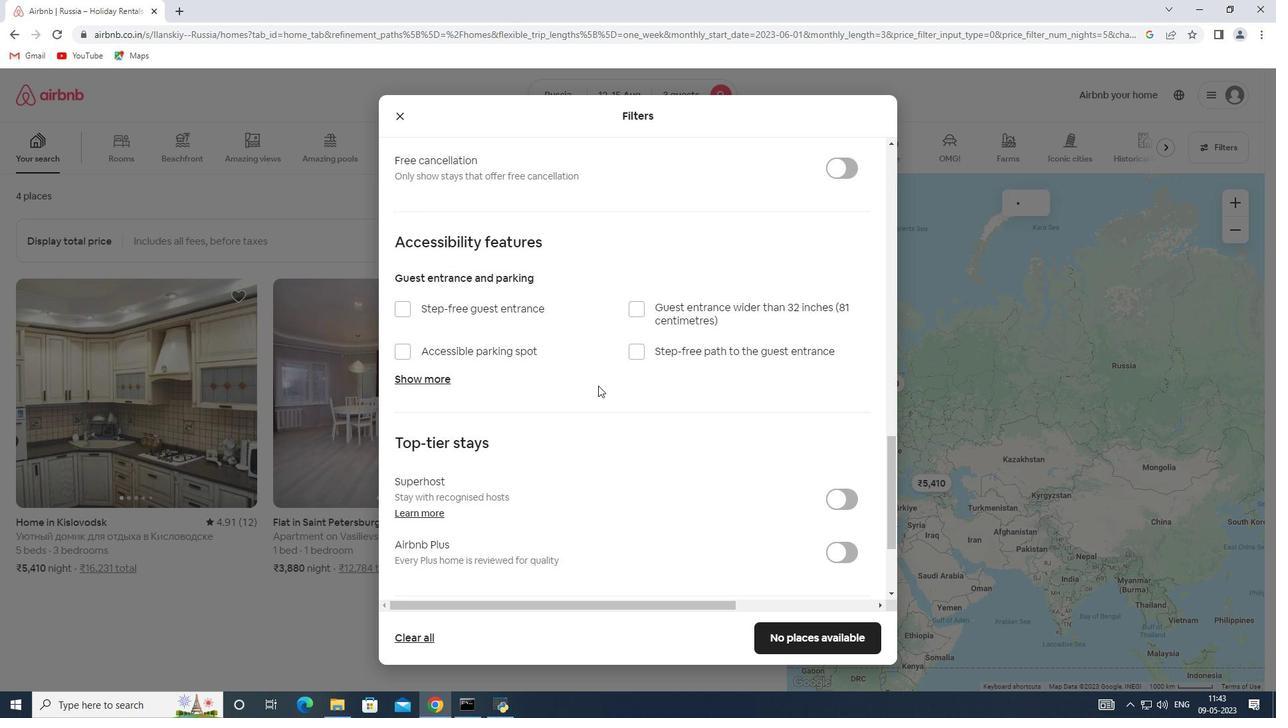 
Action: Mouse scrolled (598, 384) with delta (0, 0)
Screenshot: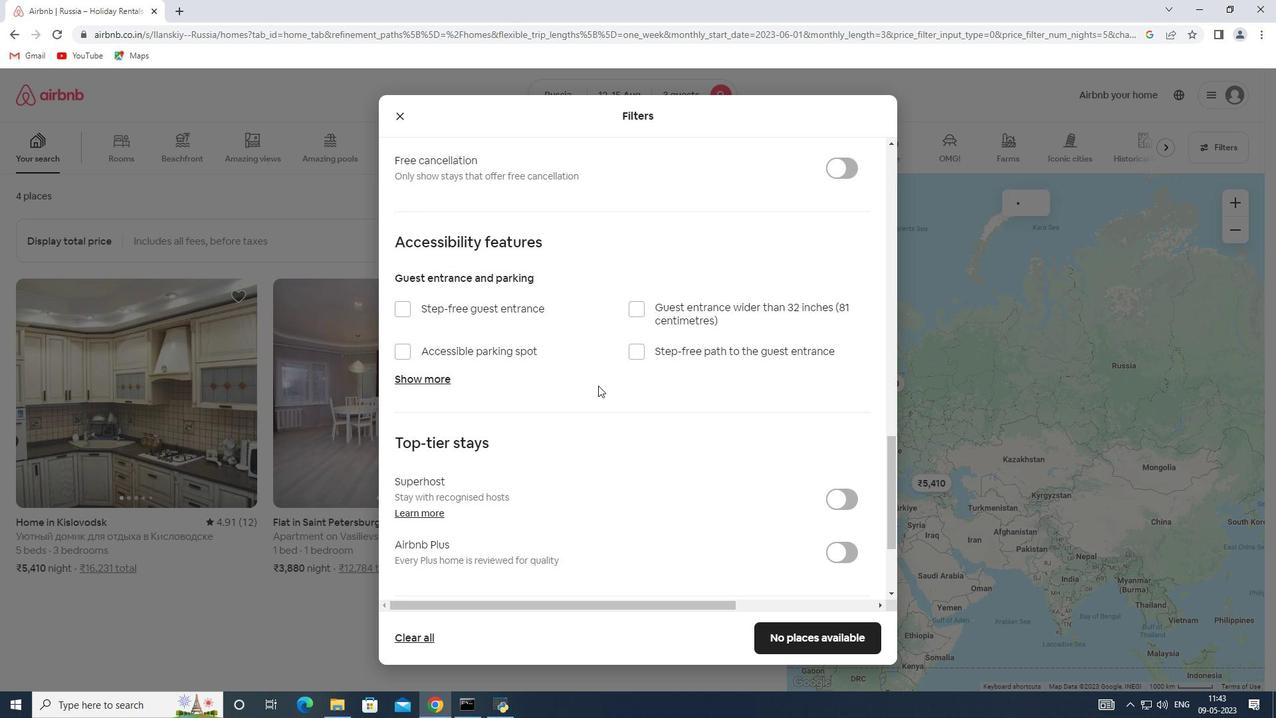
Action: Mouse moved to (432, 503)
Screenshot: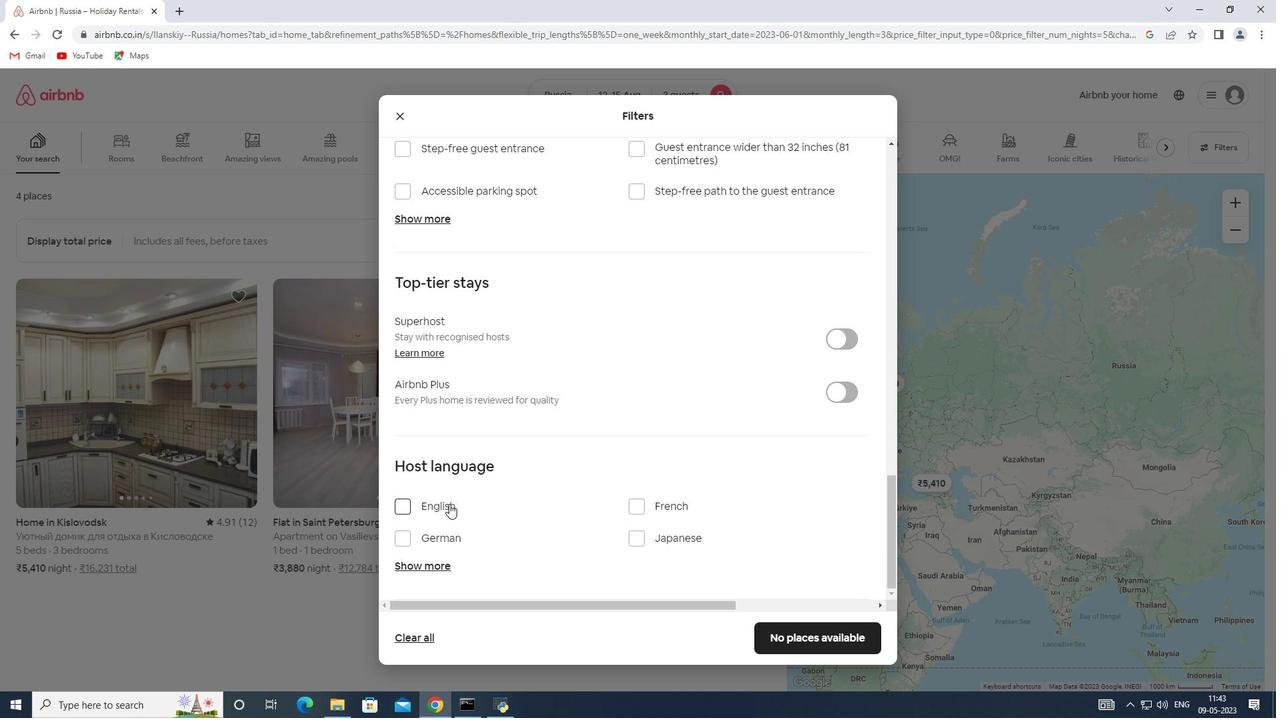 
Action: Mouse pressed left at (432, 503)
Screenshot: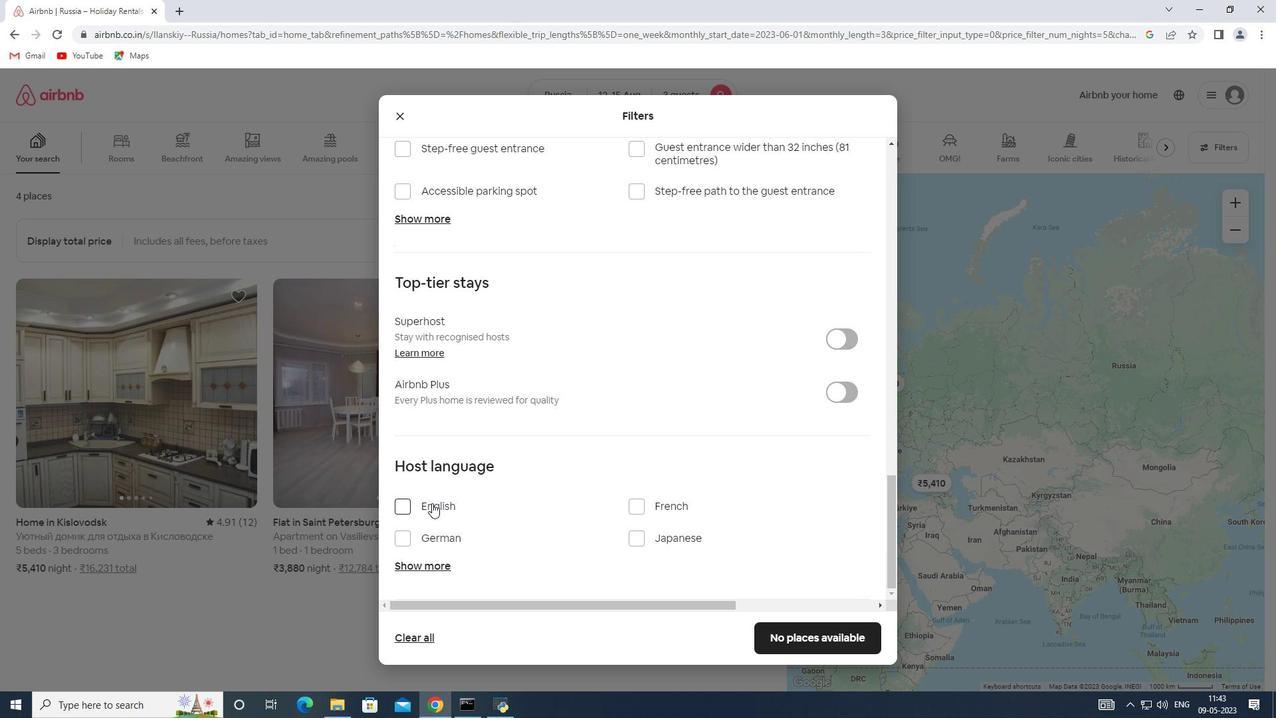 
Action: Mouse moved to (802, 647)
Screenshot: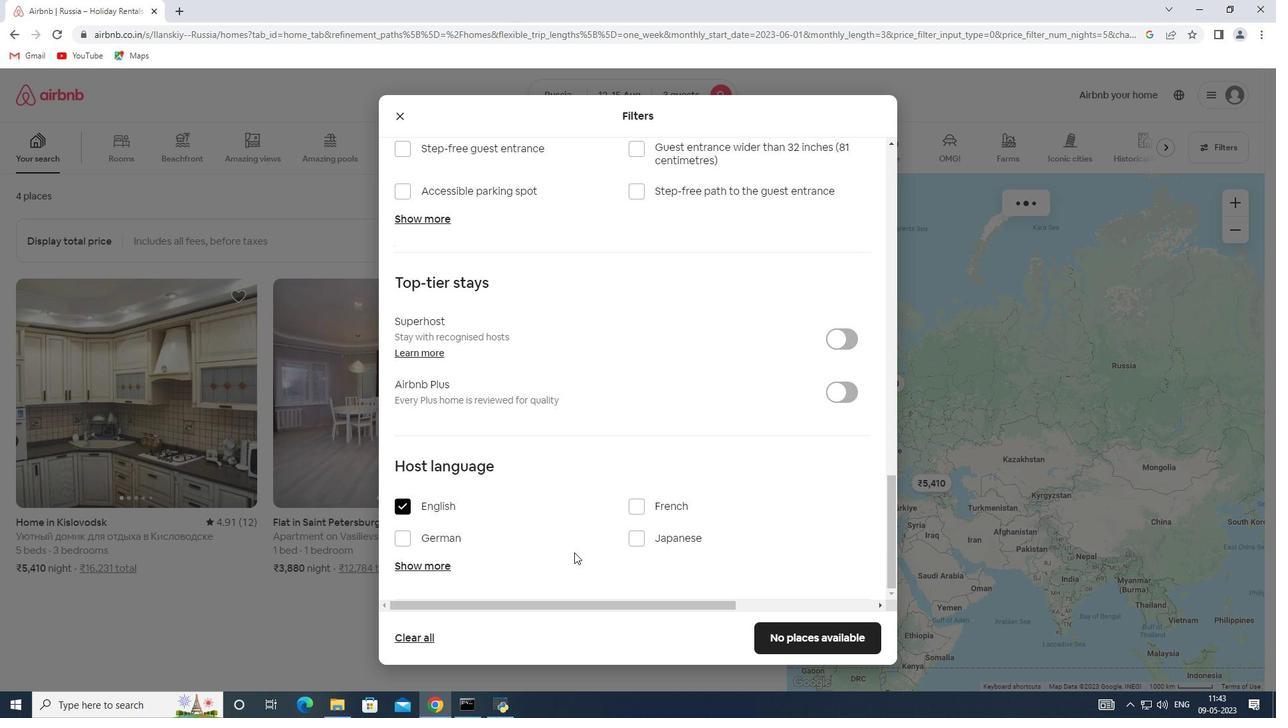
Action: Mouse pressed left at (802, 647)
Screenshot: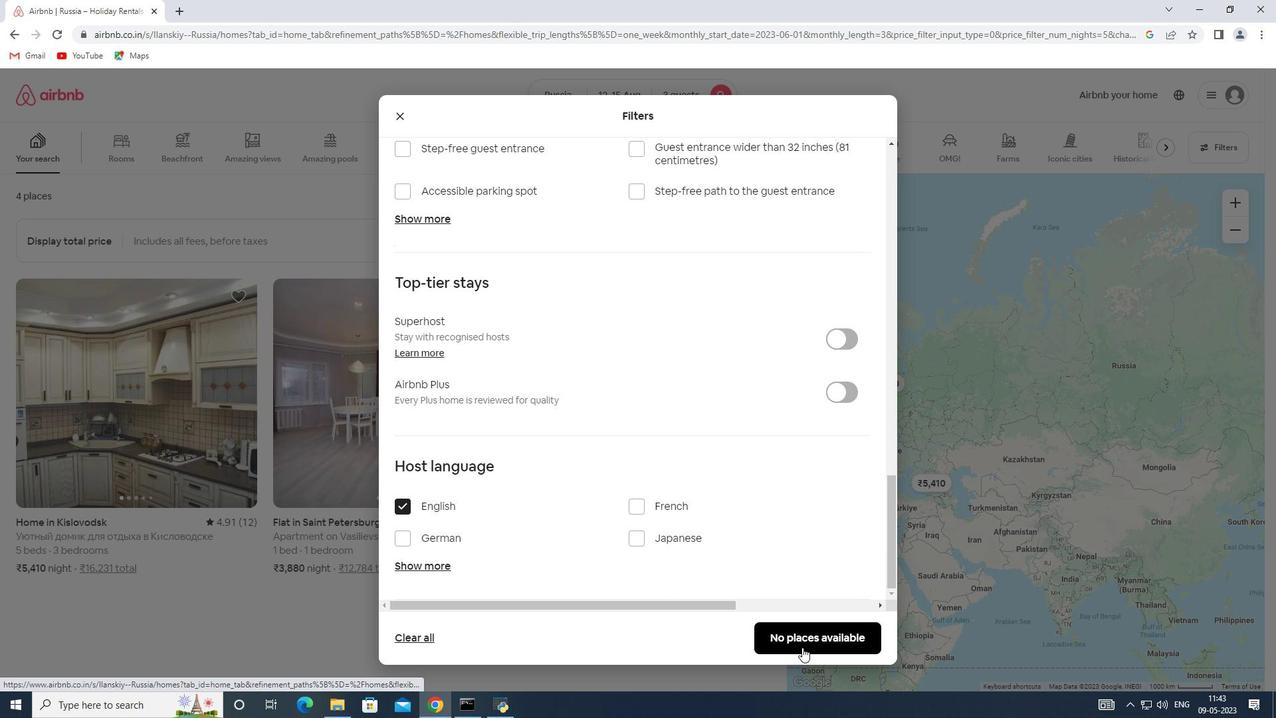 
